 Task: Look for space in Ciudad Real, Spain from 10th July, 2023 to 15th July, 2023 for 7 adults in price range Rs.10000 to Rs.15000. Place can be entire place or shared room with 4 bedrooms having 7 beds and 4 bathrooms. Property type can be house, flat, guest house. Amenities needed are: wifi, TV, free parkinig on premises, gym, breakfast. Booking option can be shelf check-in. Required host language is English.
Action: Mouse moved to (482, 109)
Screenshot: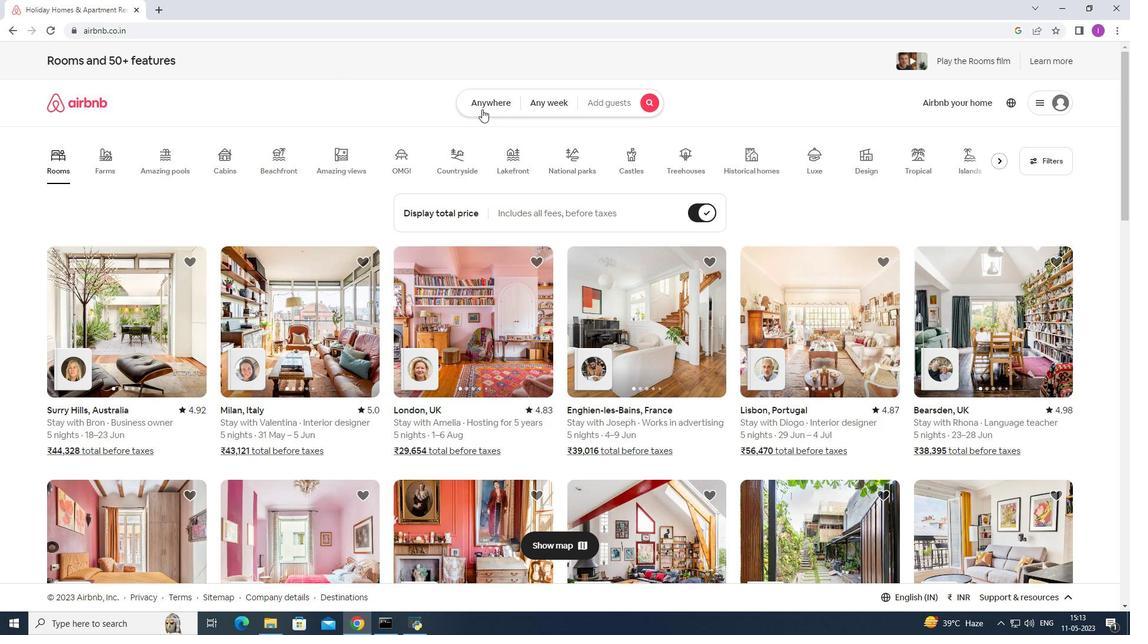 
Action: Mouse pressed left at (482, 109)
Screenshot: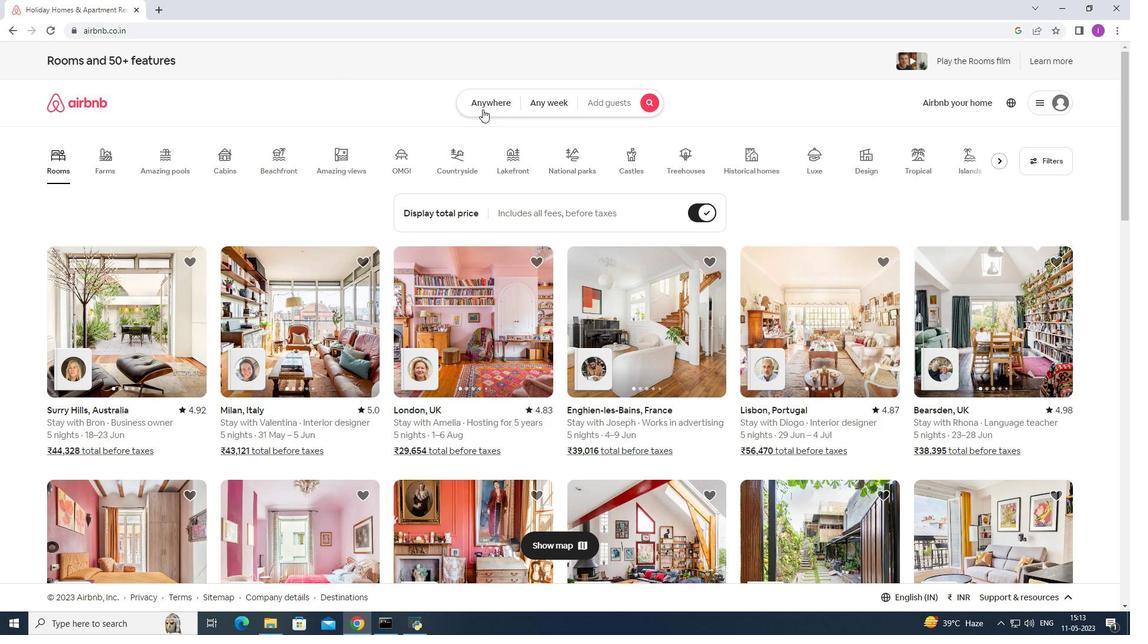 
Action: Mouse moved to (352, 154)
Screenshot: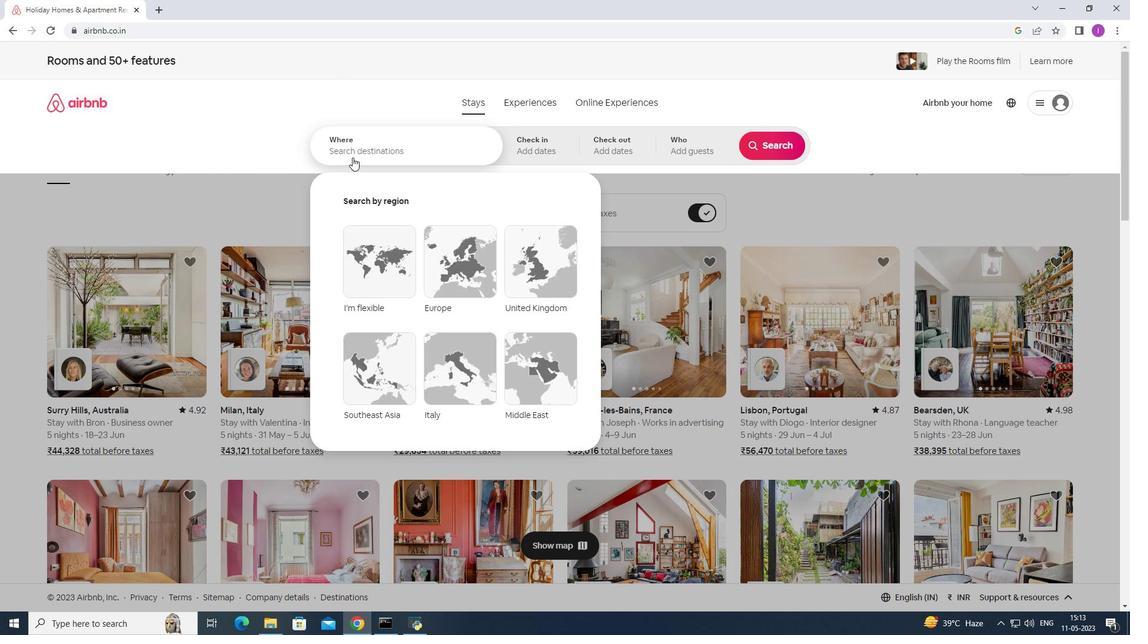 
Action: Mouse pressed left at (352, 154)
Screenshot: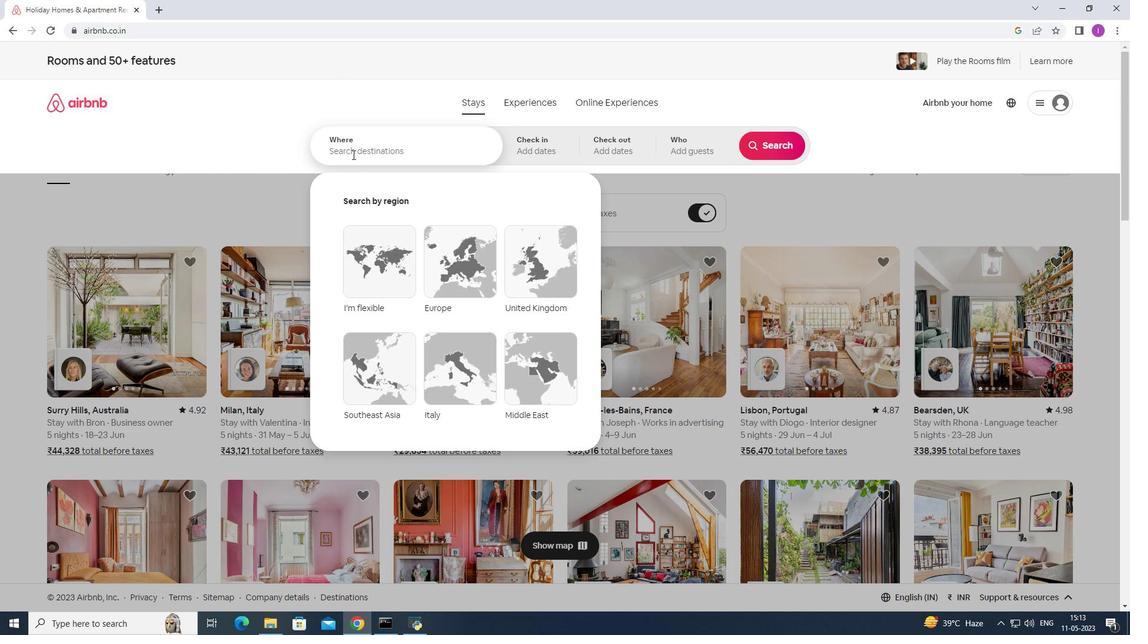
Action: Mouse moved to (356, 147)
Screenshot: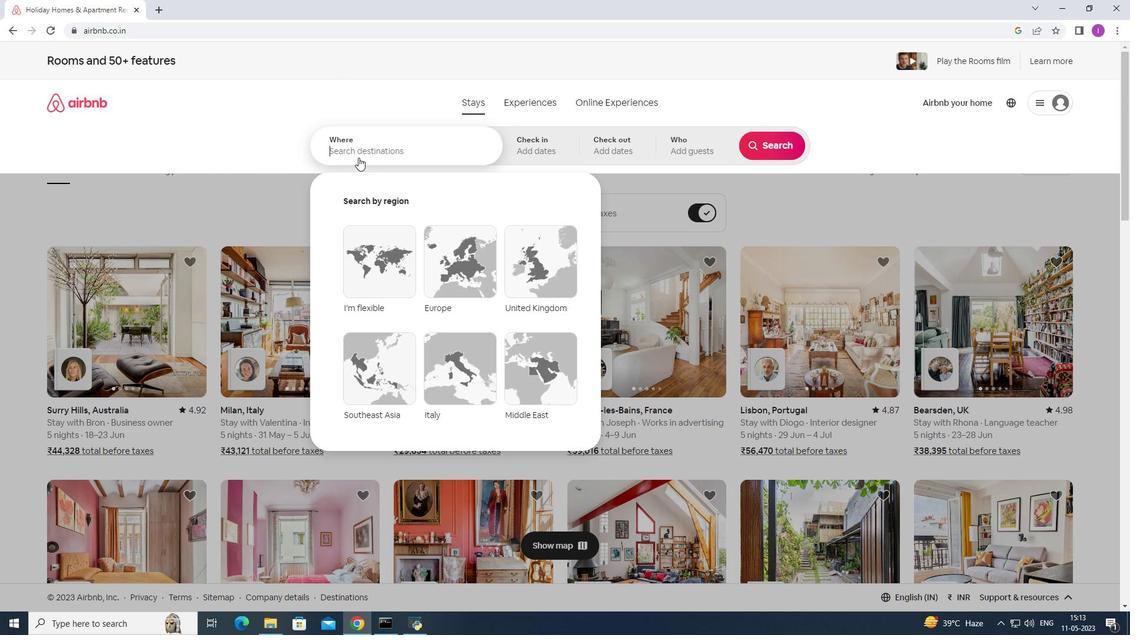 
Action: Key pressed <Key.shift><Key.shift><Key.shift><Key.shift><Key.shift><Key.shift>Ciudad<Key.space><Key.shift>Real,<Key.shift><Key.shift><Key.shift><Key.shift>Spain
Screenshot: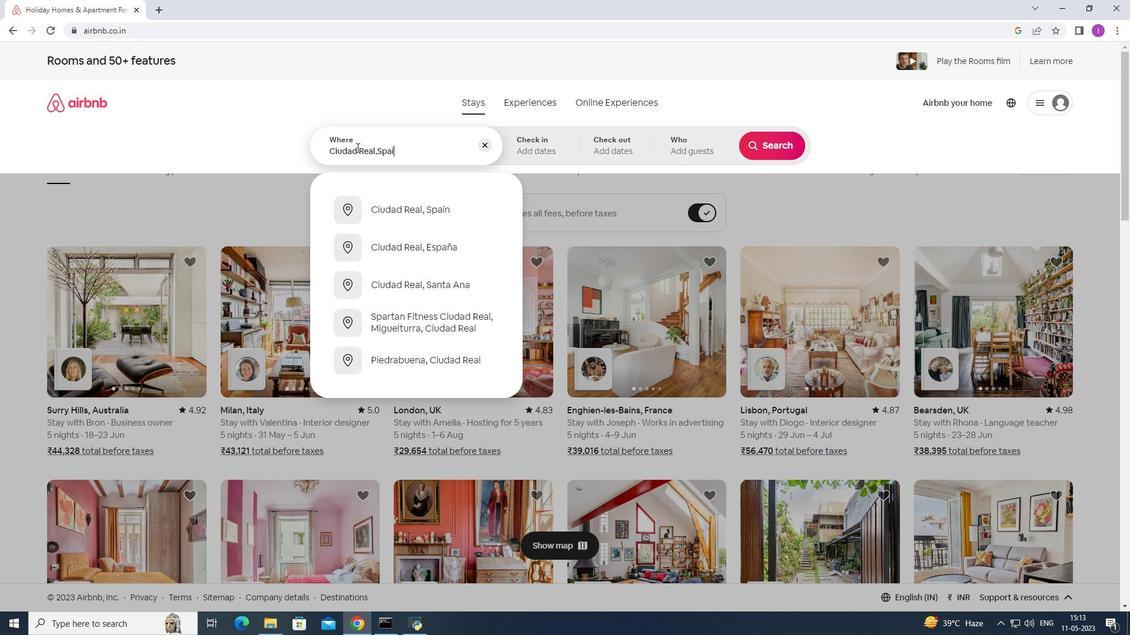 
Action: Mouse moved to (396, 209)
Screenshot: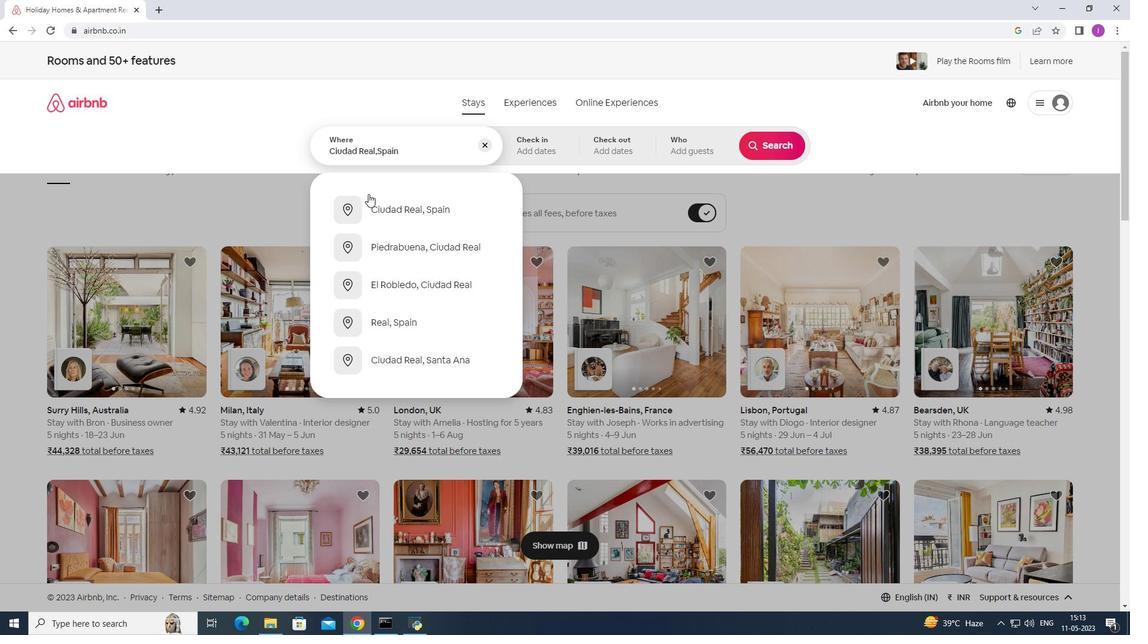 
Action: Mouse pressed left at (396, 209)
Screenshot: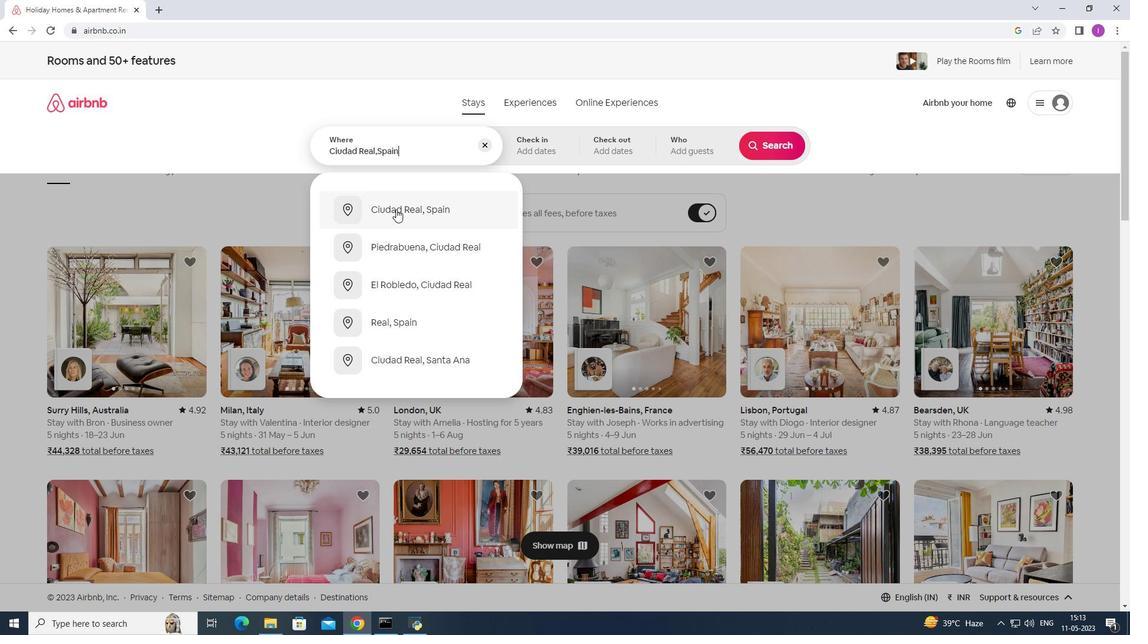 
Action: Mouse moved to (772, 240)
Screenshot: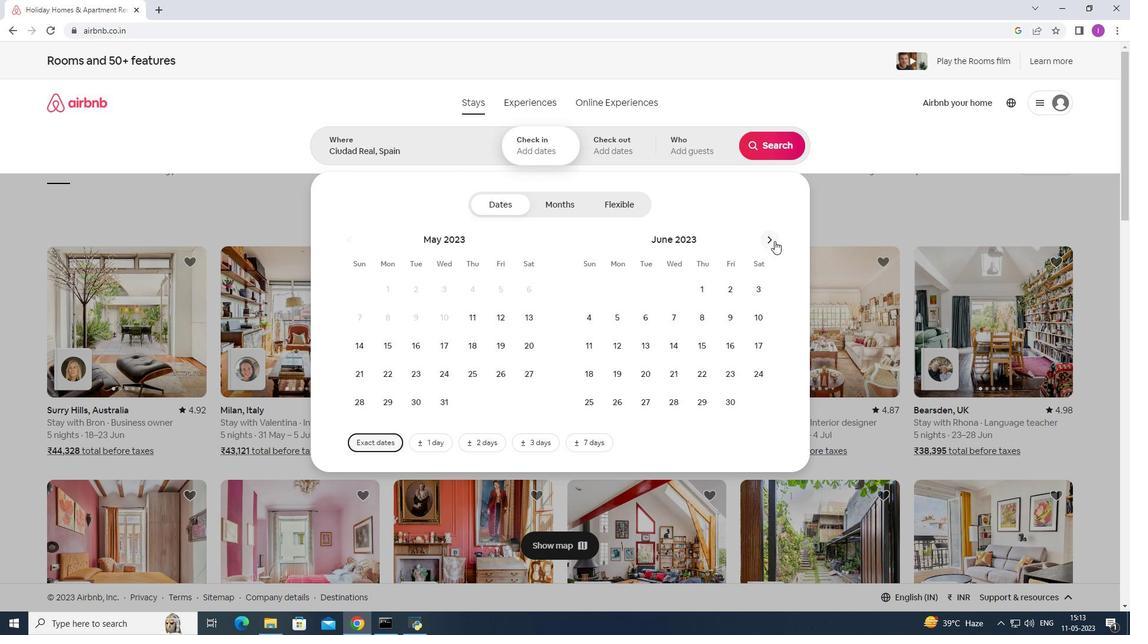 
Action: Mouse pressed left at (772, 240)
Screenshot: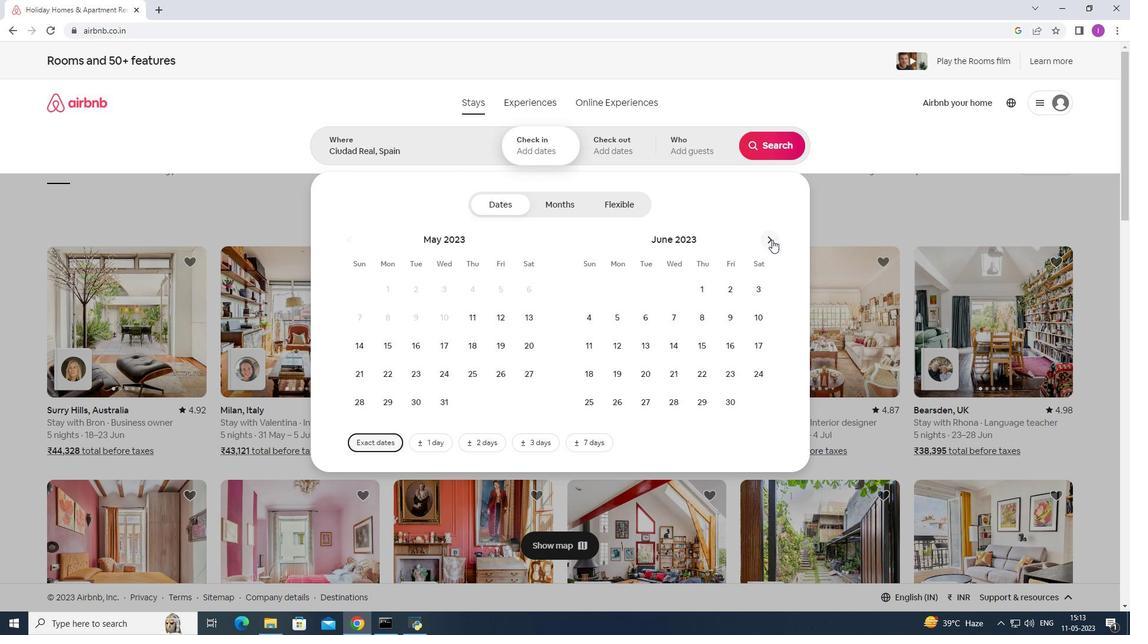 
Action: Mouse pressed left at (772, 240)
Screenshot: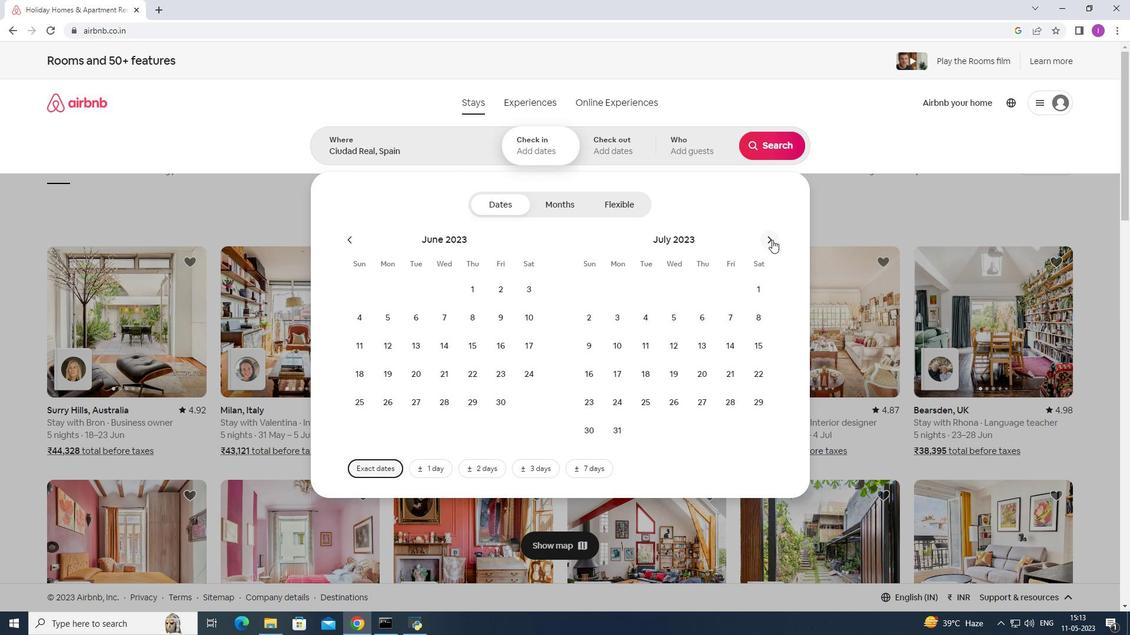 
Action: Mouse moved to (388, 339)
Screenshot: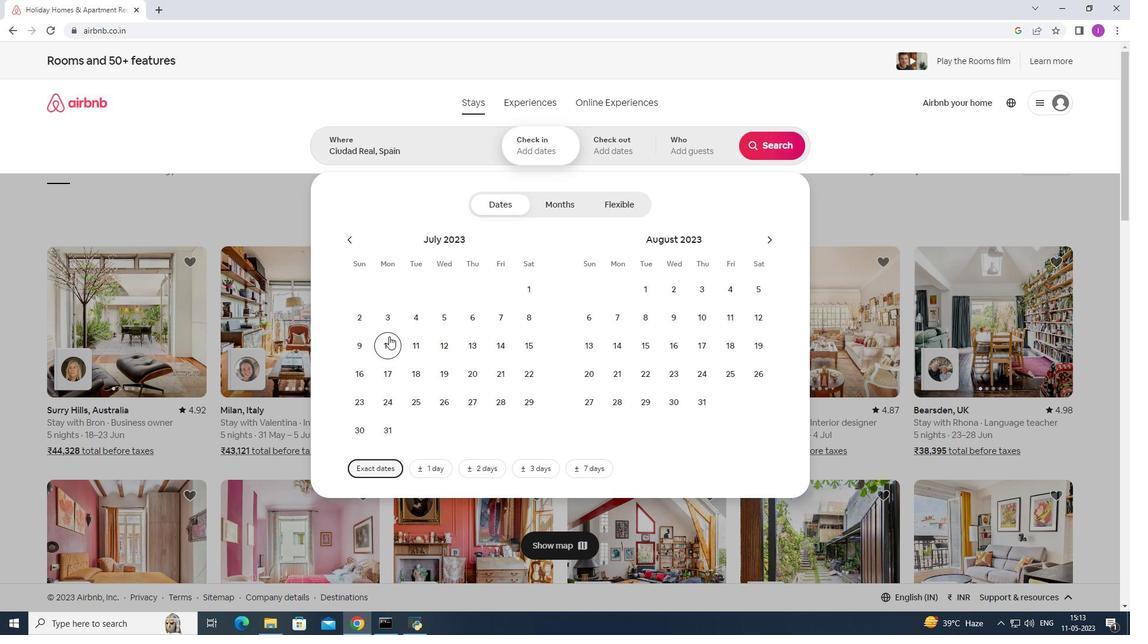 
Action: Mouse pressed left at (388, 339)
Screenshot: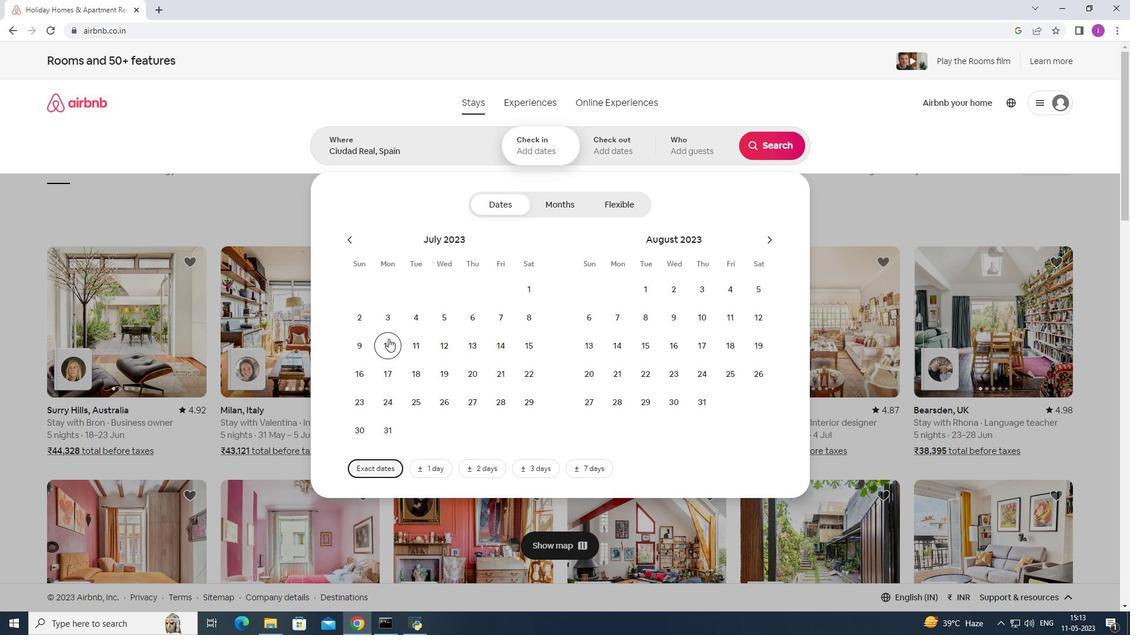 
Action: Mouse moved to (535, 347)
Screenshot: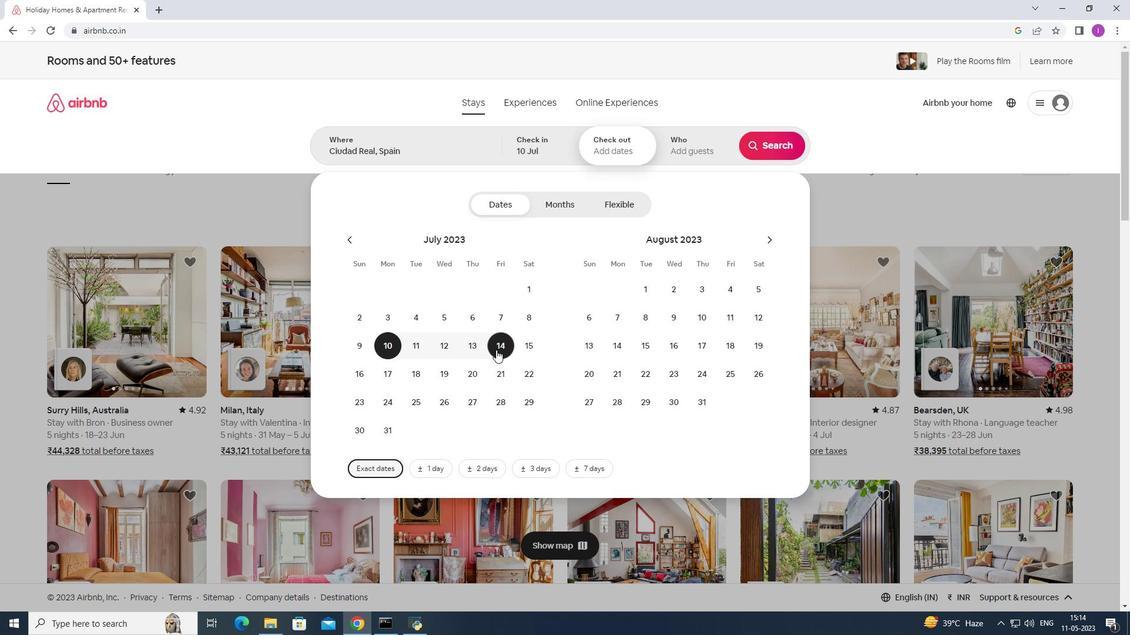 
Action: Mouse pressed left at (535, 347)
Screenshot: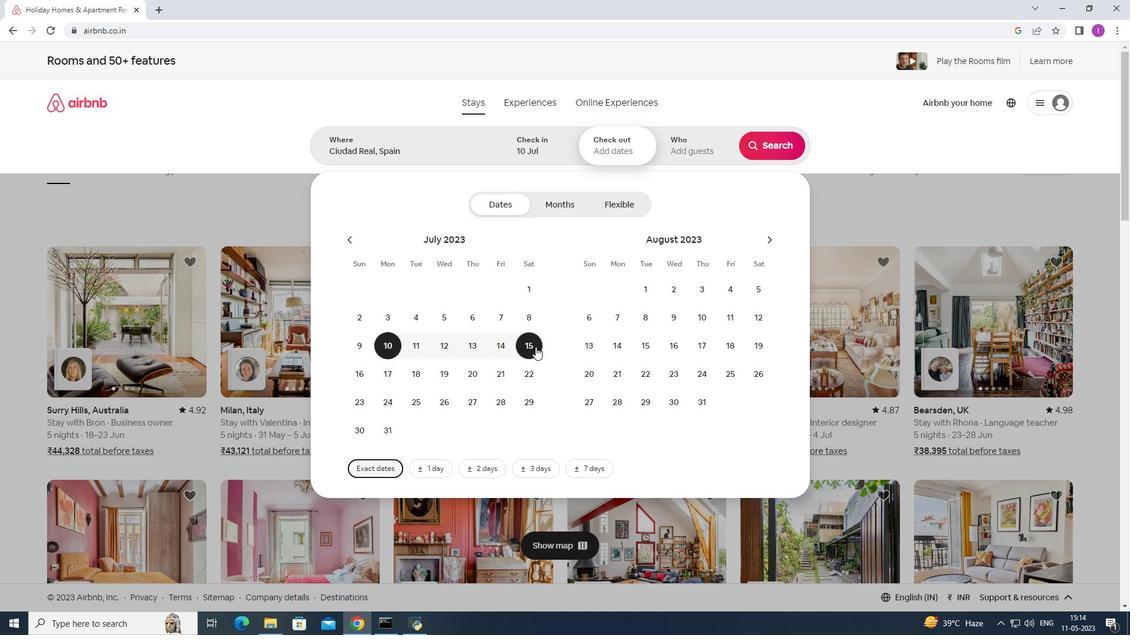
Action: Mouse moved to (716, 148)
Screenshot: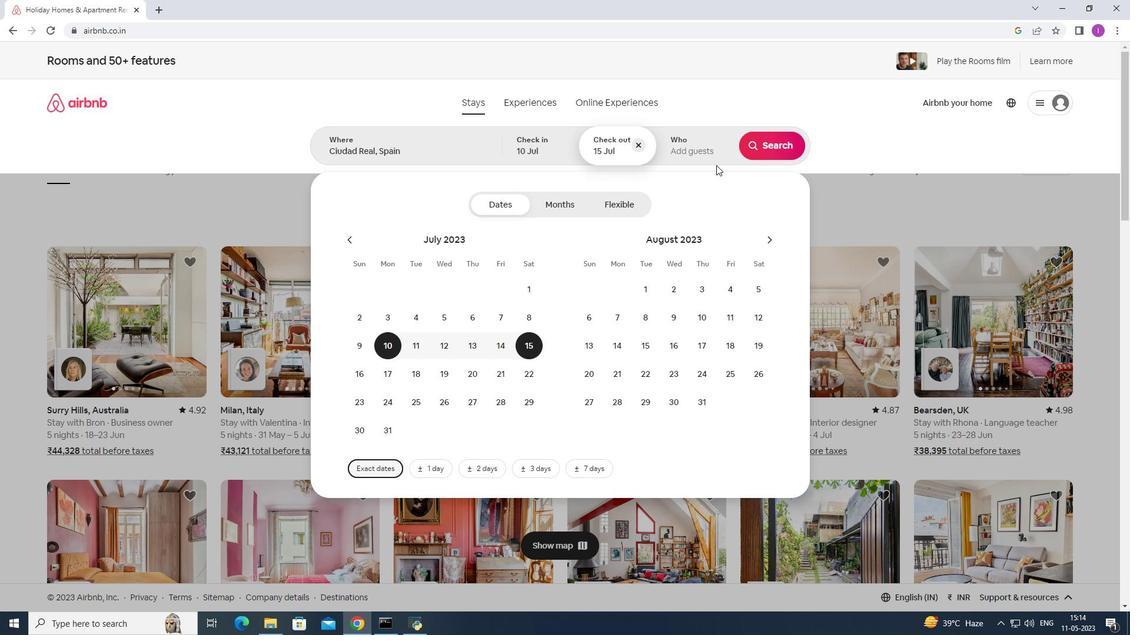 
Action: Mouse pressed left at (716, 148)
Screenshot: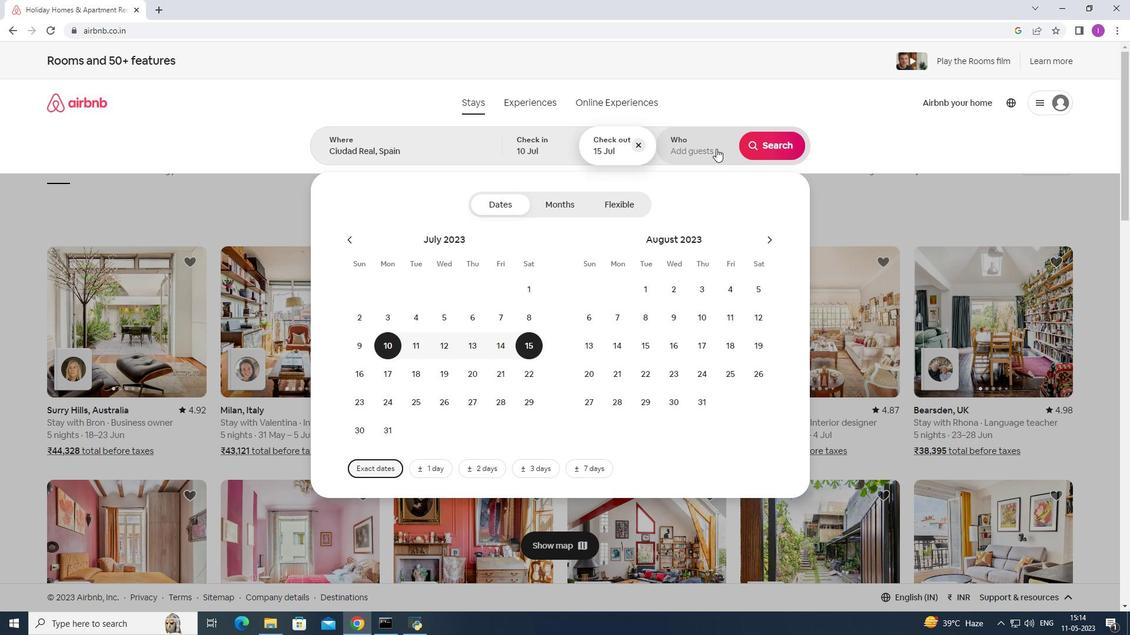 
Action: Mouse moved to (774, 207)
Screenshot: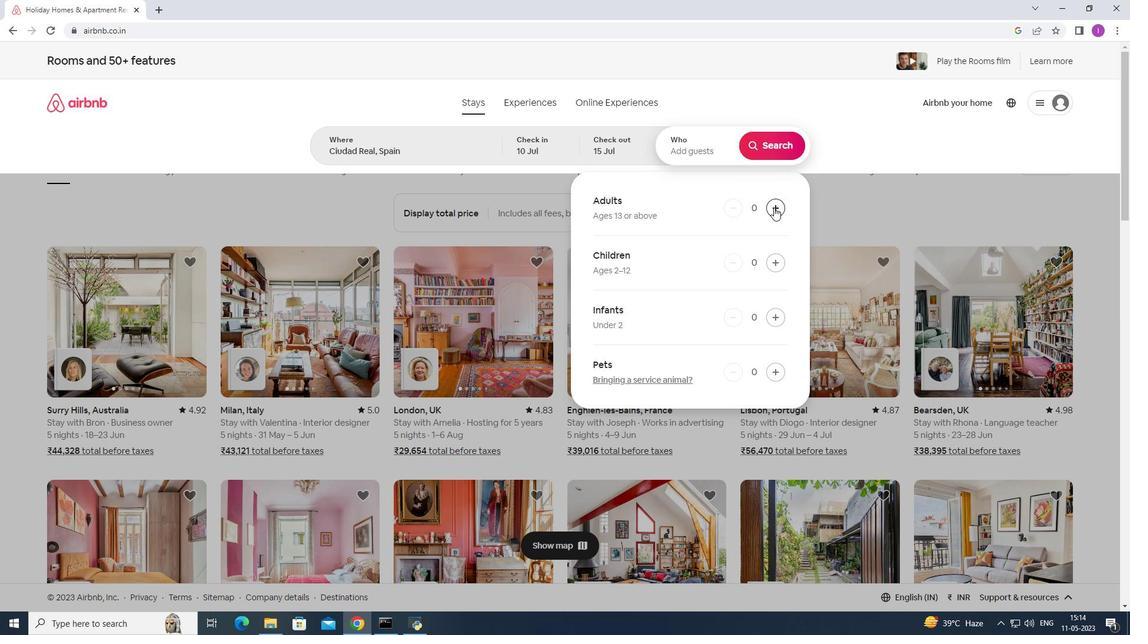 
Action: Mouse pressed left at (774, 207)
Screenshot: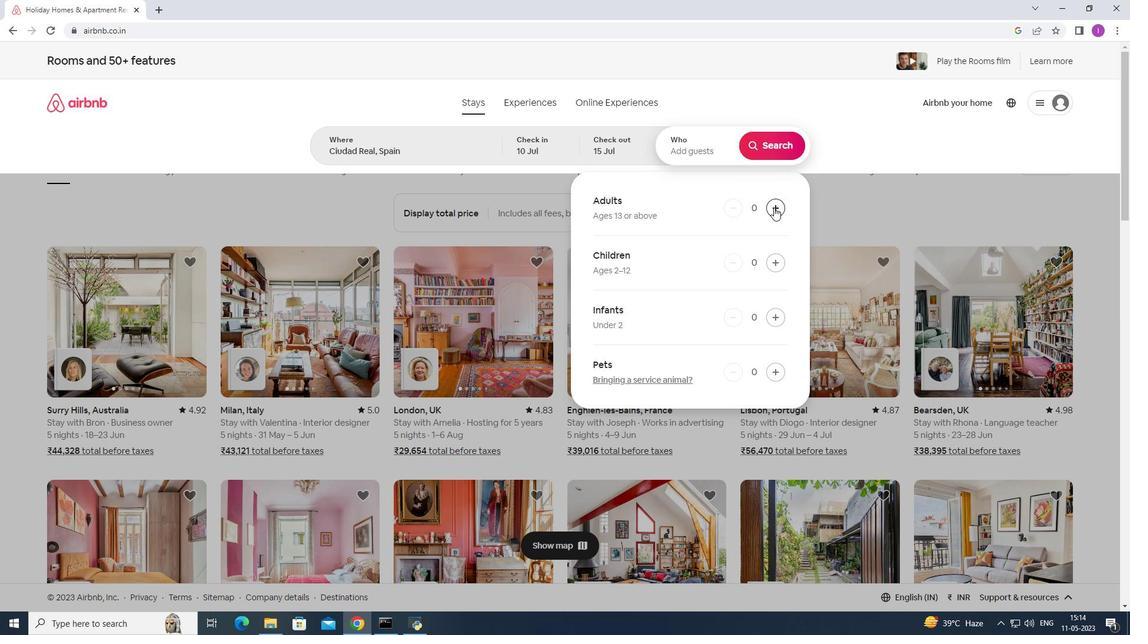 
Action: Mouse pressed left at (774, 207)
Screenshot: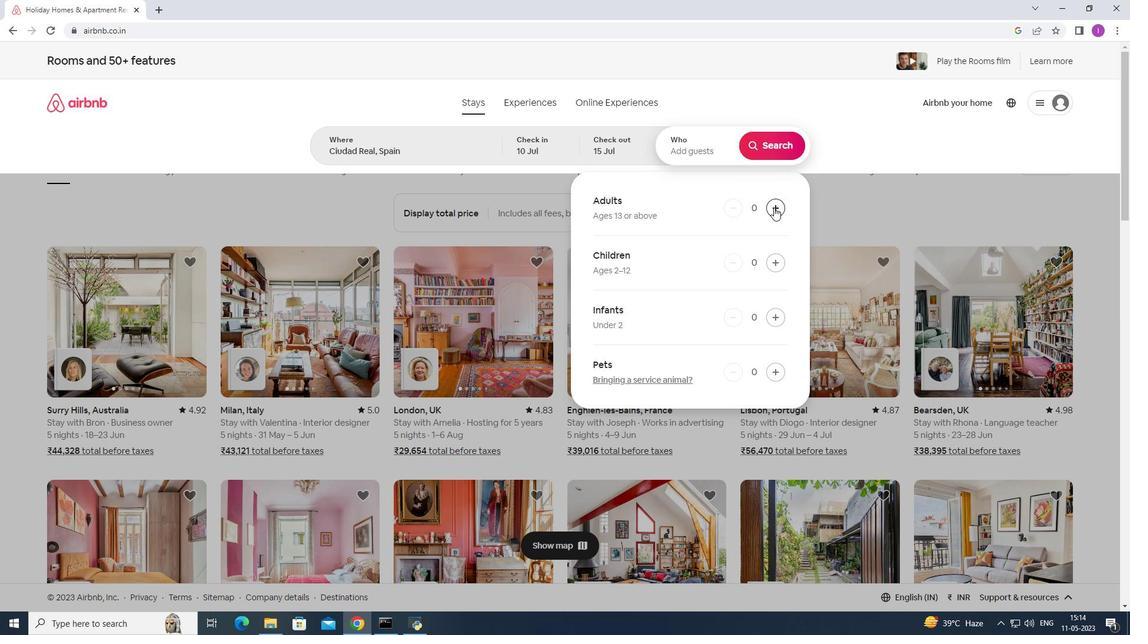 
Action: Mouse pressed left at (774, 207)
Screenshot: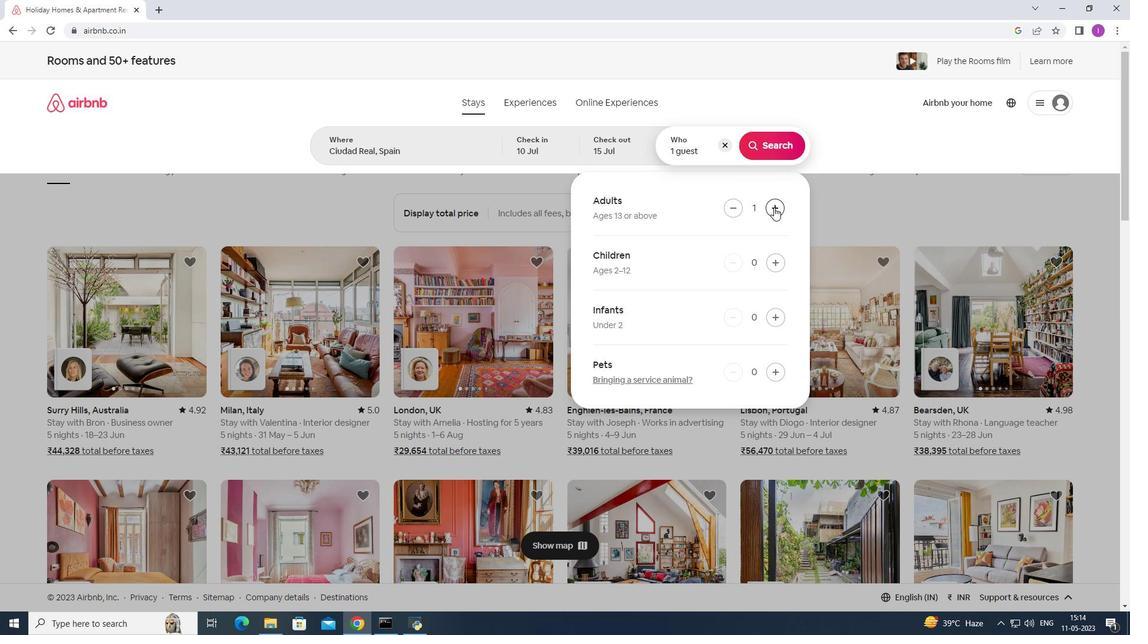 
Action: Mouse pressed left at (774, 207)
Screenshot: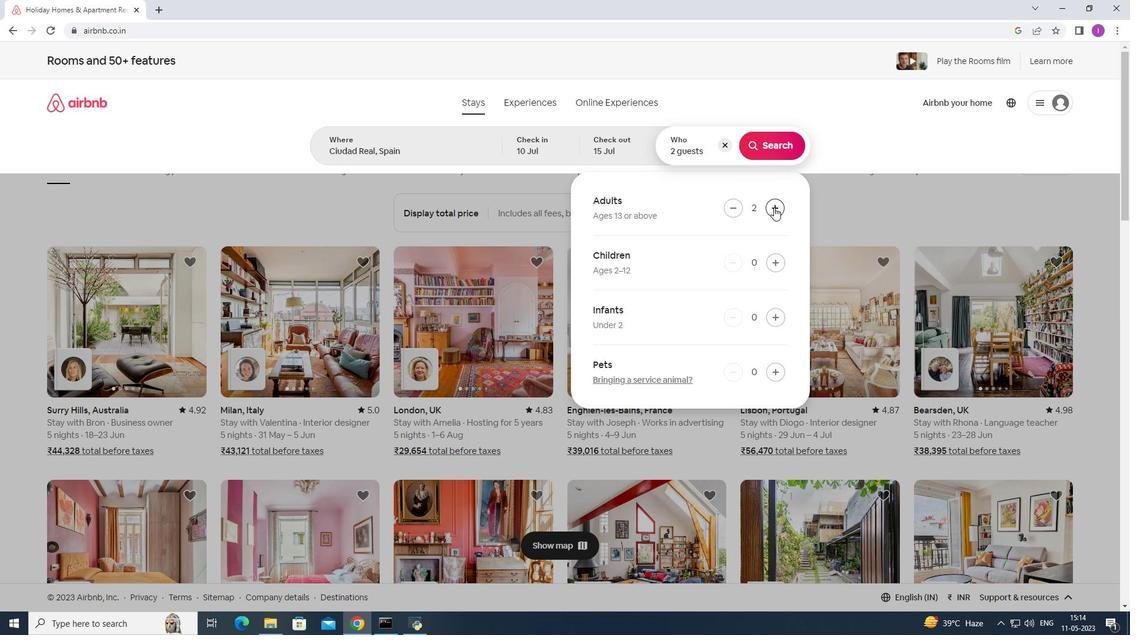 
Action: Mouse pressed left at (774, 207)
Screenshot: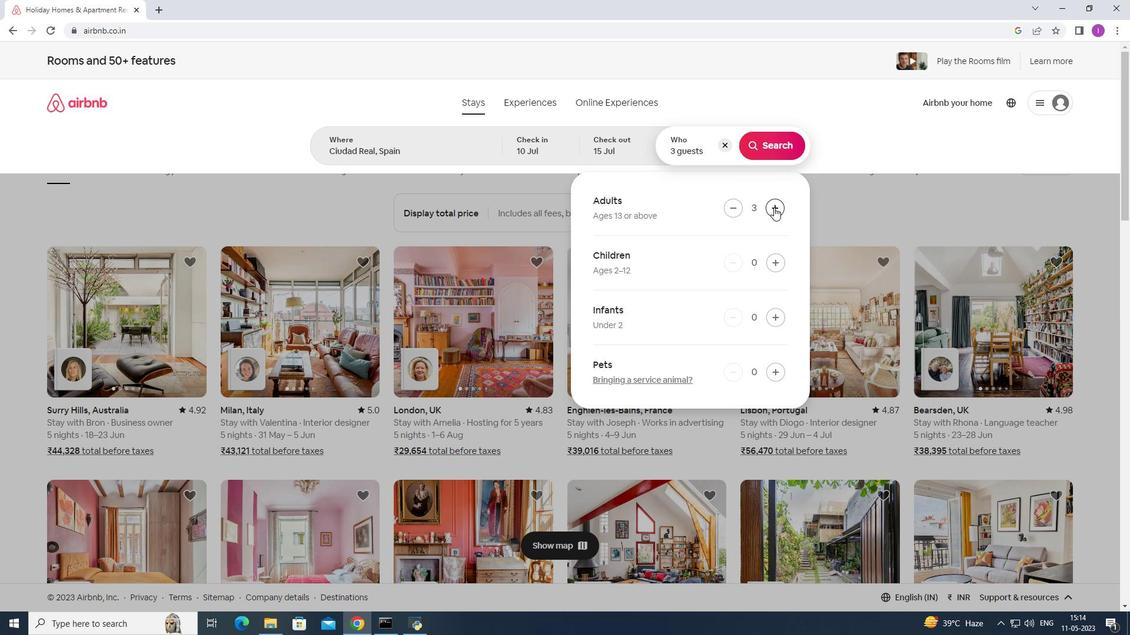 
Action: Mouse pressed left at (774, 207)
Screenshot: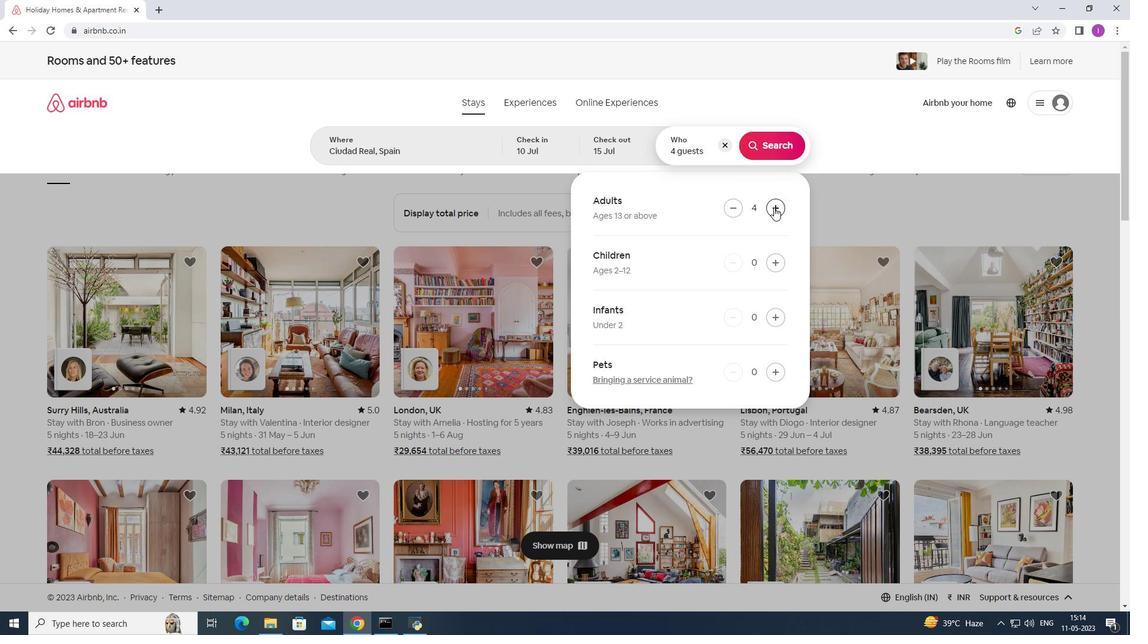 
Action: Mouse pressed left at (774, 207)
Screenshot: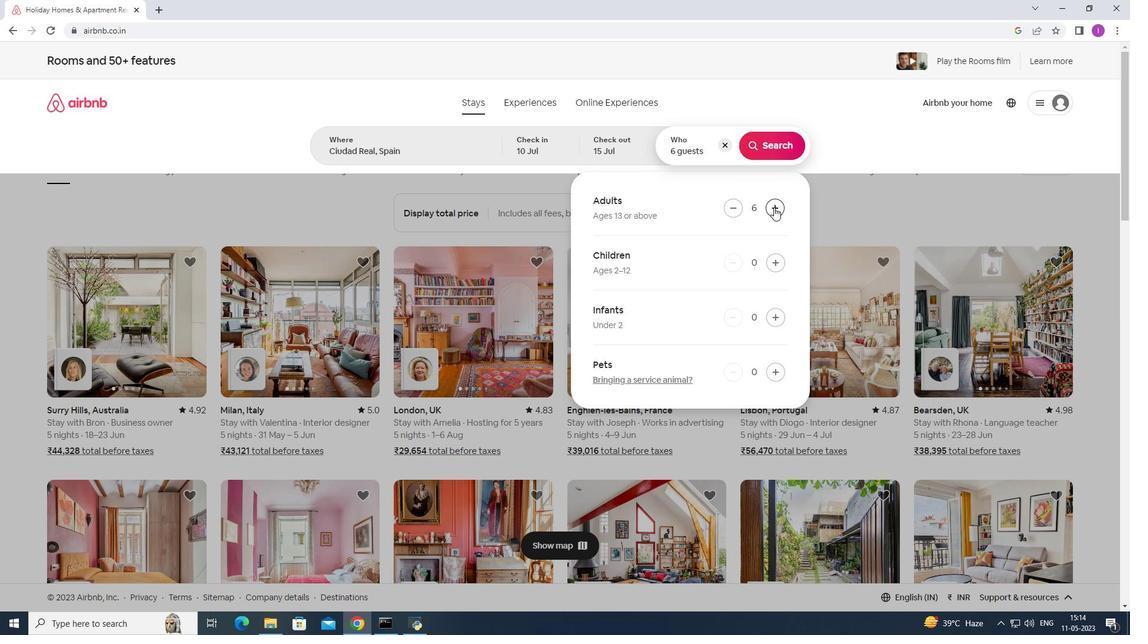 
Action: Mouse moved to (786, 145)
Screenshot: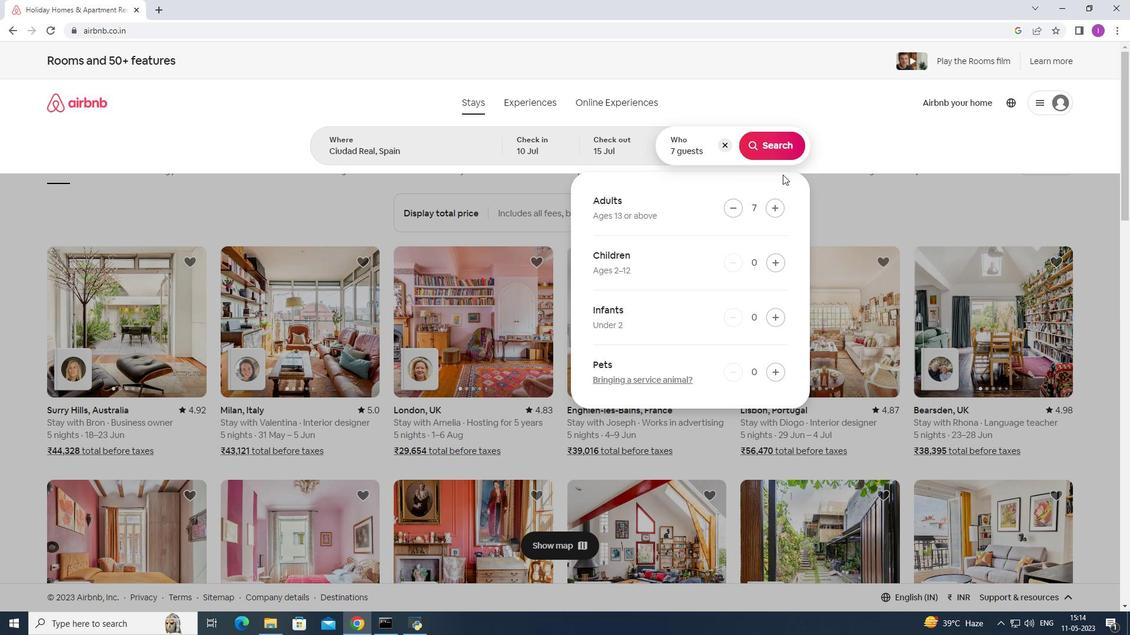 
Action: Mouse pressed left at (786, 145)
Screenshot: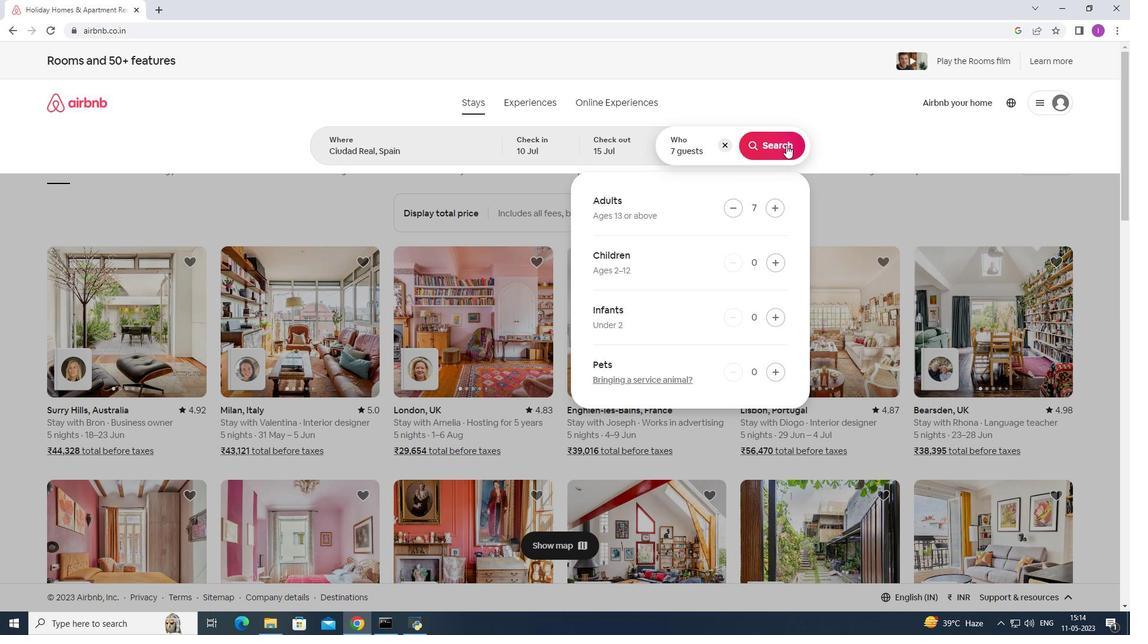 
Action: Mouse moved to (1084, 109)
Screenshot: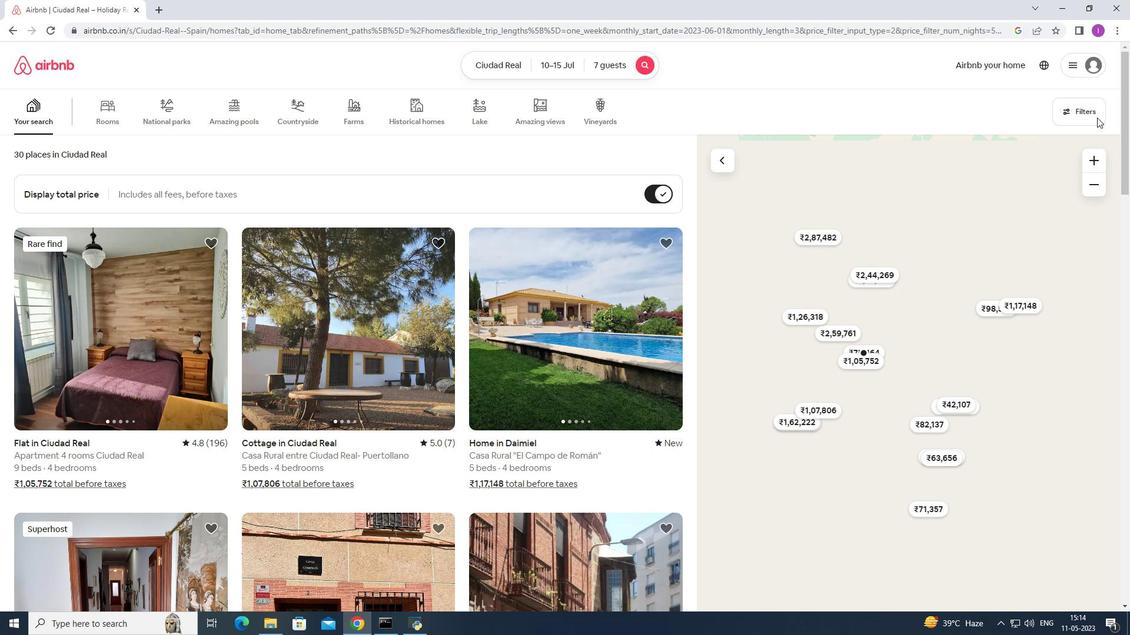 
Action: Mouse pressed left at (1084, 109)
Screenshot: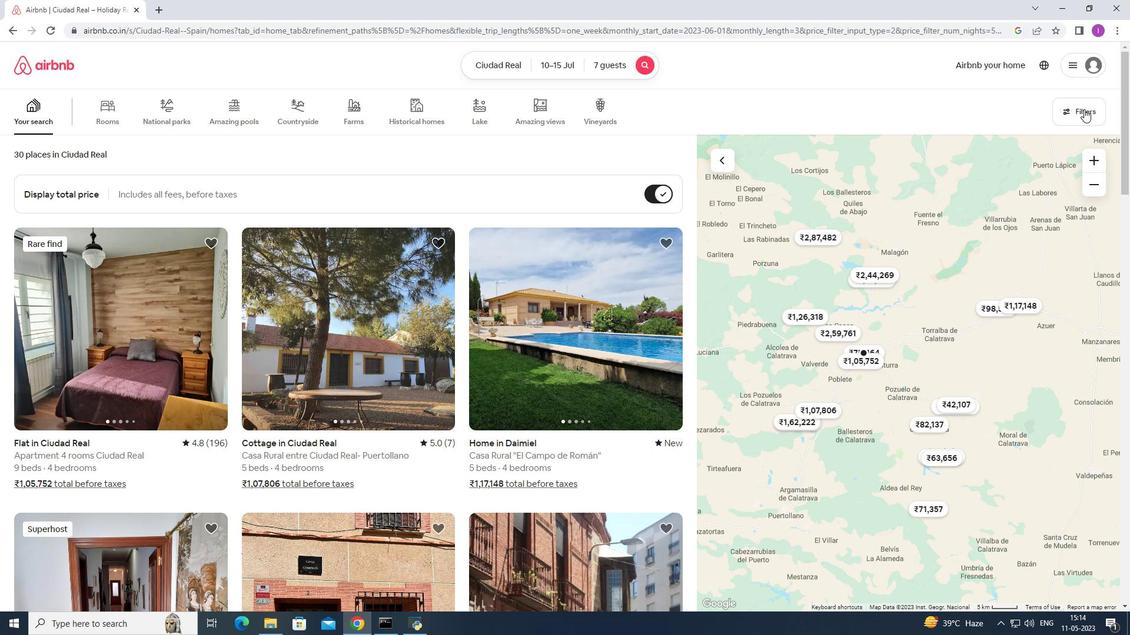 
Action: Mouse moved to (644, 396)
Screenshot: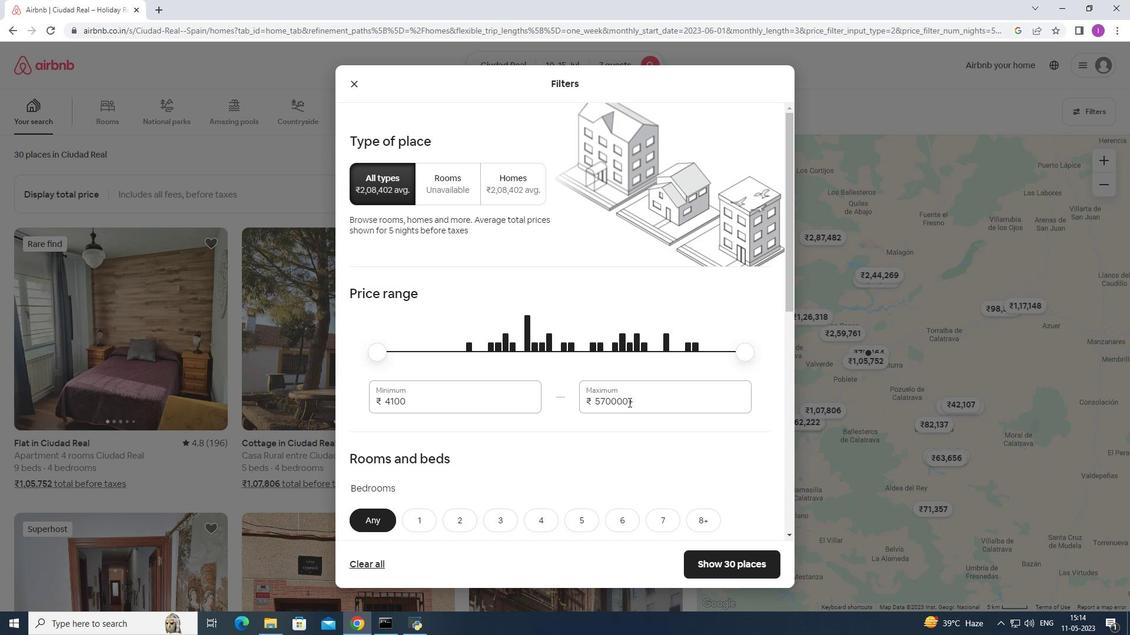 
Action: Mouse pressed left at (644, 396)
Screenshot: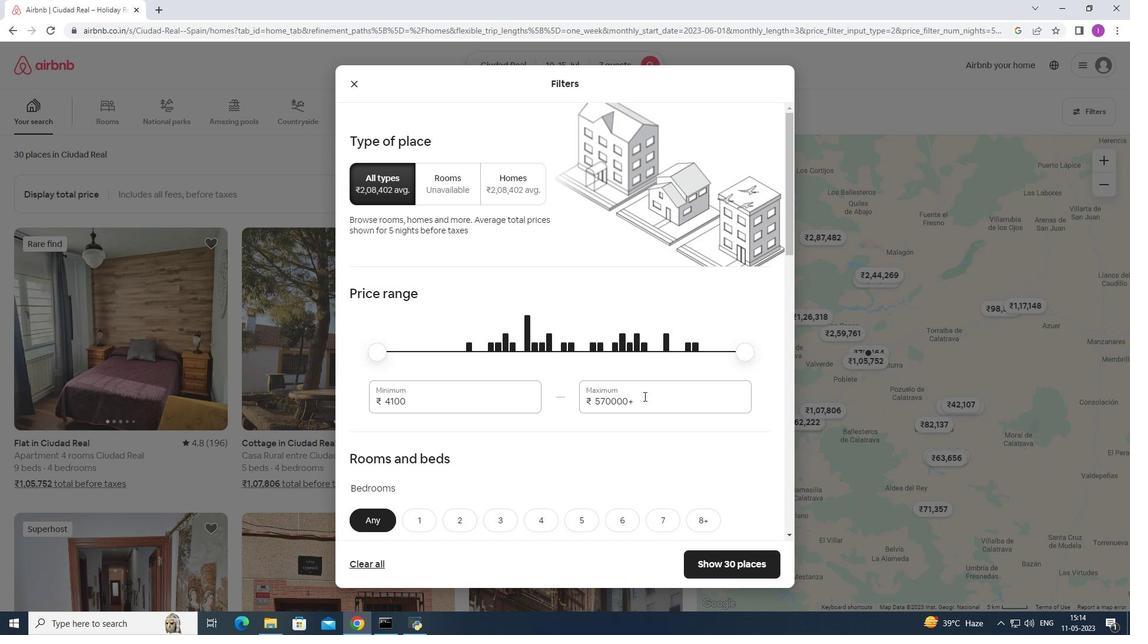 
Action: Mouse moved to (579, 405)
Screenshot: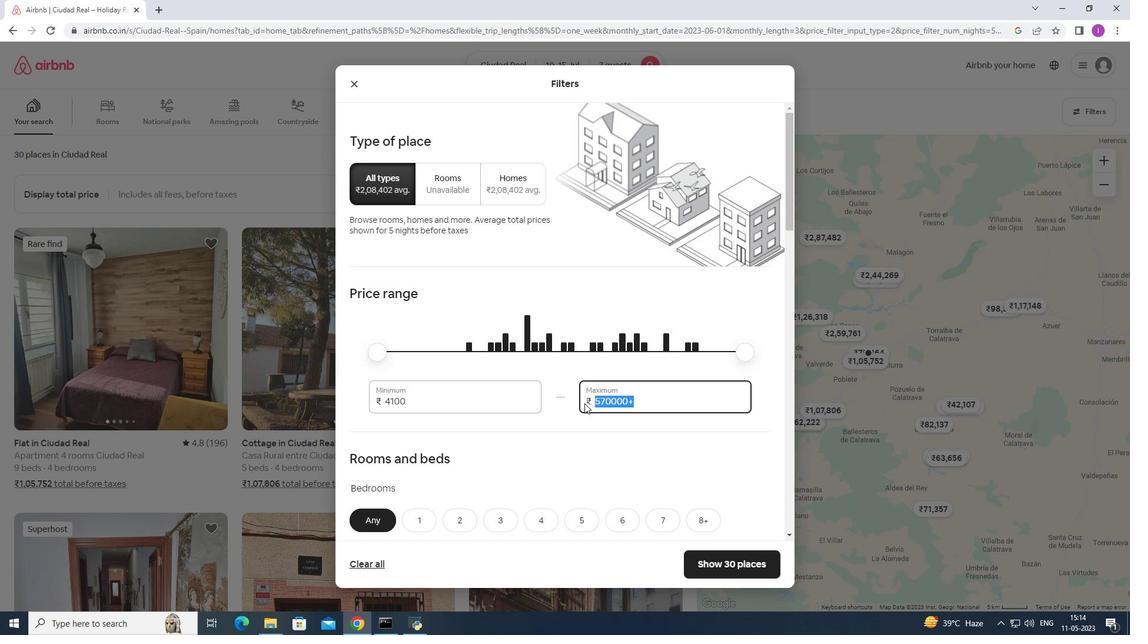 
Action: Key pressed 15000
Screenshot: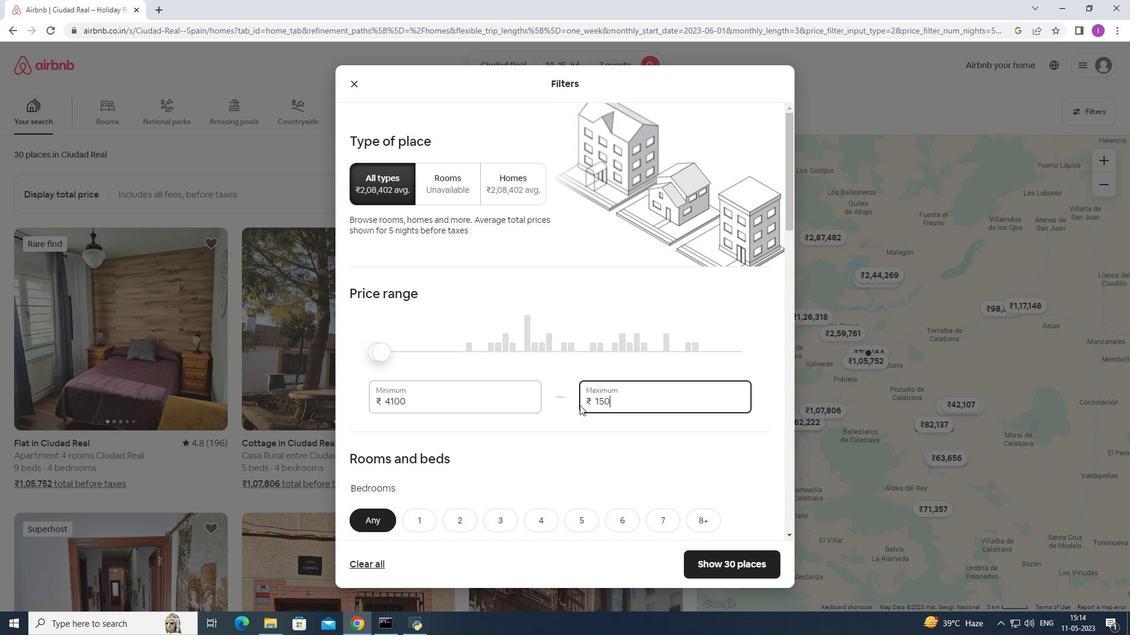 
Action: Mouse moved to (419, 402)
Screenshot: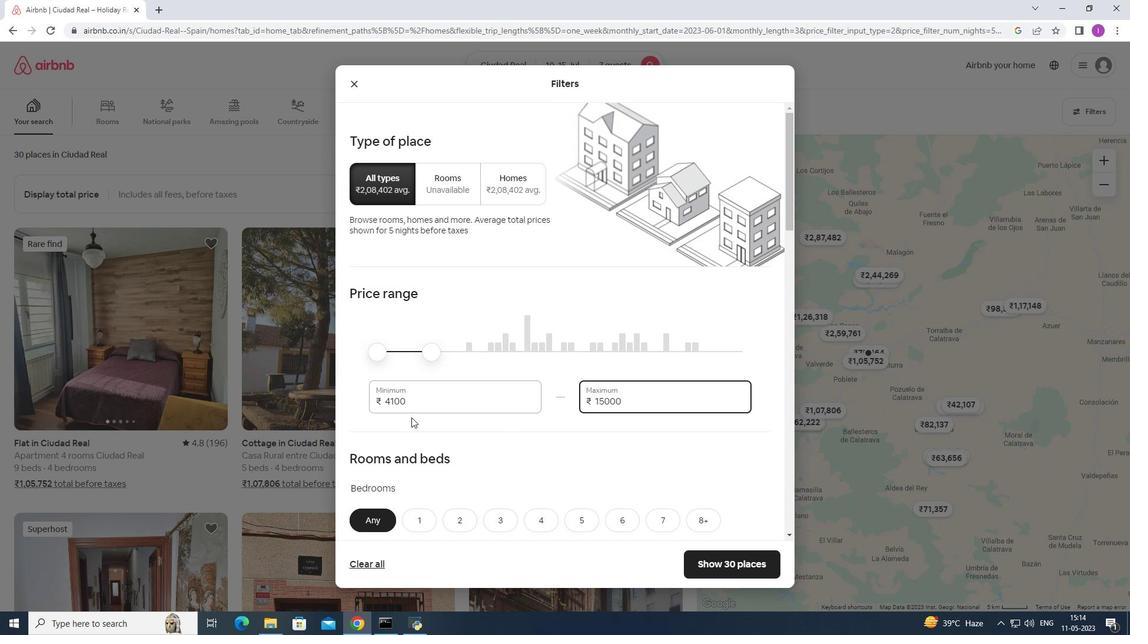 
Action: Mouse pressed left at (419, 402)
Screenshot: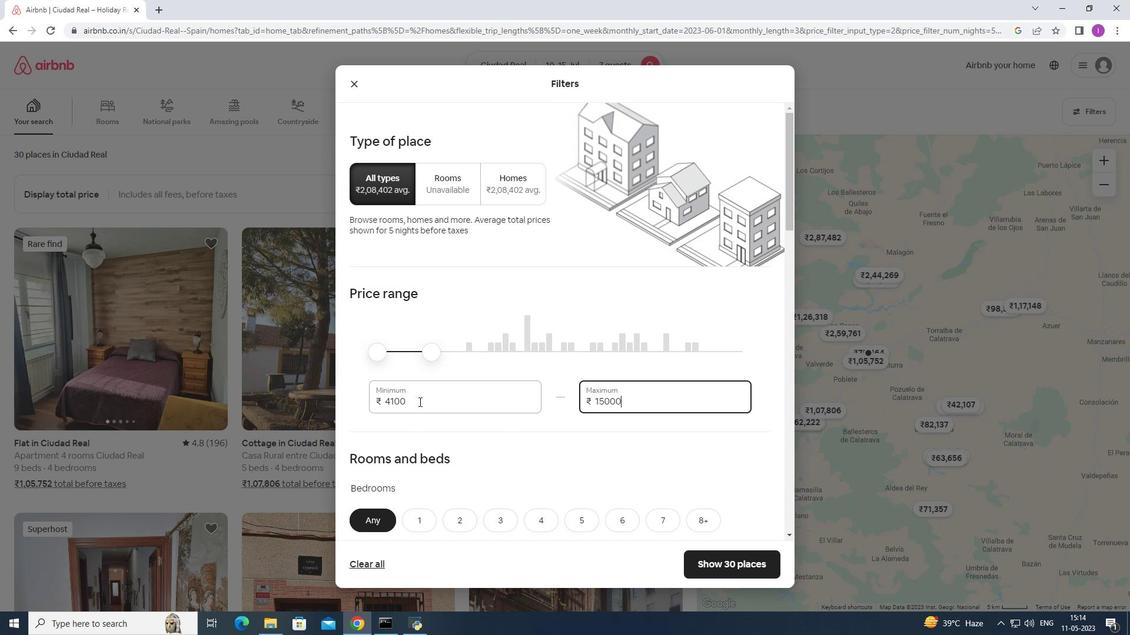 
Action: Mouse moved to (390, 401)
Screenshot: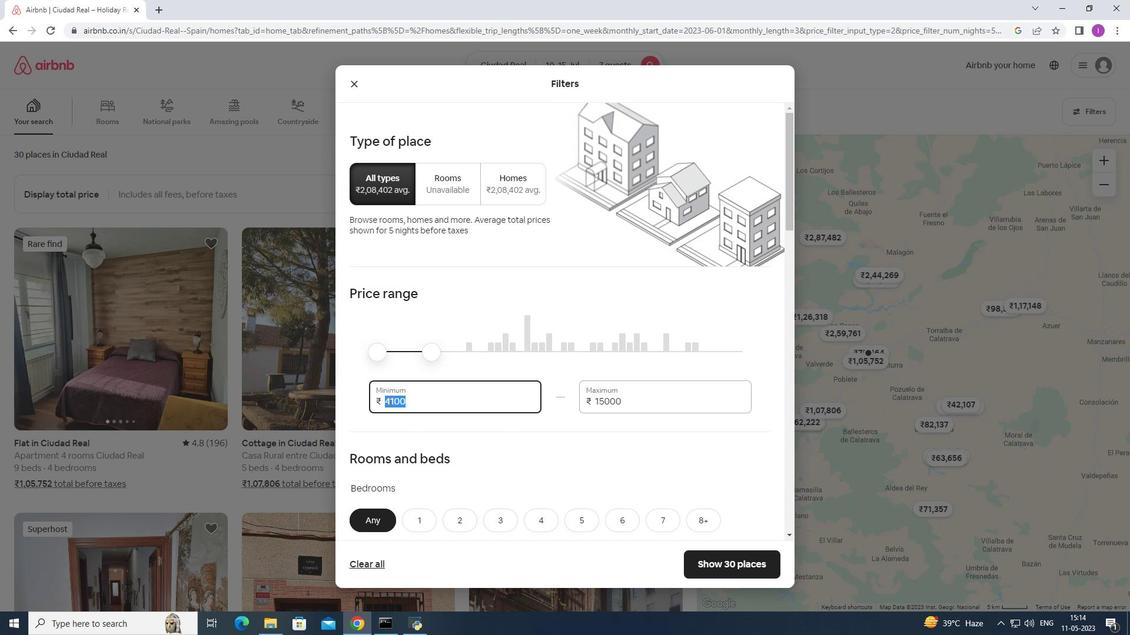 
Action: Key pressed 1
Screenshot: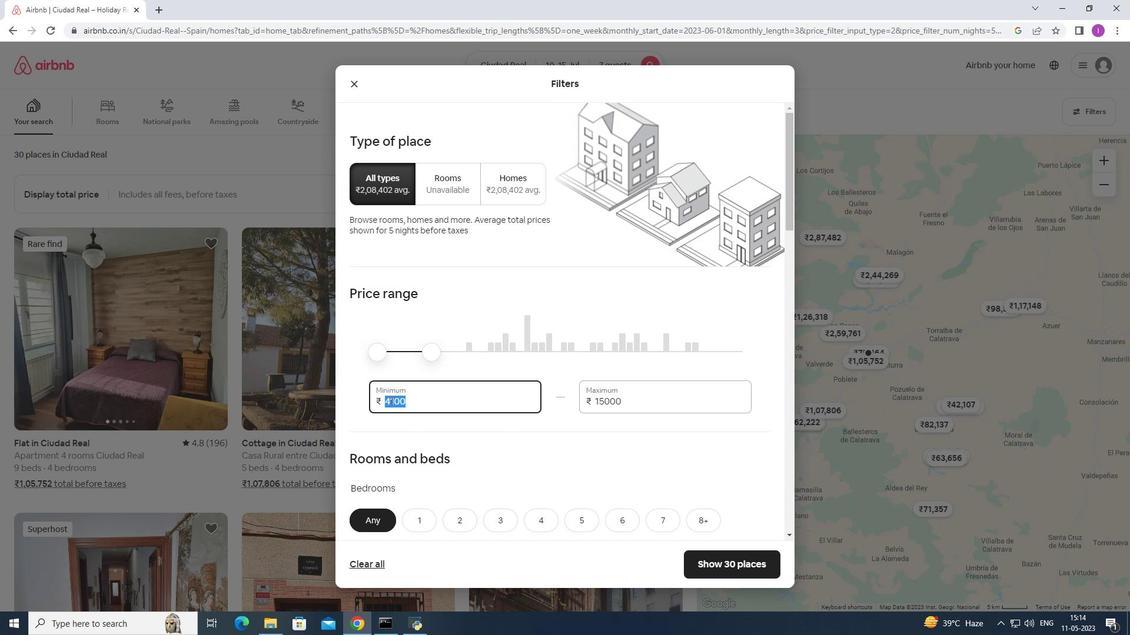 
Action: Mouse moved to (372, 364)
Screenshot: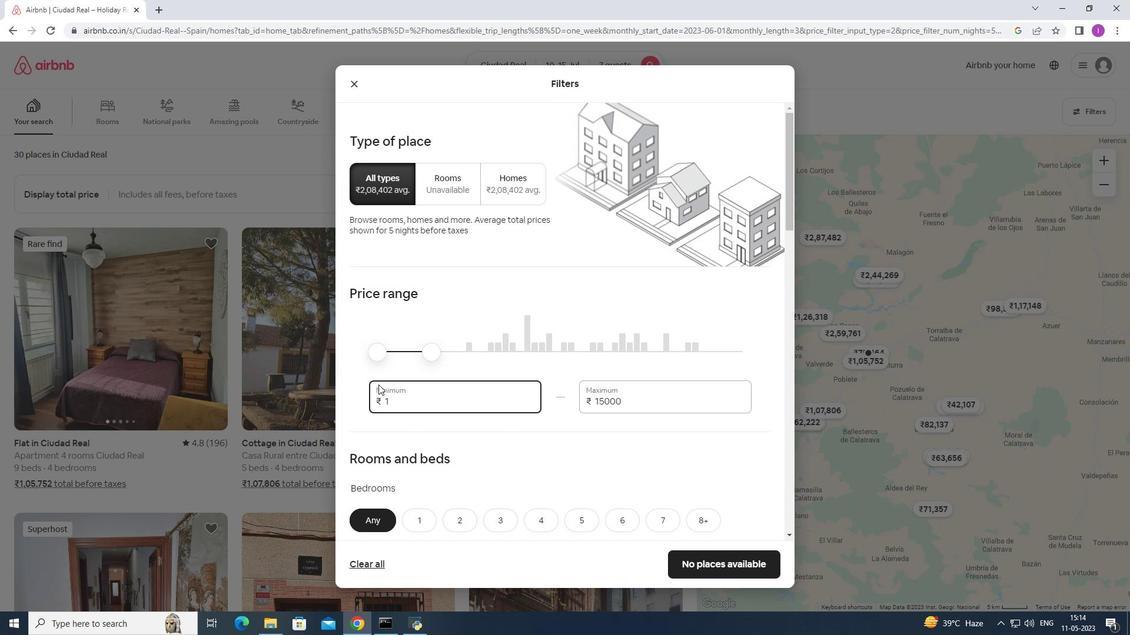 
Action: Key pressed 0000
Screenshot: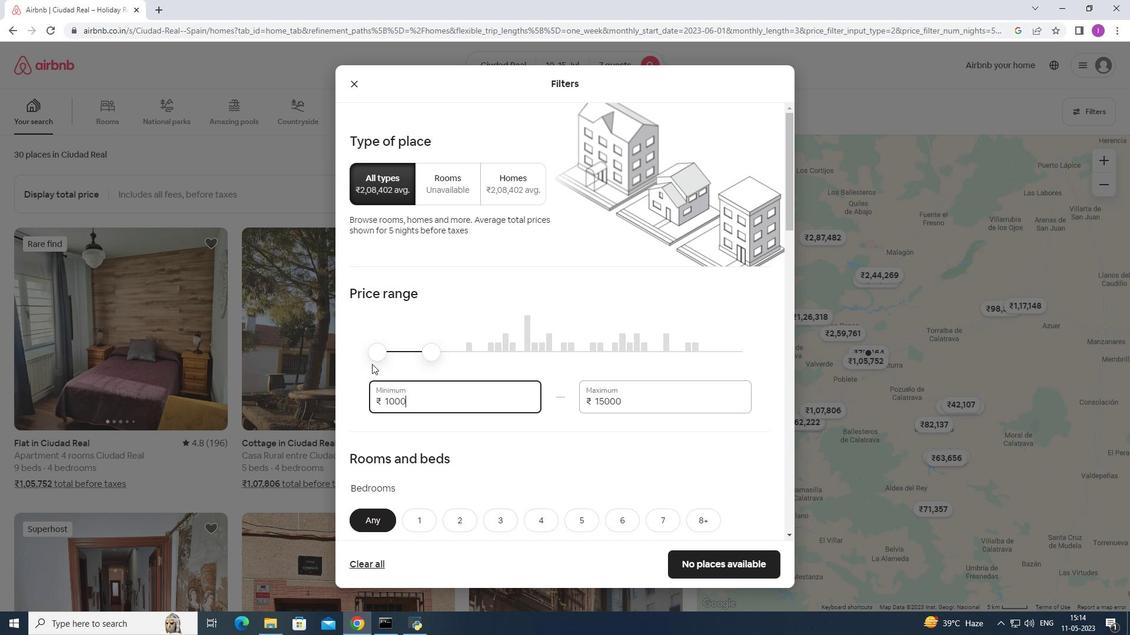 
Action: Mouse moved to (380, 371)
Screenshot: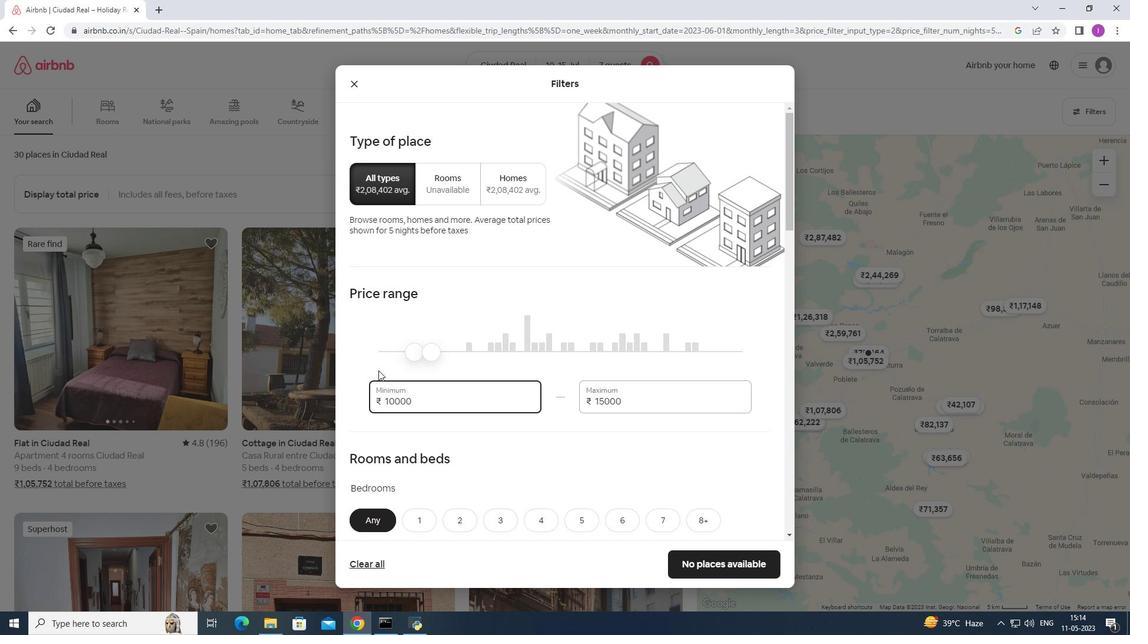 
Action: Mouse scrolled (380, 370) with delta (0, 0)
Screenshot: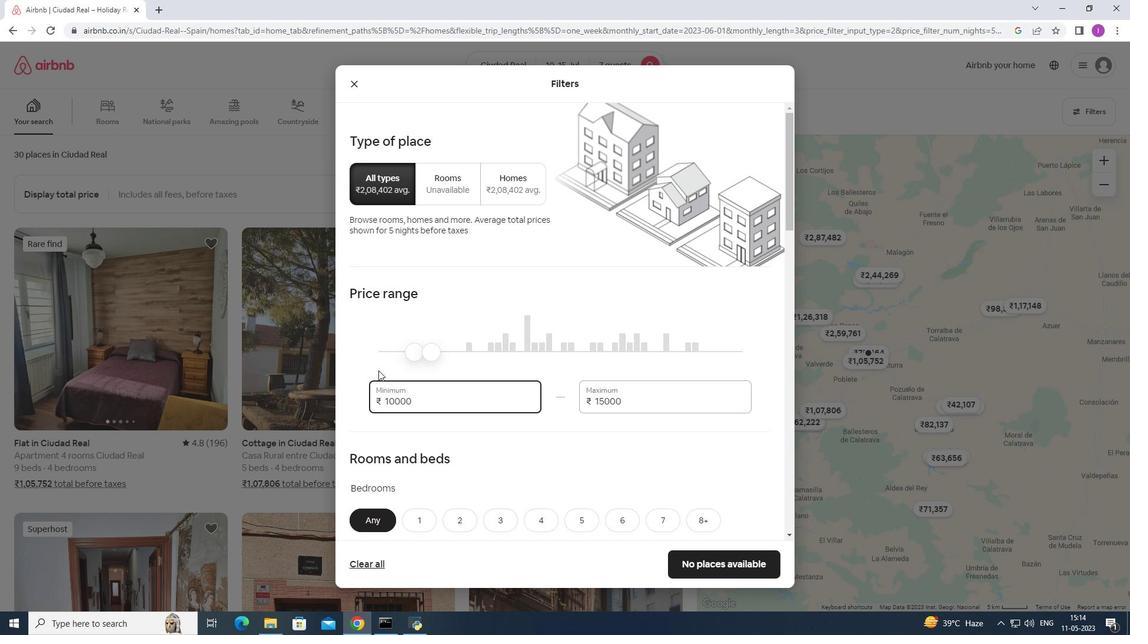 
Action: Mouse moved to (381, 371)
Screenshot: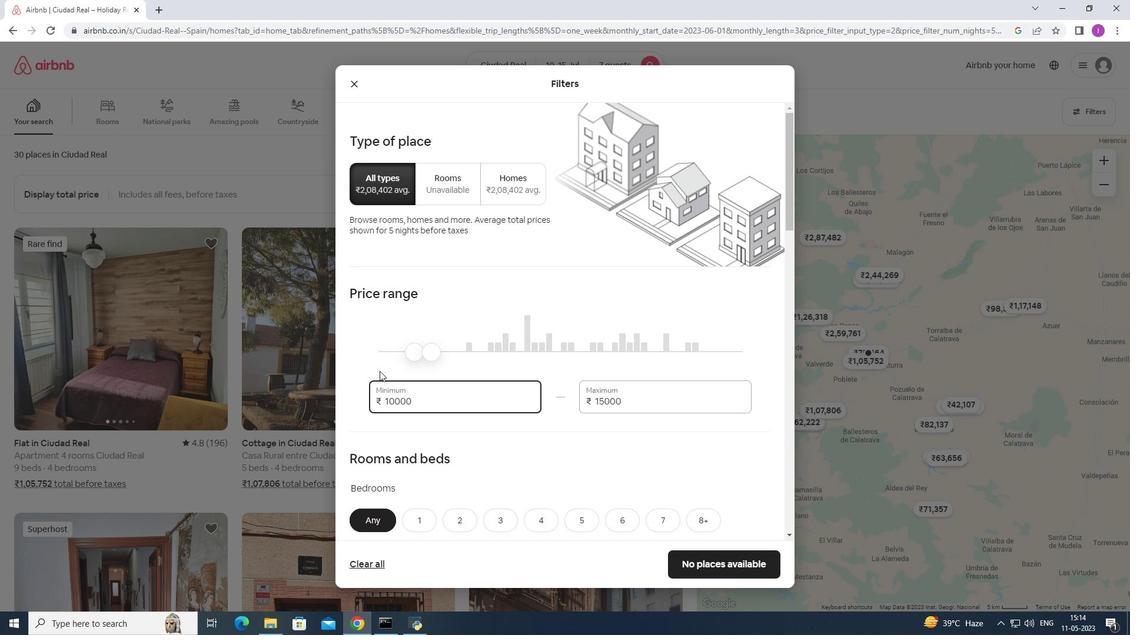 
Action: Mouse scrolled (381, 370) with delta (0, 0)
Screenshot: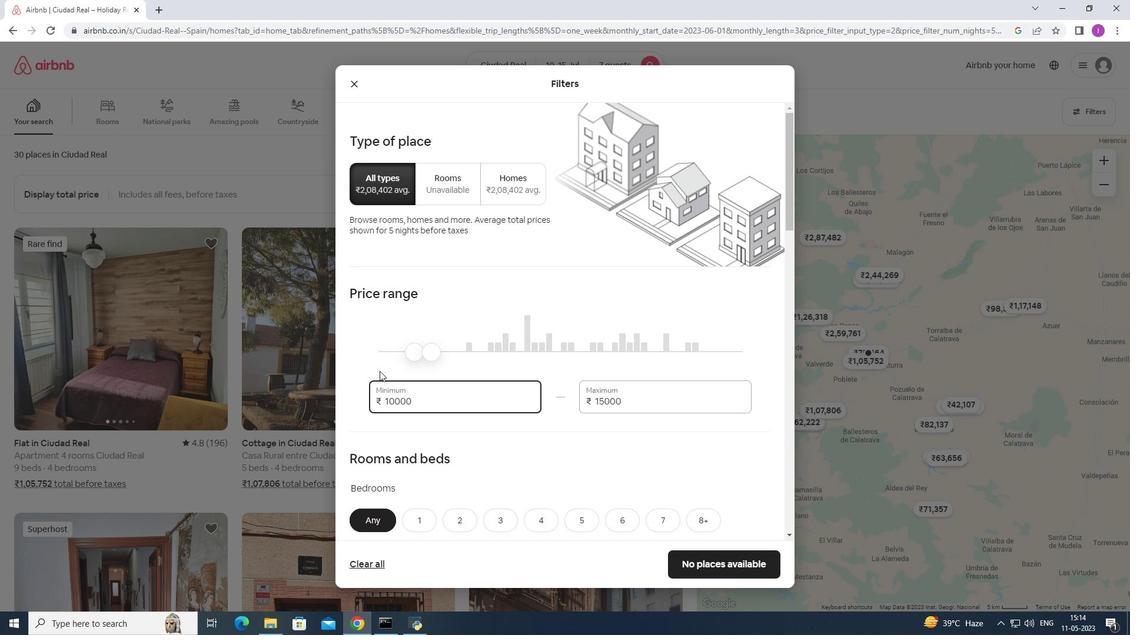 
Action: Mouse moved to (392, 373)
Screenshot: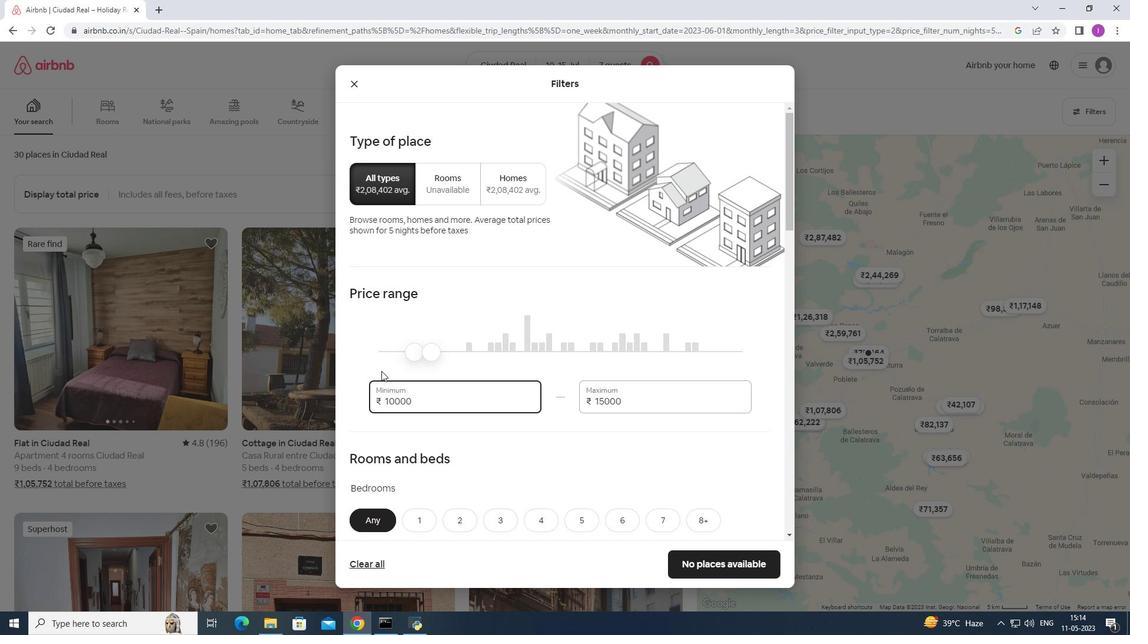
Action: Mouse scrolled (389, 371) with delta (0, 0)
Screenshot: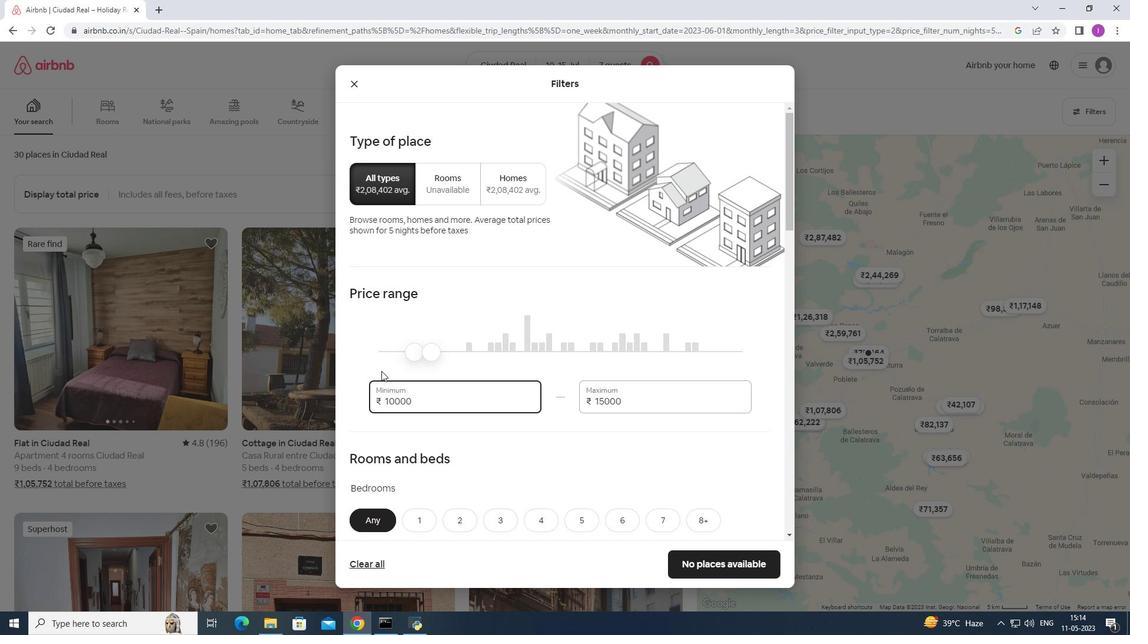 
Action: Mouse moved to (471, 356)
Screenshot: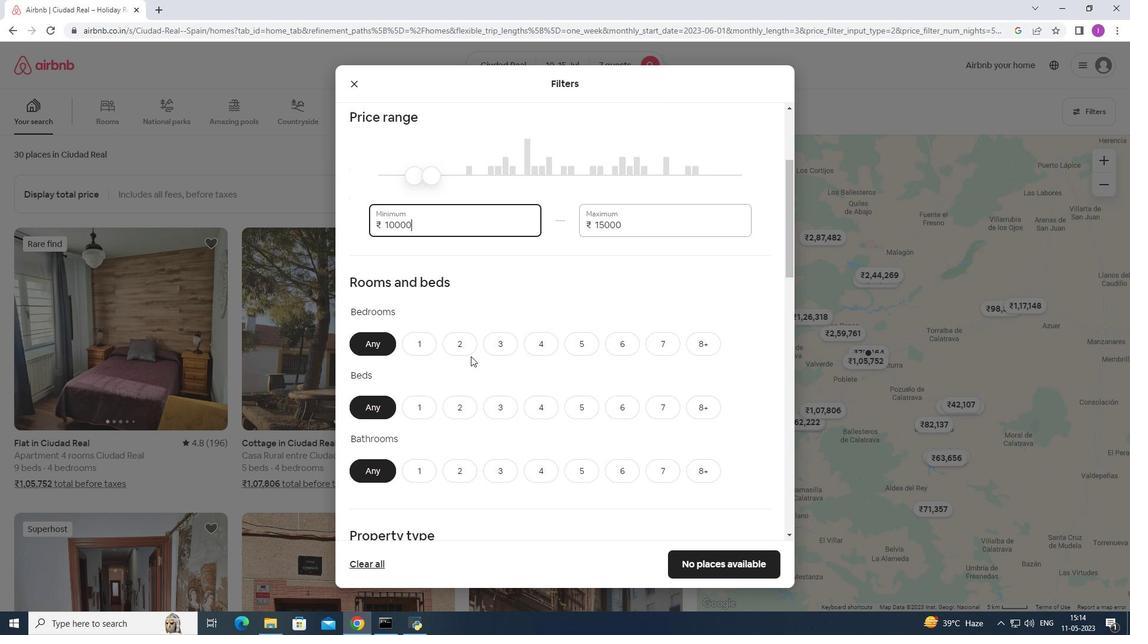 
Action: Mouse scrolled (471, 355) with delta (0, 0)
Screenshot: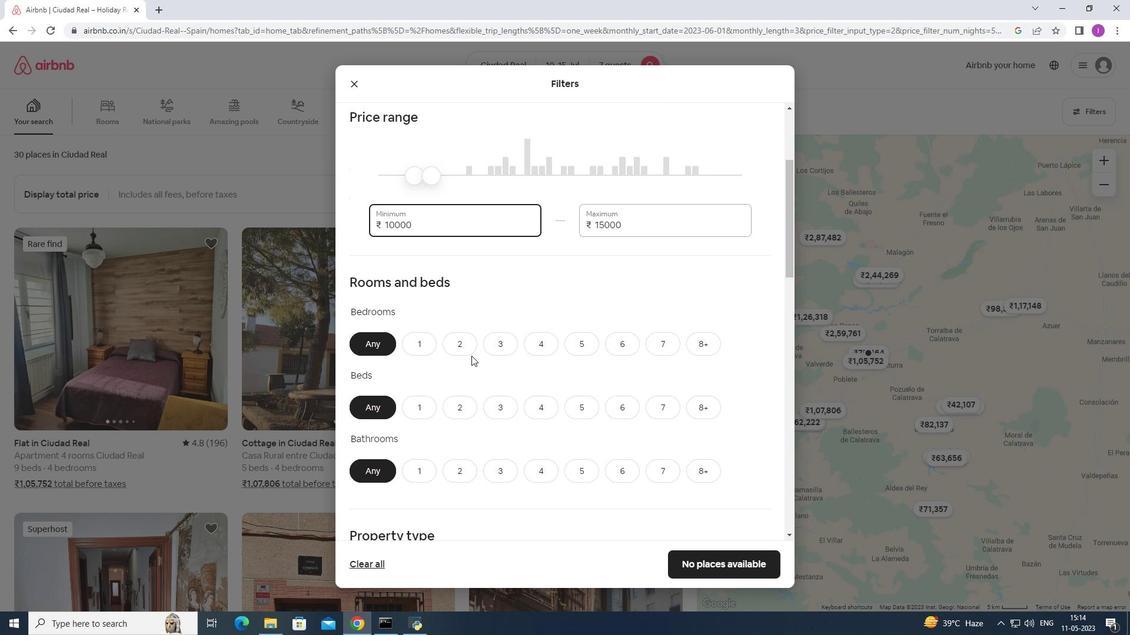 
Action: Mouse moved to (547, 284)
Screenshot: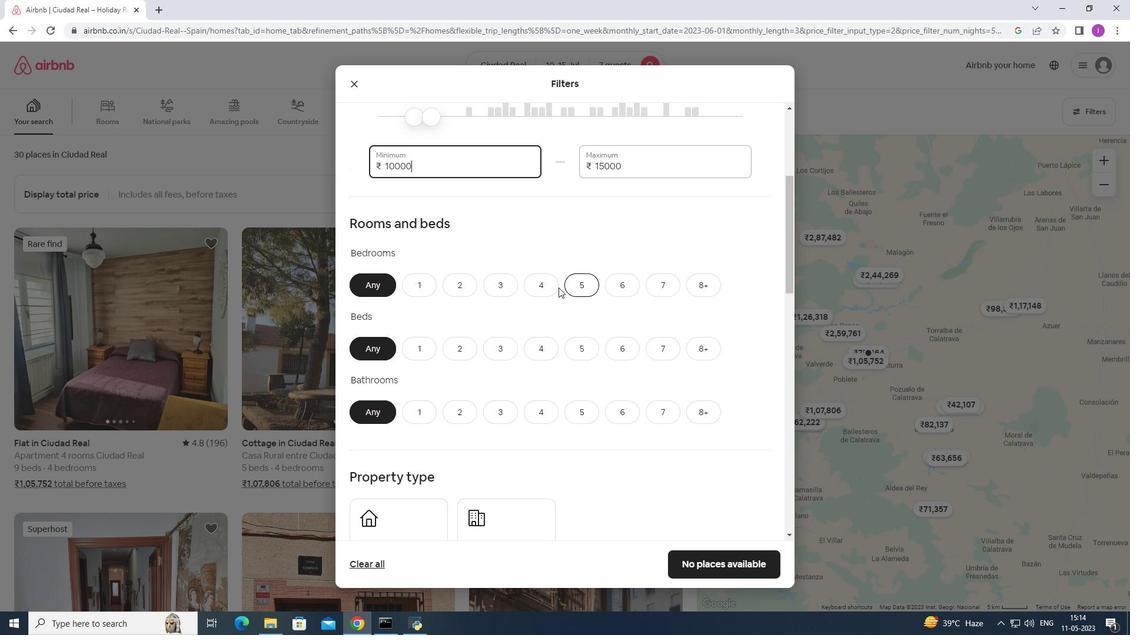 
Action: Mouse pressed left at (547, 284)
Screenshot: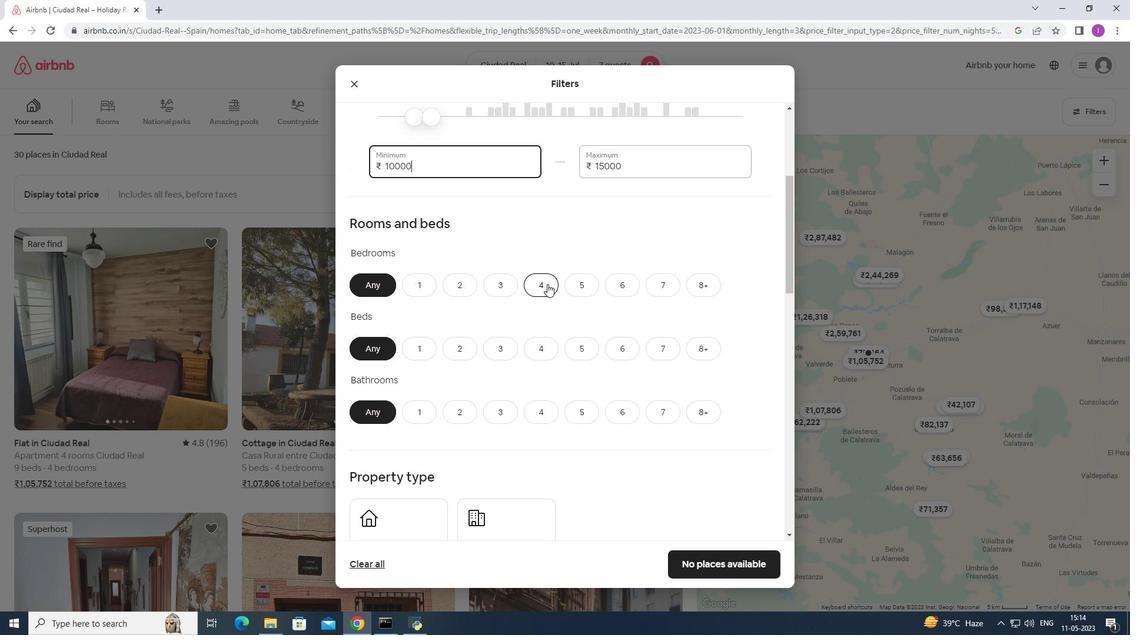 
Action: Mouse moved to (656, 346)
Screenshot: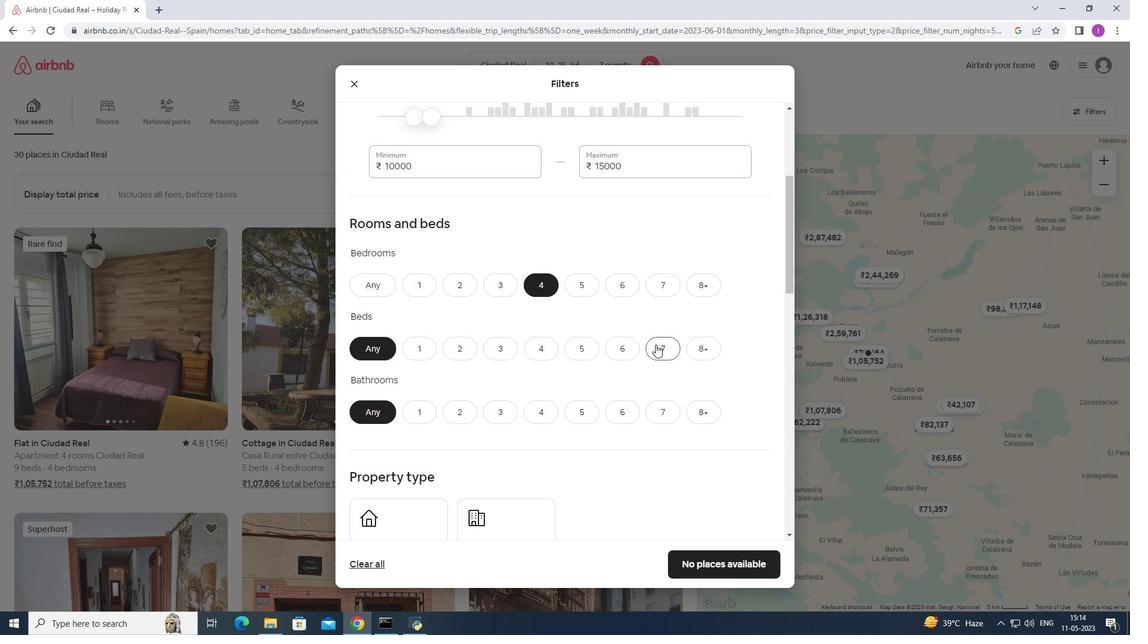 
Action: Mouse pressed left at (656, 346)
Screenshot: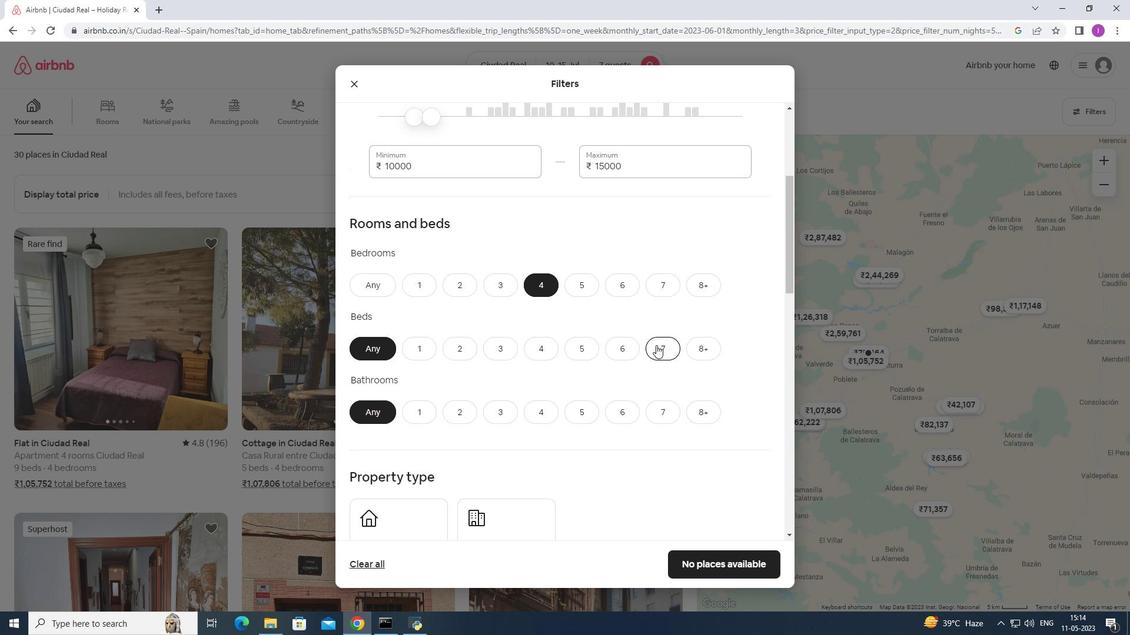 
Action: Mouse moved to (537, 413)
Screenshot: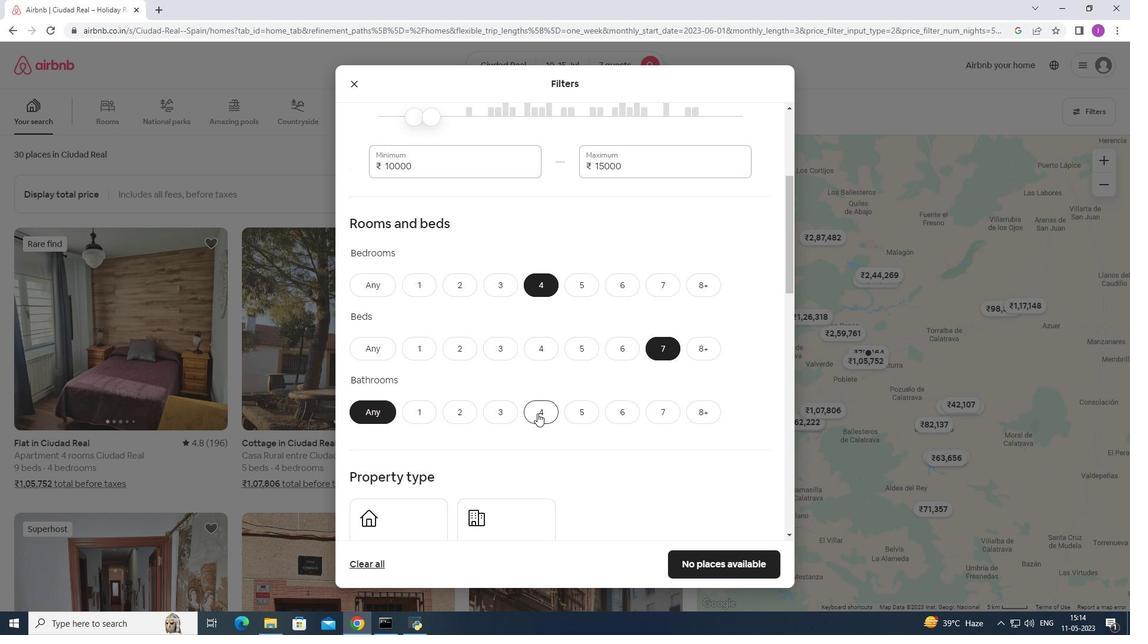 
Action: Mouse pressed left at (537, 413)
Screenshot: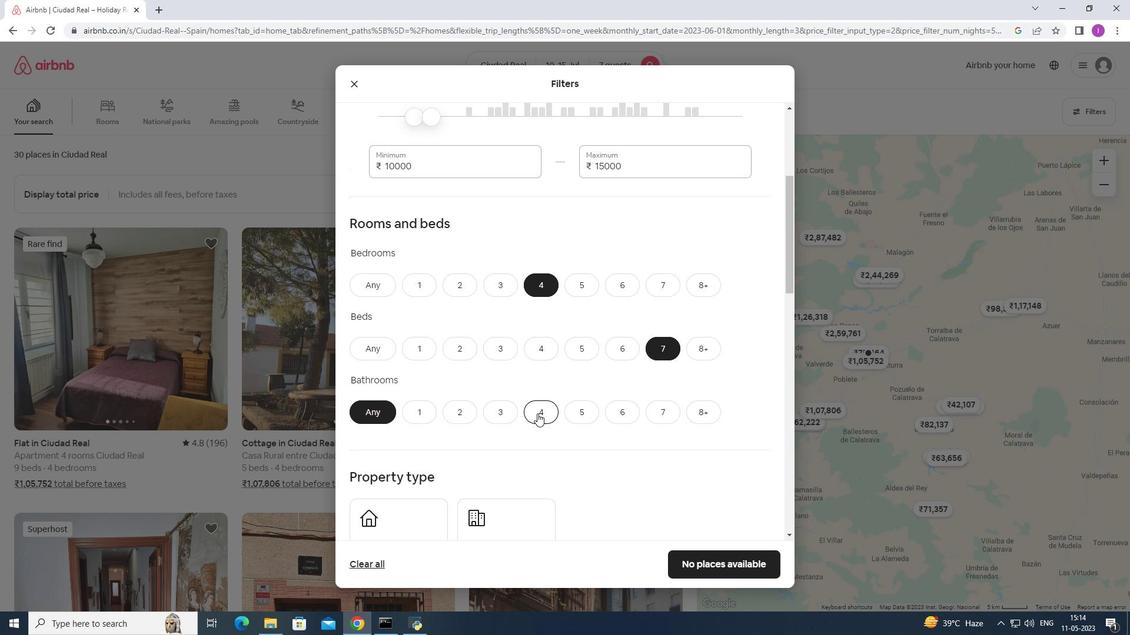 
Action: Mouse moved to (523, 391)
Screenshot: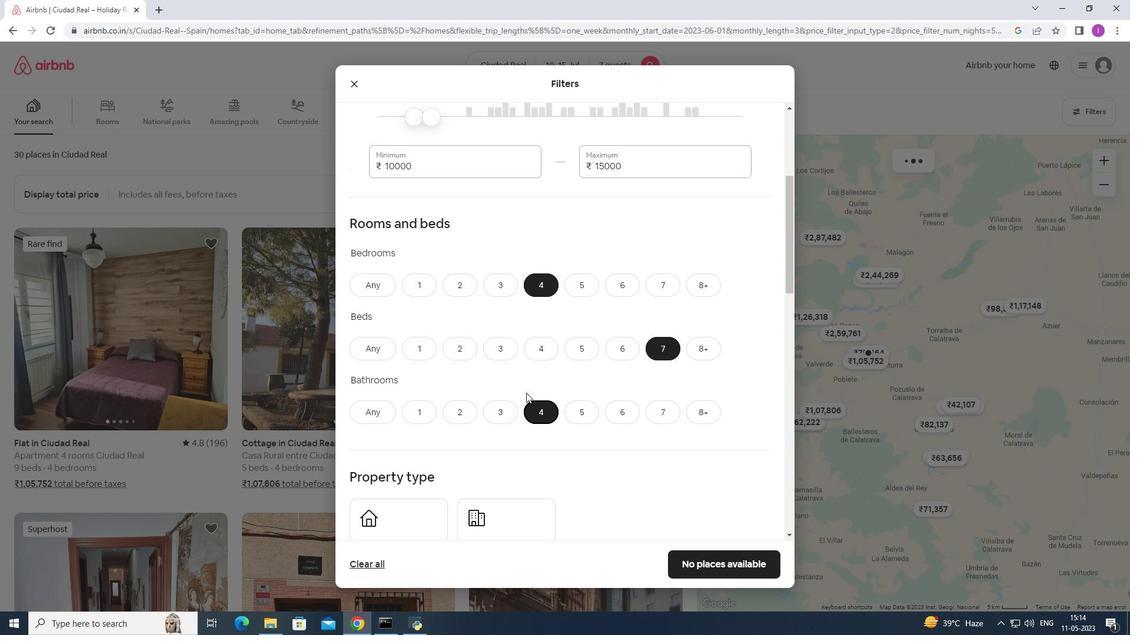 
Action: Mouse scrolled (523, 390) with delta (0, 0)
Screenshot: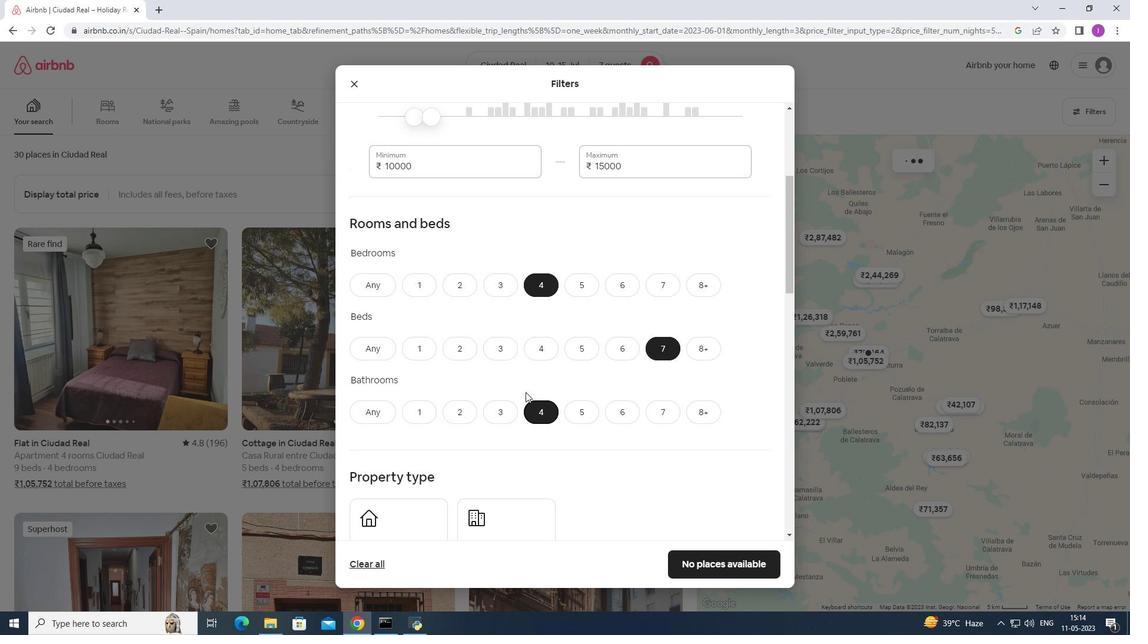 
Action: Mouse scrolled (523, 390) with delta (0, 0)
Screenshot: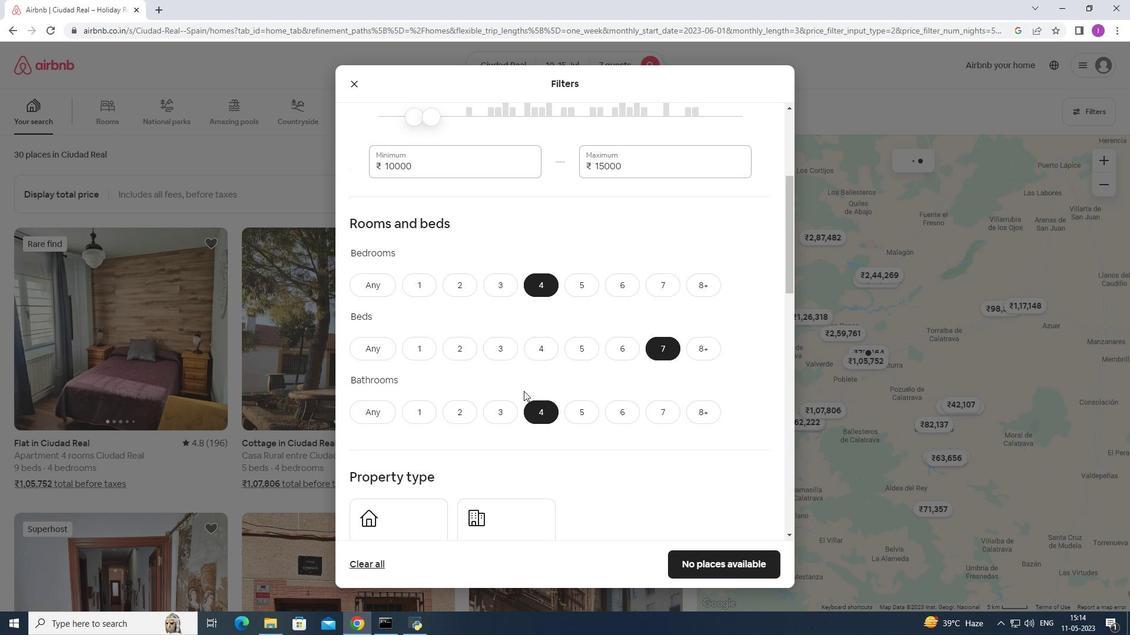 
Action: Mouse scrolled (523, 390) with delta (0, 0)
Screenshot: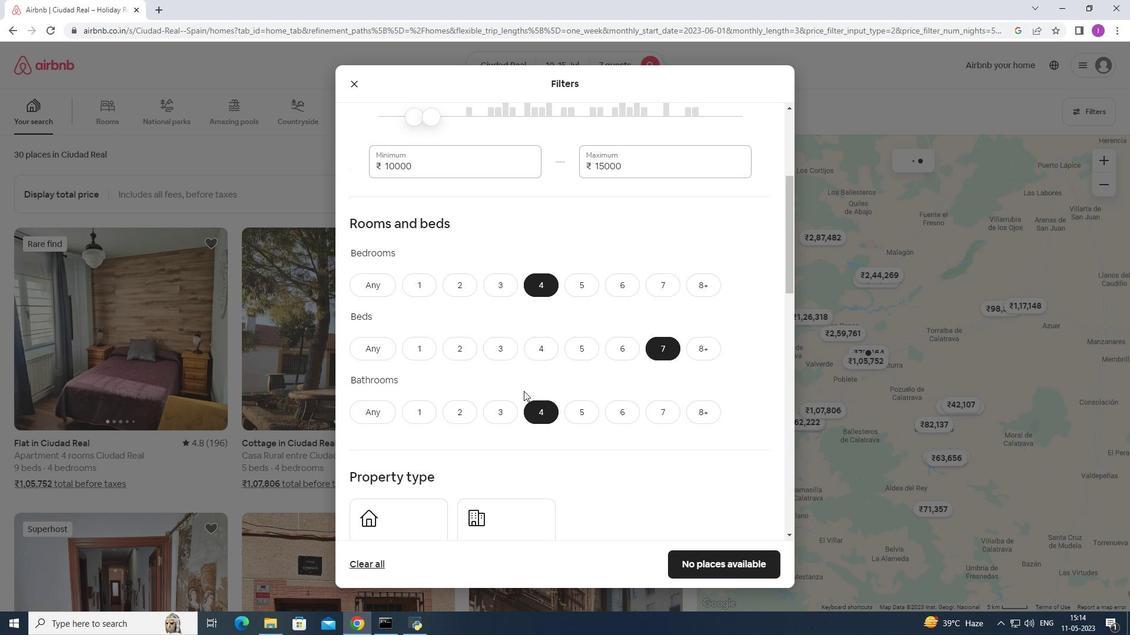 
Action: Mouse moved to (388, 369)
Screenshot: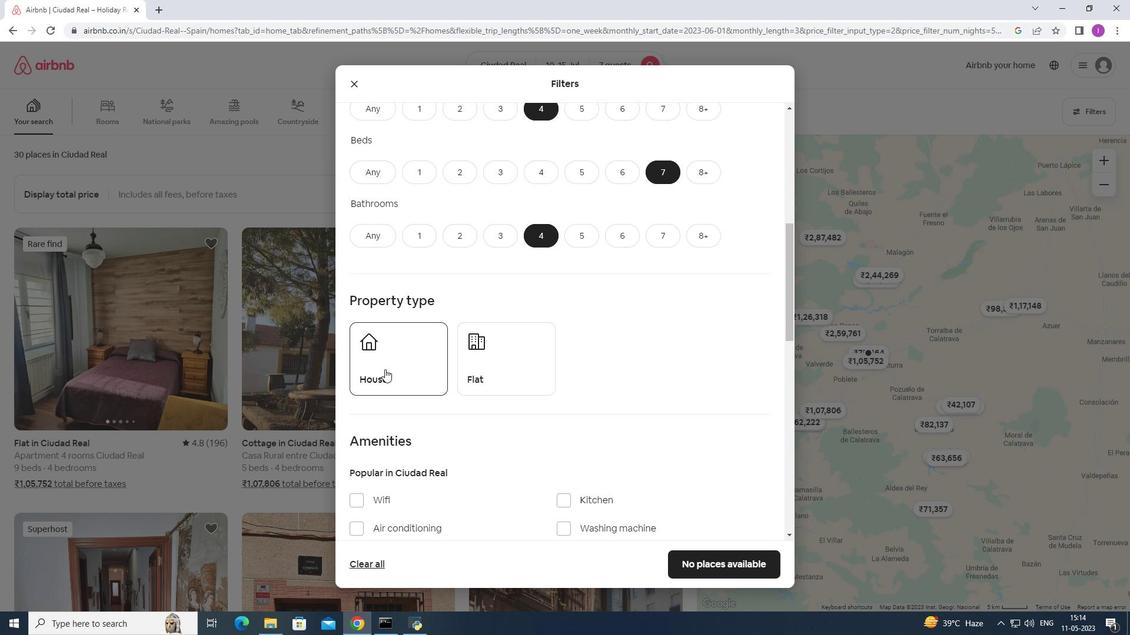 
Action: Mouse pressed left at (388, 369)
Screenshot: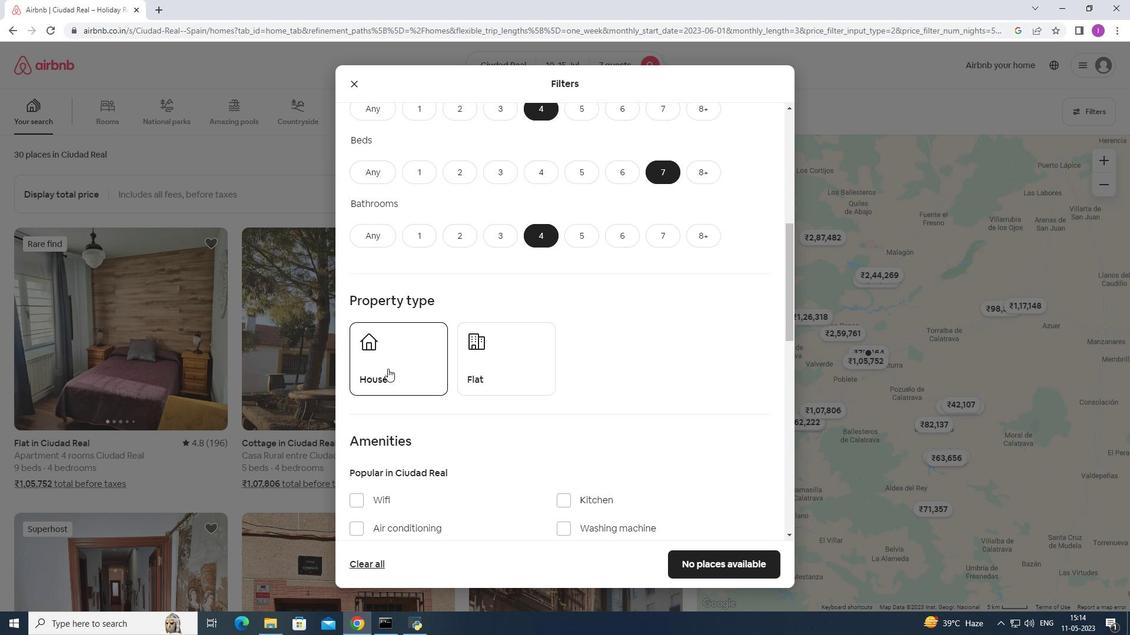 
Action: Mouse moved to (479, 376)
Screenshot: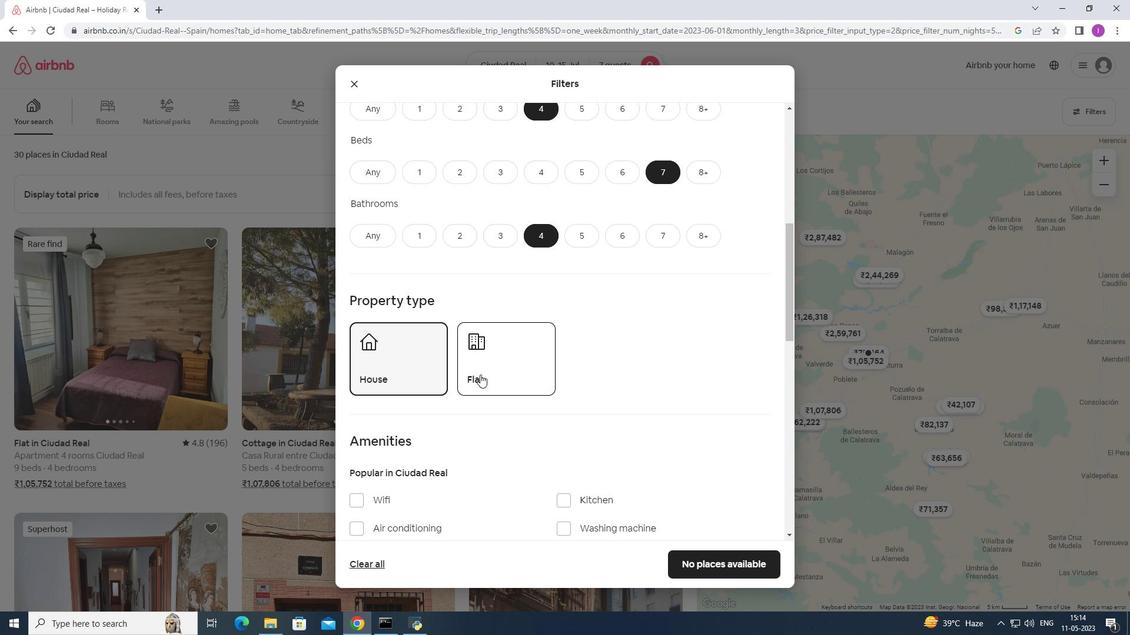 
Action: Mouse pressed left at (479, 376)
Screenshot: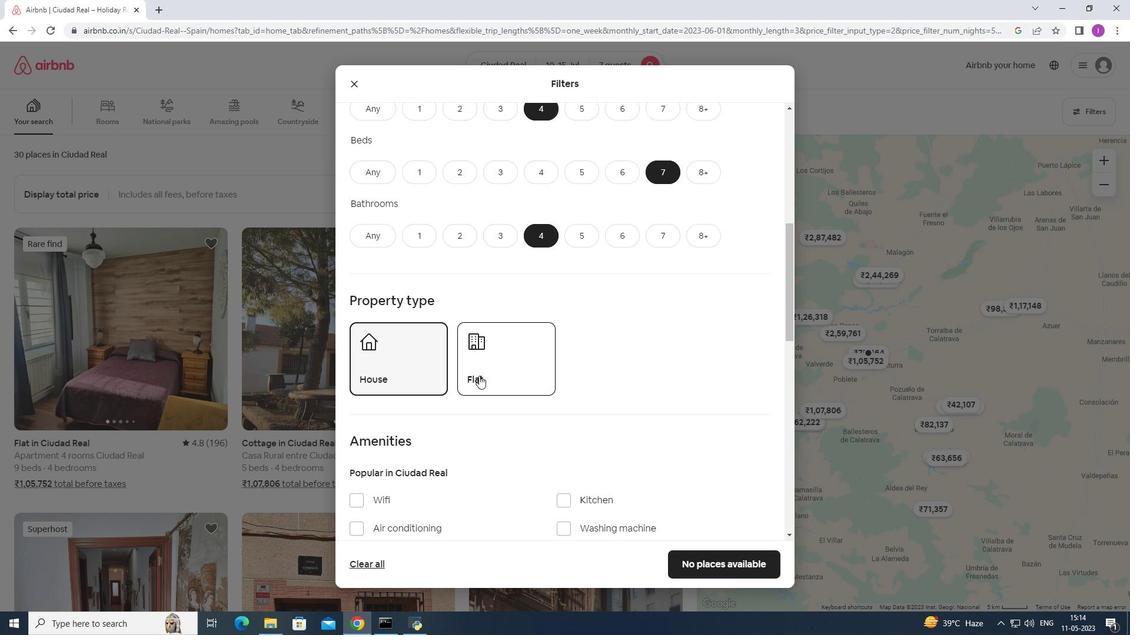 
Action: Mouse moved to (581, 392)
Screenshot: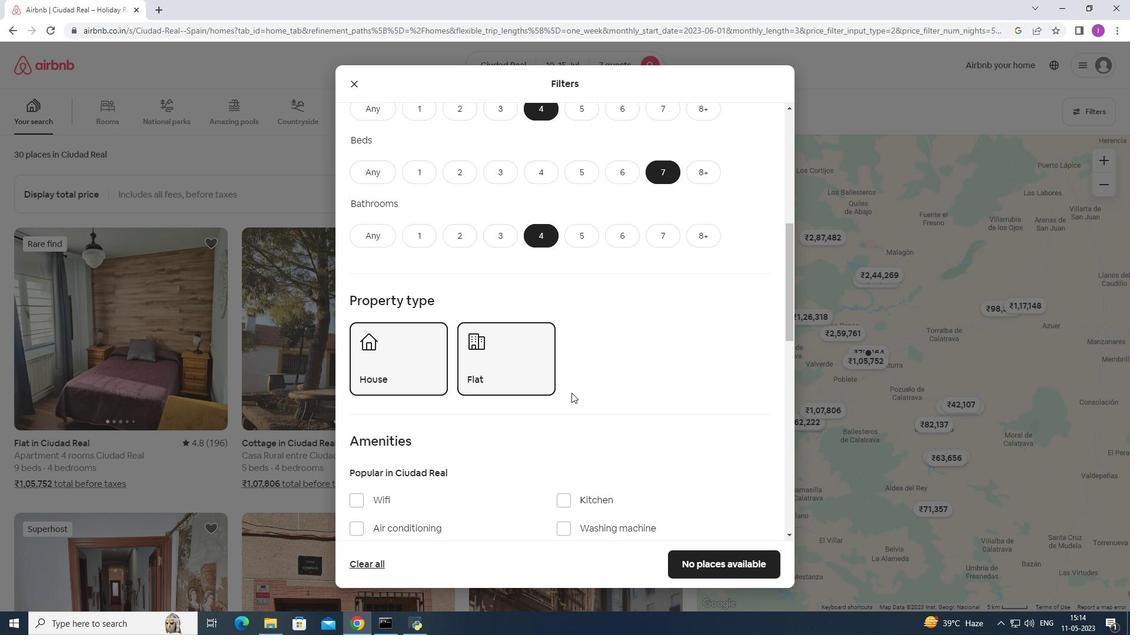
Action: Mouse scrolled (581, 391) with delta (0, 0)
Screenshot: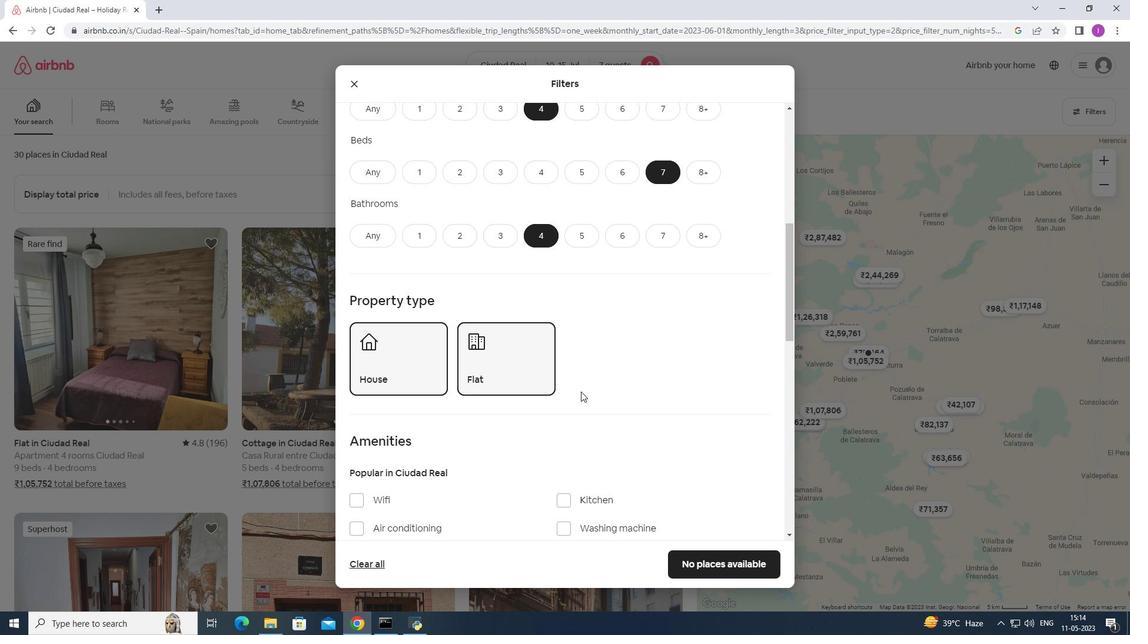 
Action: Mouse scrolled (581, 391) with delta (0, 0)
Screenshot: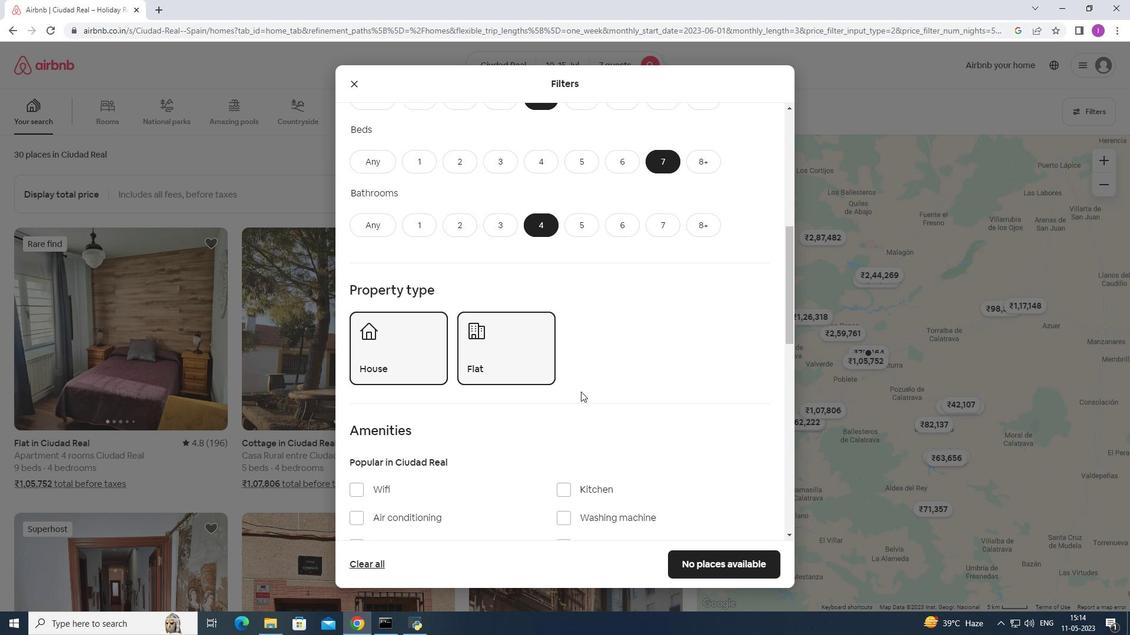 
Action: Mouse moved to (373, 385)
Screenshot: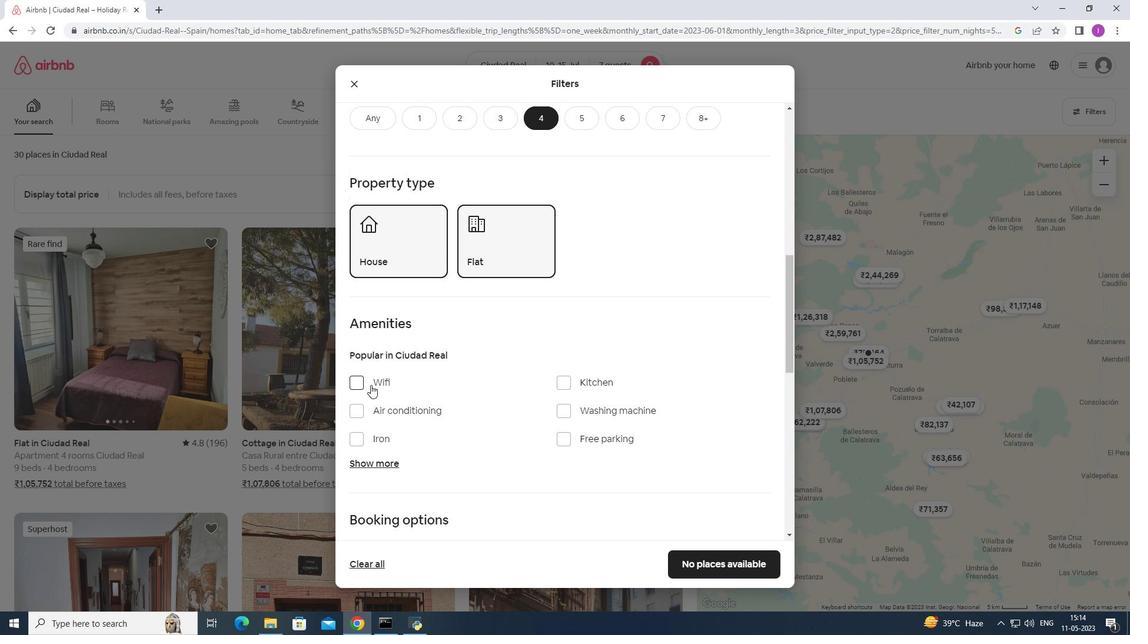
Action: Mouse scrolled (373, 384) with delta (0, 0)
Screenshot: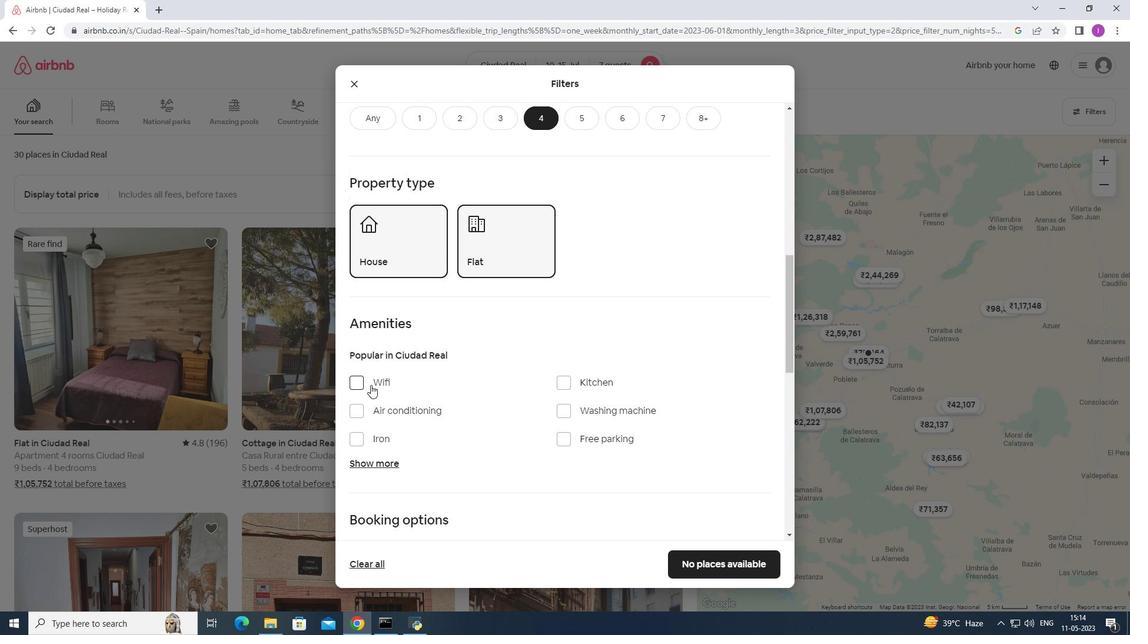 
Action: Mouse moved to (375, 382)
Screenshot: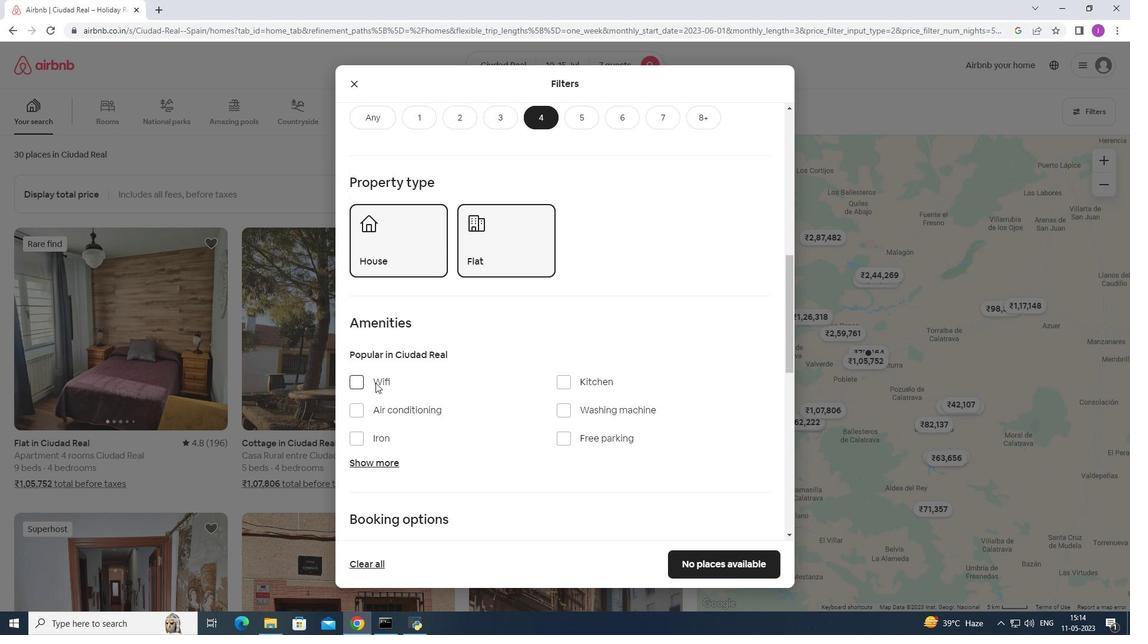 
Action: Mouse scrolled (375, 382) with delta (0, 0)
Screenshot: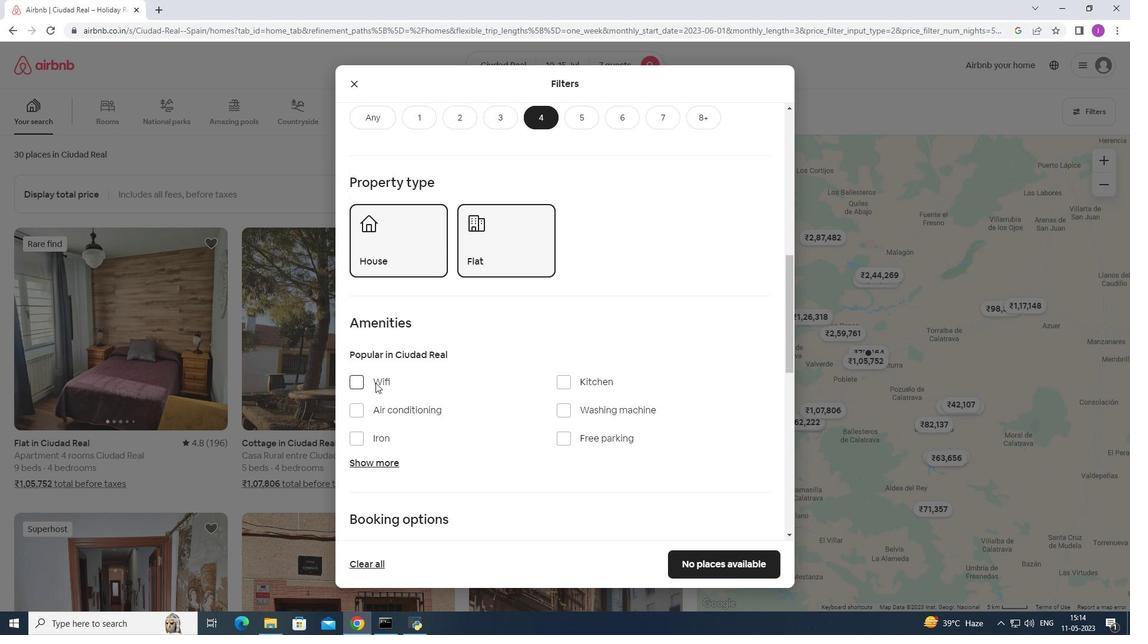 
Action: Mouse moved to (420, 345)
Screenshot: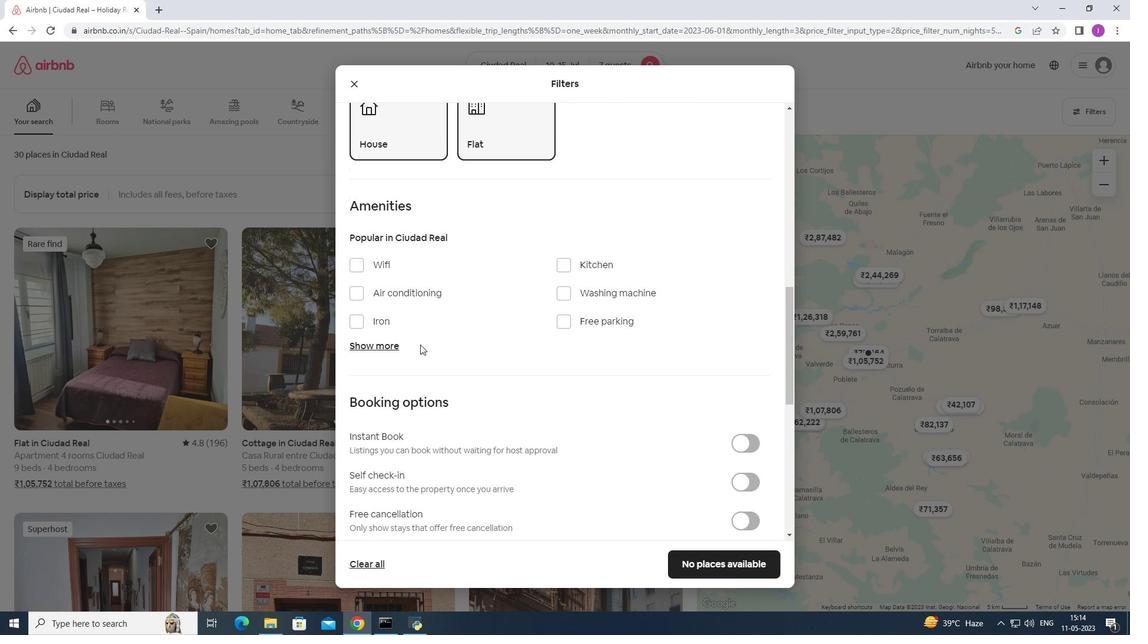 
Action: Mouse scrolled (420, 345) with delta (0, 0)
Screenshot: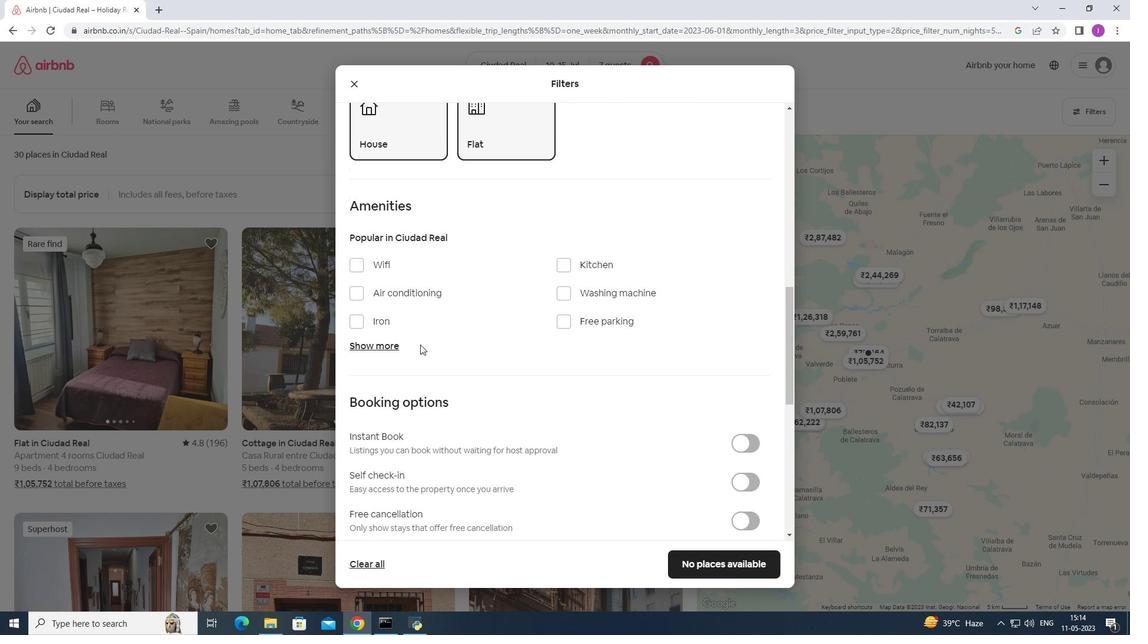 
Action: Mouse moved to (350, 324)
Screenshot: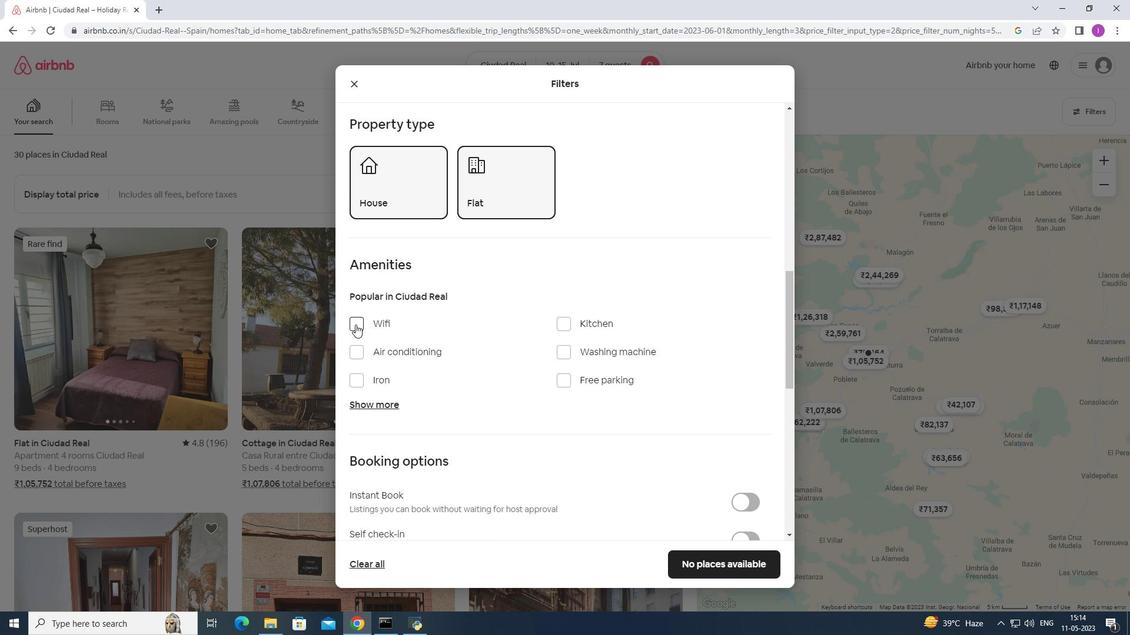 
Action: Mouse pressed left at (350, 324)
Screenshot: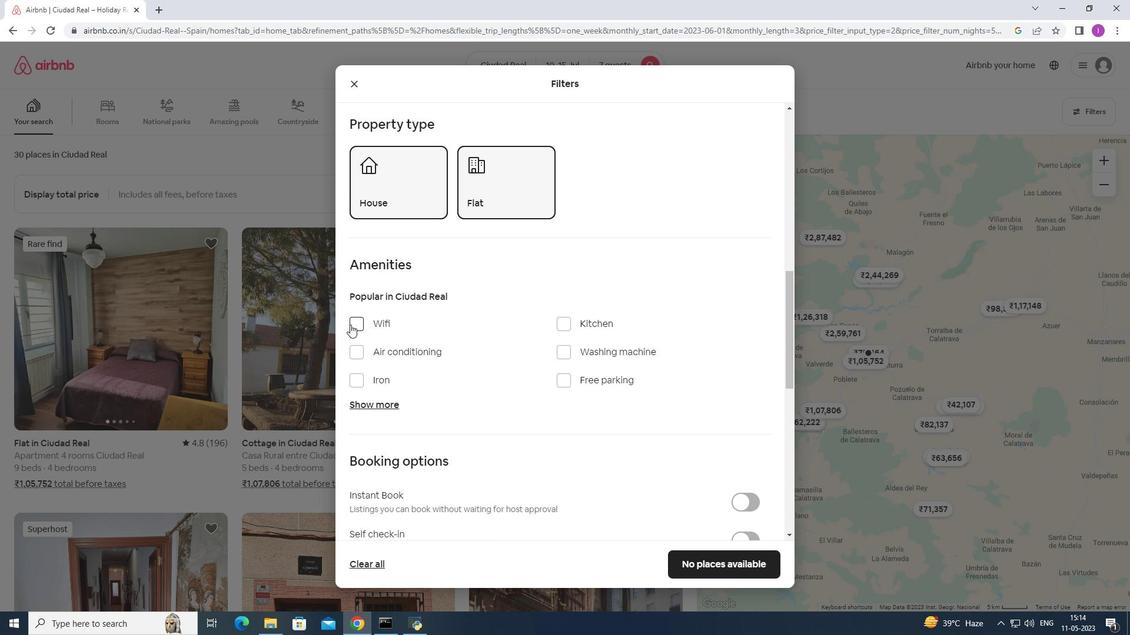 
Action: Mouse moved to (373, 402)
Screenshot: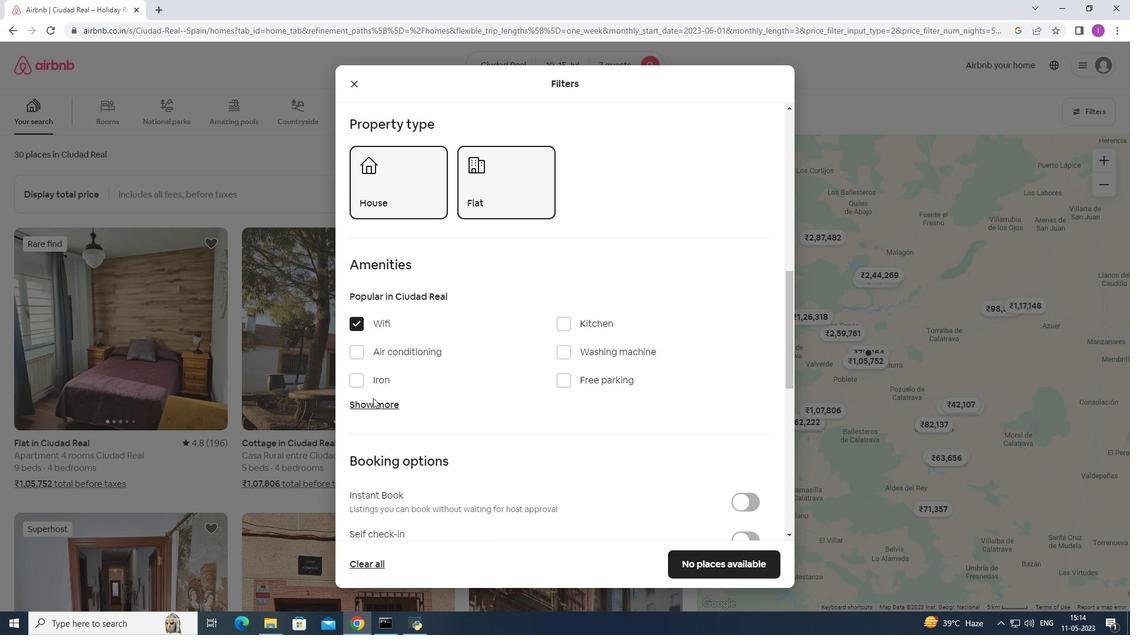 
Action: Mouse pressed left at (373, 402)
Screenshot: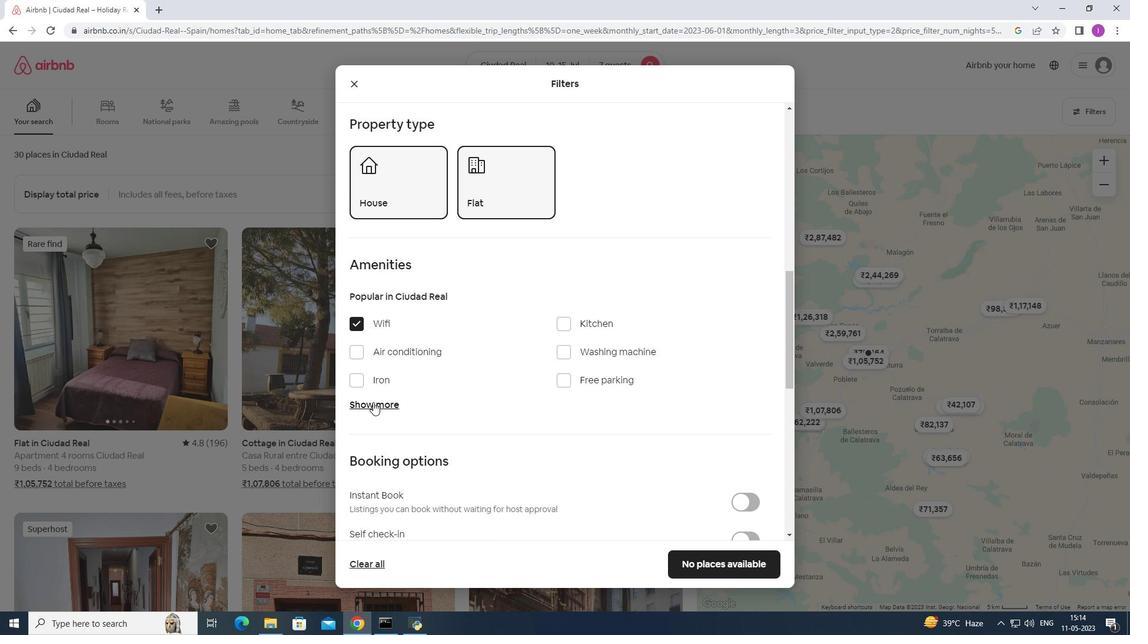 
Action: Mouse moved to (568, 385)
Screenshot: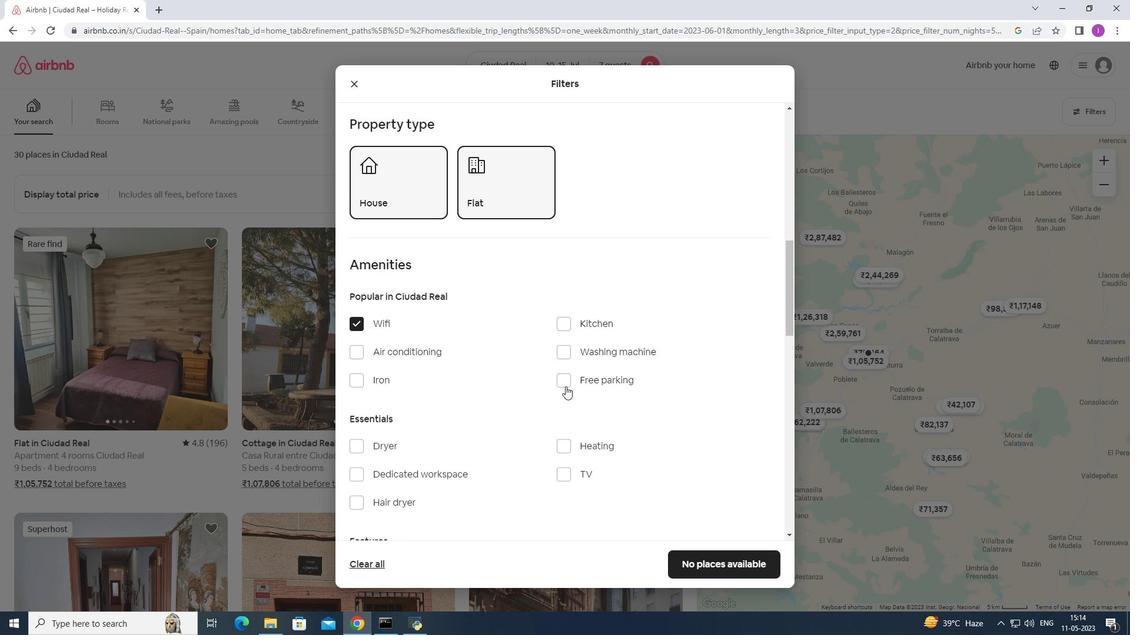 
Action: Mouse pressed left at (568, 385)
Screenshot: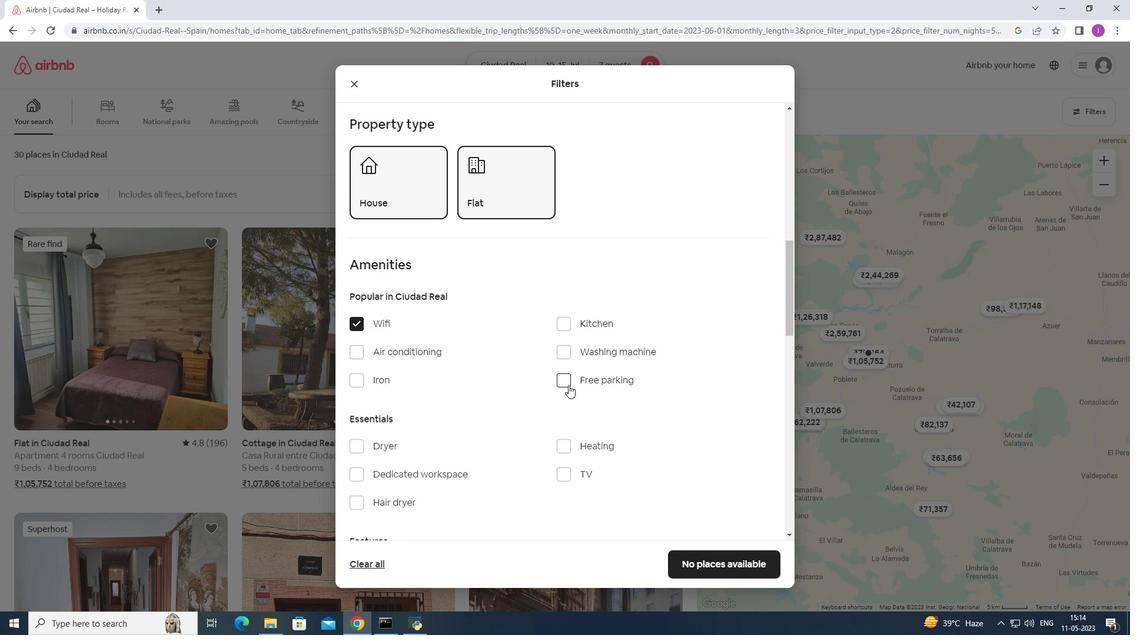 
Action: Mouse moved to (562, 473)
Screenshot: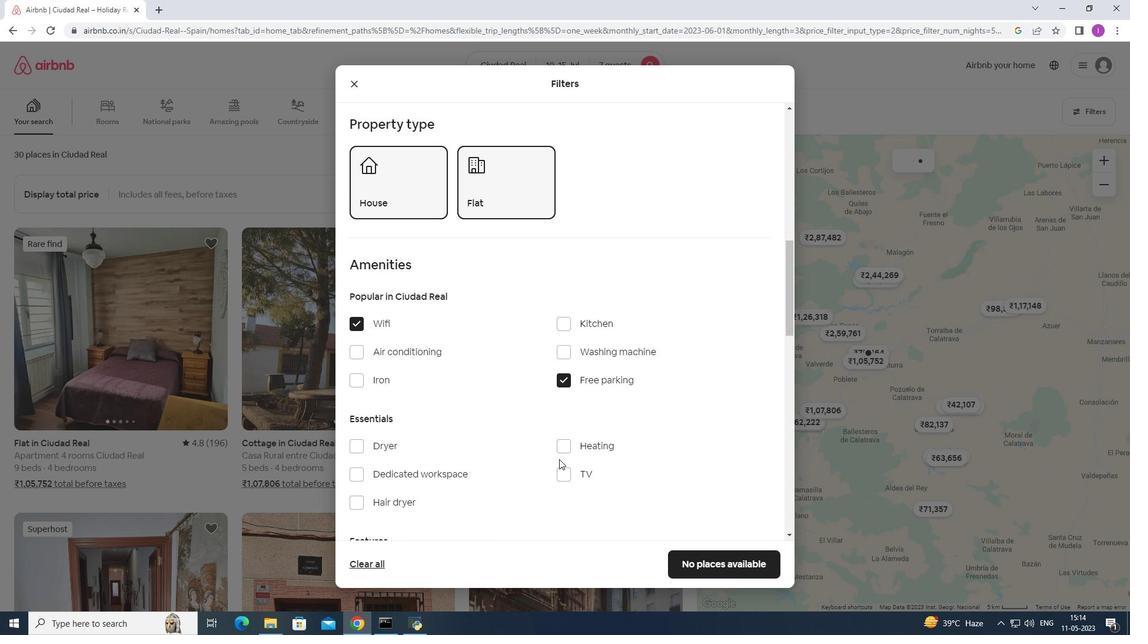 
Action: Mouse pressed left at (562, 473)
Screenshot: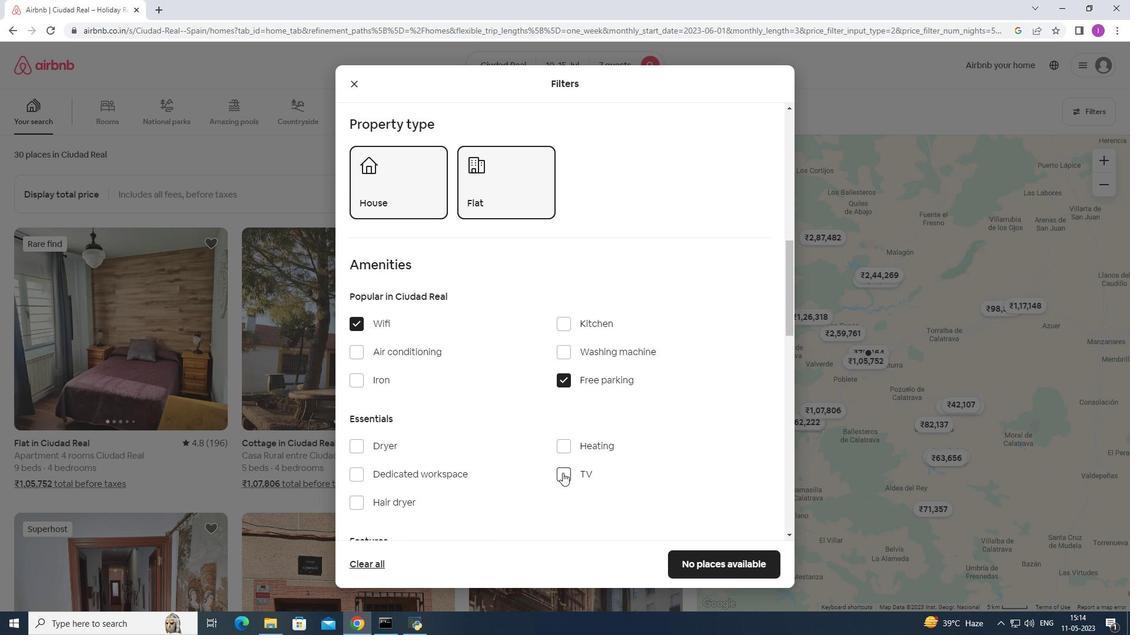 
Action: Mouse moved to (503, 456)
Screenshot: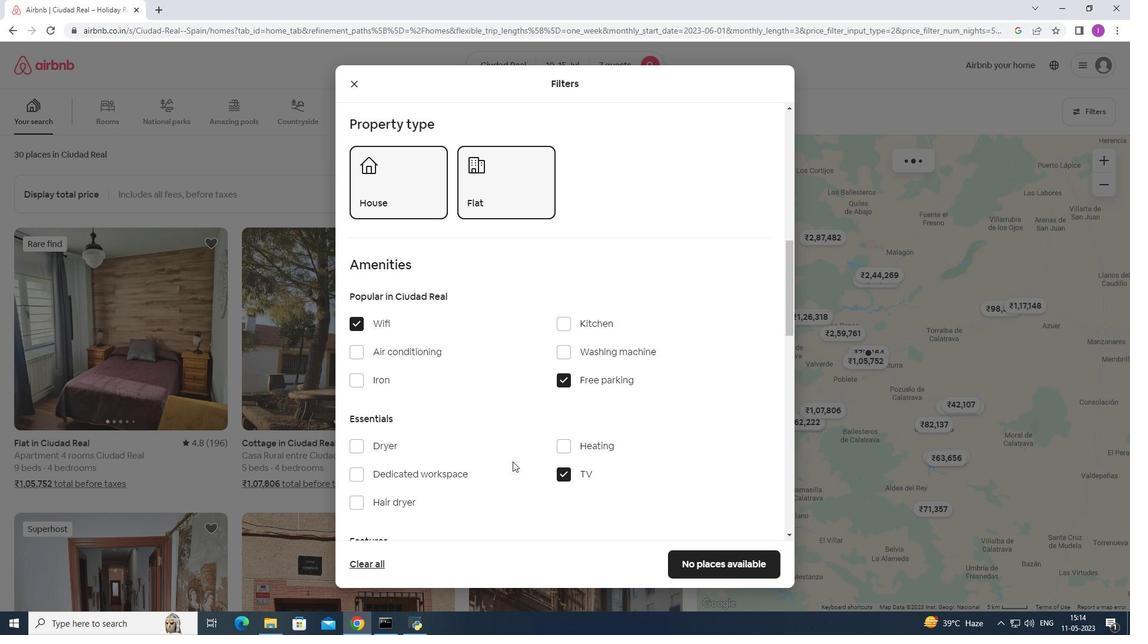 
Action: Mouse scrolled (503, 455) with delta (0, 0)
Screenshot: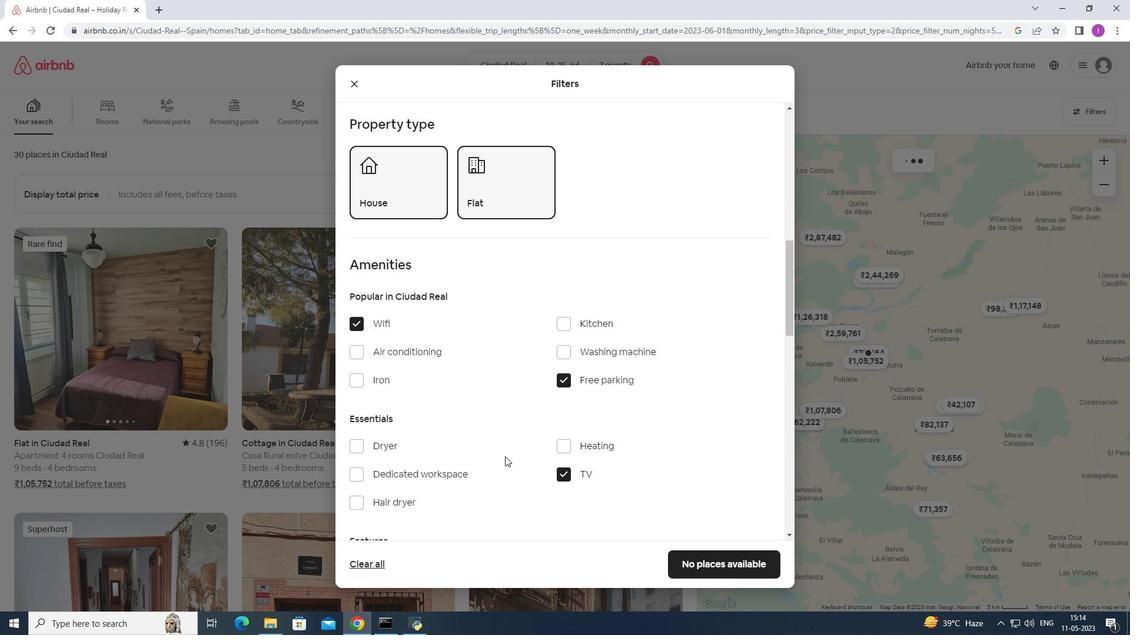 
Action: Mouse scrolled (503, 455) with delta (0, 0)
Screenshot: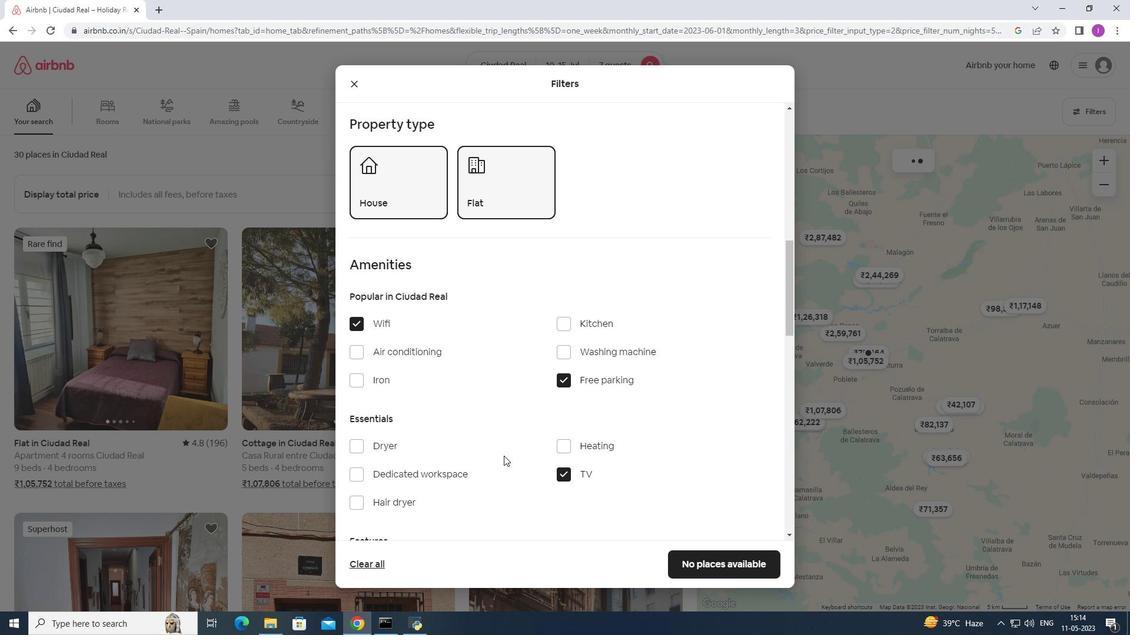
Action: Mouse moved to (412, 432)
Screenshot: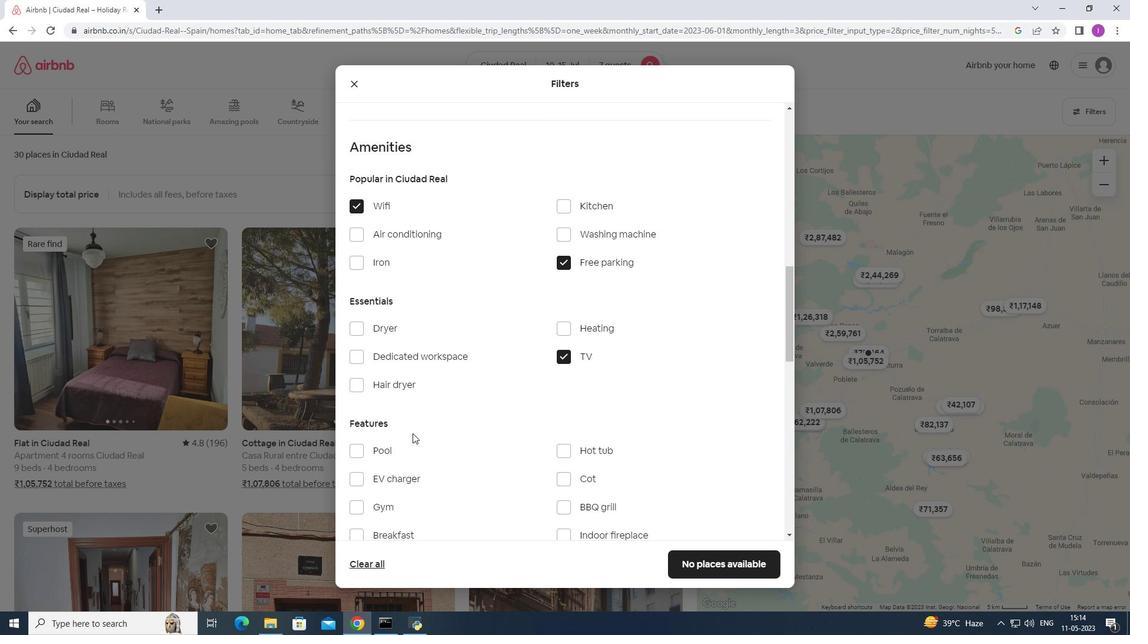 
Action: Mouse scrolled (412, 432) with delta (0, 0)
Screenshot: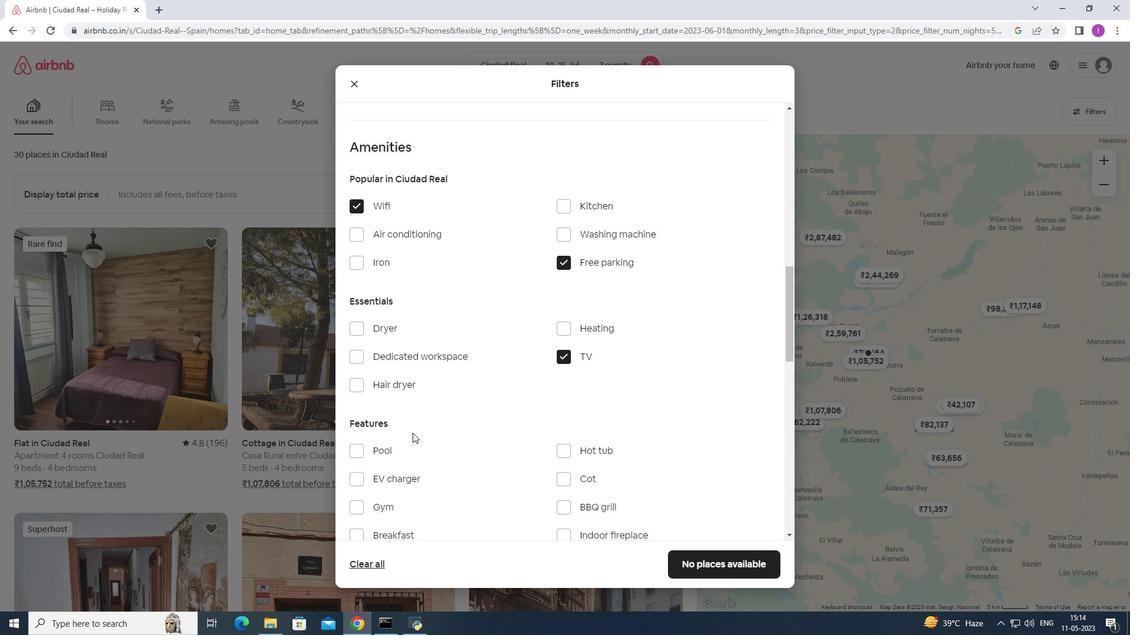 
Action: Mouse scrolled (412, 432) with delta (0, 0)
Screenshot: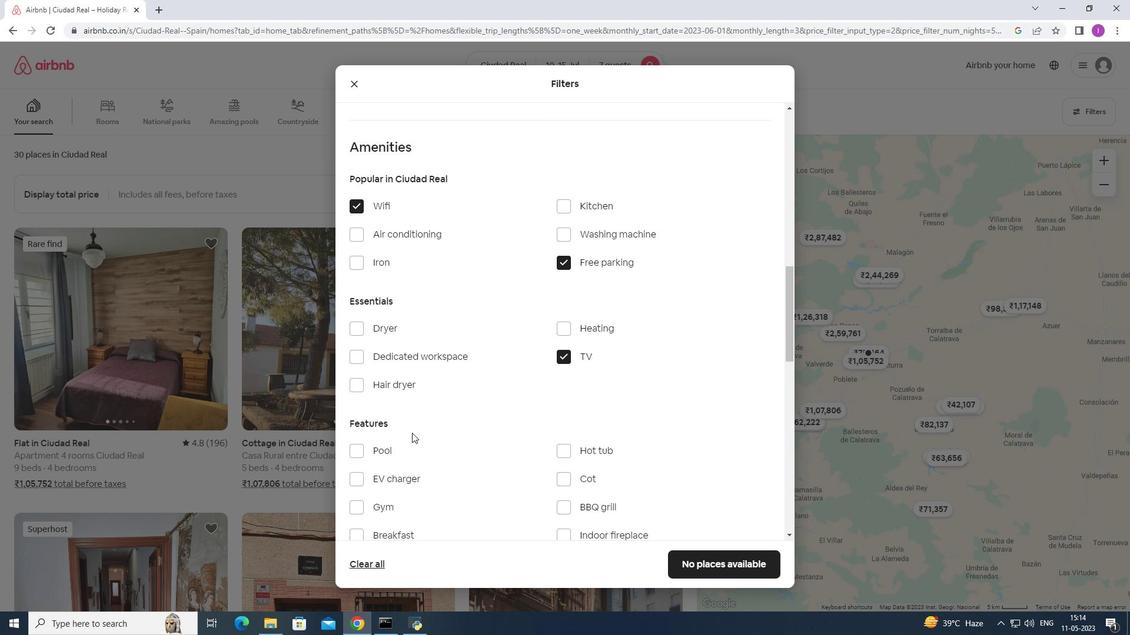
Action: Mouse scrolled (412, 432) with delta (0, 0)
Screenshot: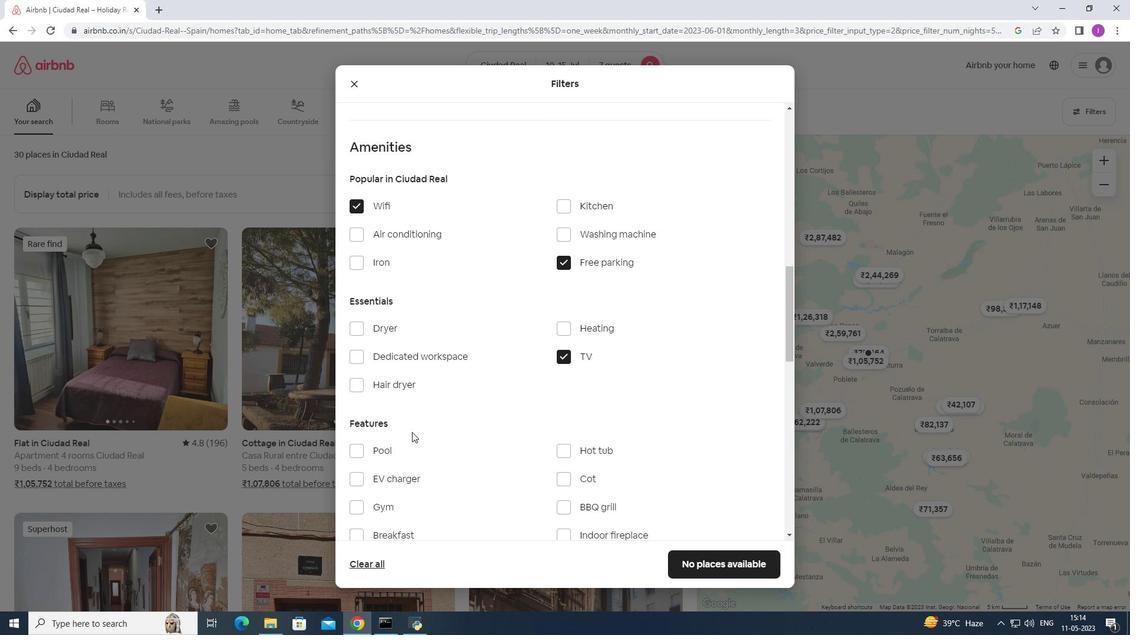 
Action: Mouse moved to (355, 332)
Screenshot: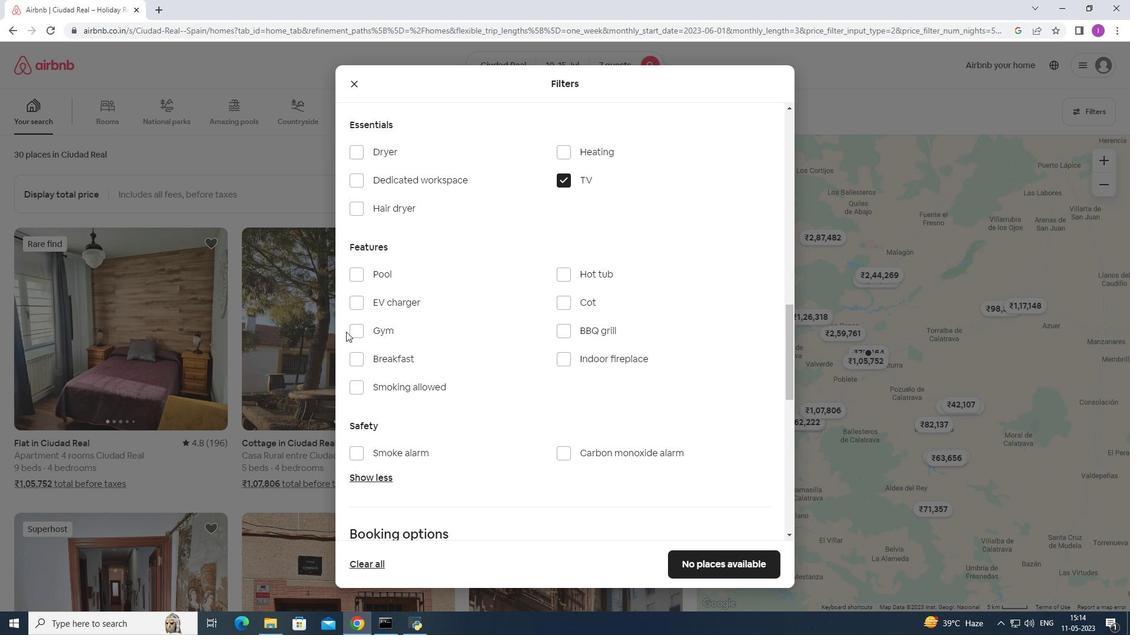 
Action: Mouse pressed left at (355, 332)
Screenshot: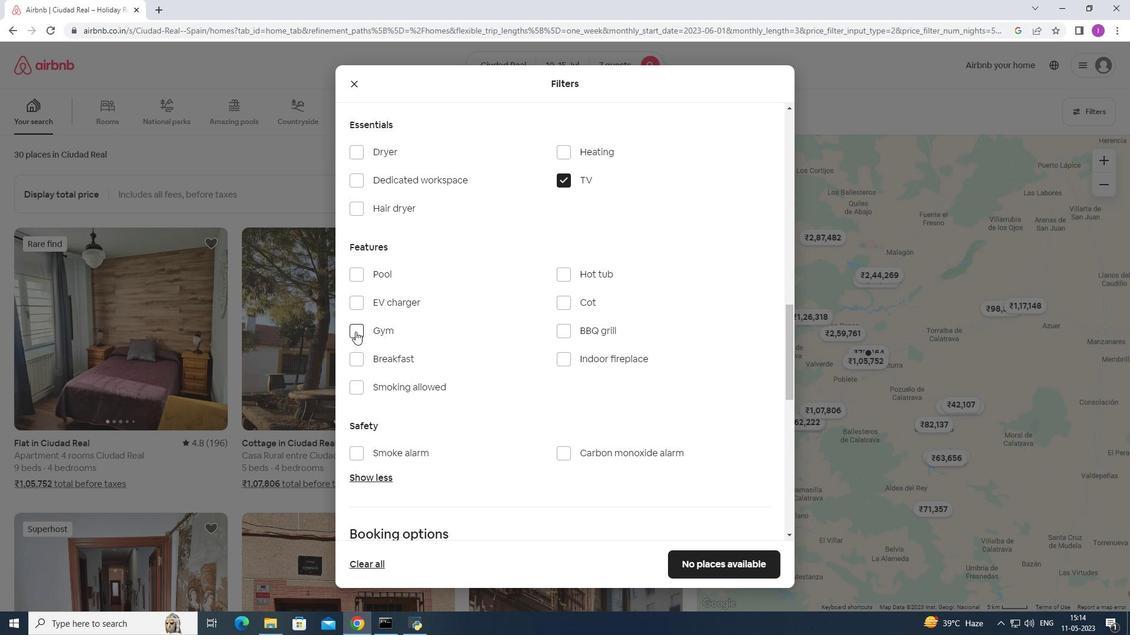 
Action: Mouse moved to (358, 365)
Screenshot: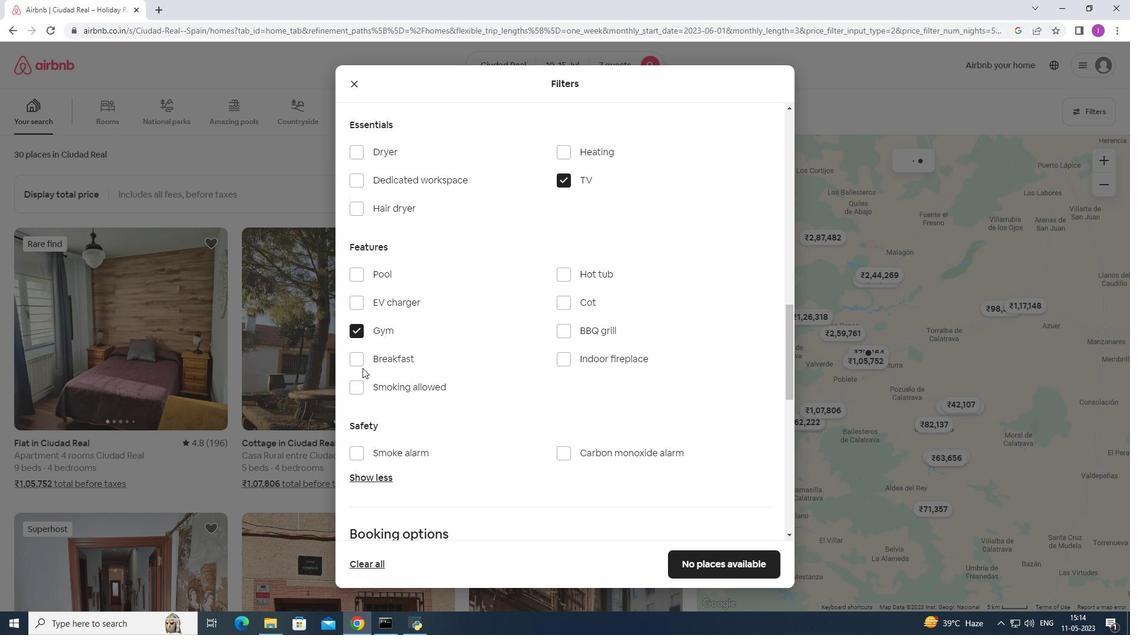 
Action: Mouse pressed left at (358, 365)
Screenshot: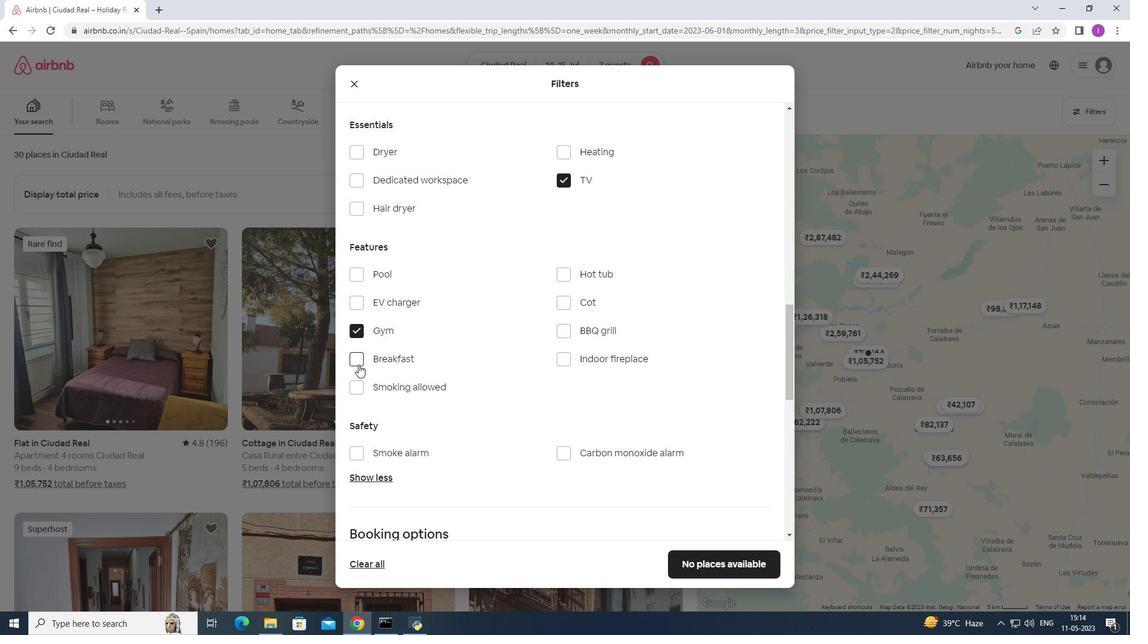 
Action: Mouse moved to (395, 392)
Screenshot: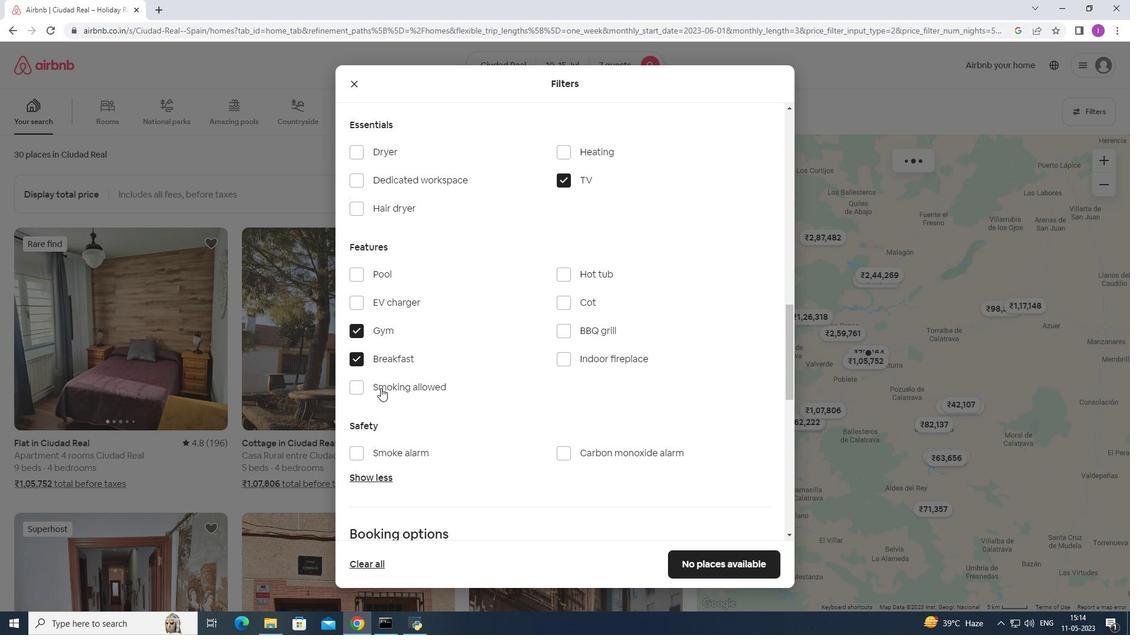 
Action: Mouse scrolled (395, 392) with delta (0, 0)
Screenshot: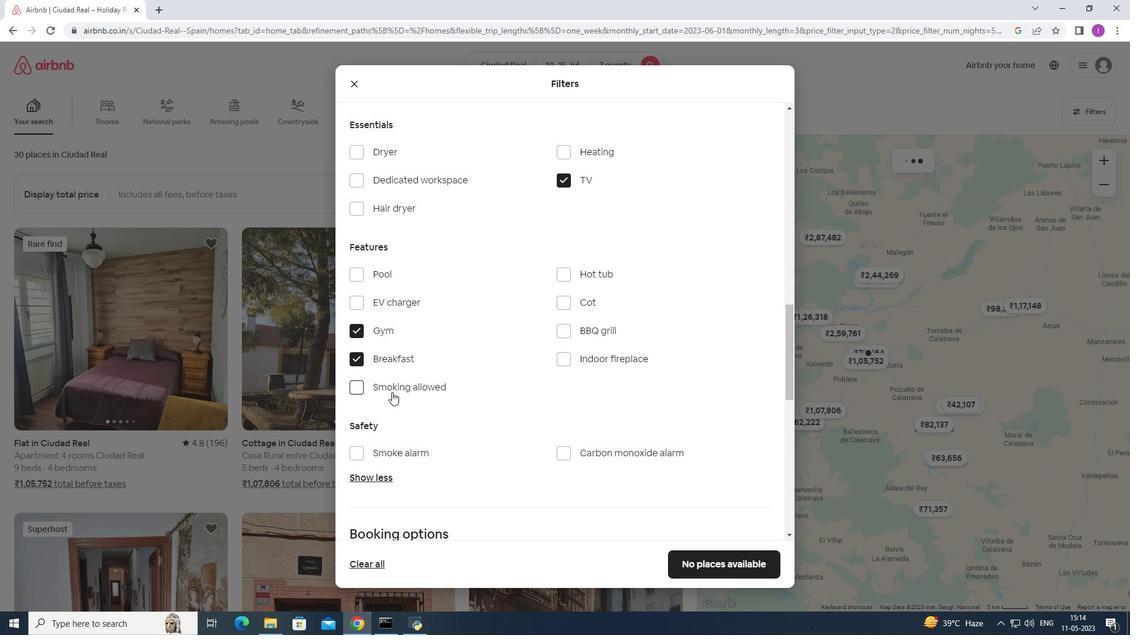 
Action: Mouse scrolled (395, 392) with delta (0, 0)
Screenshot: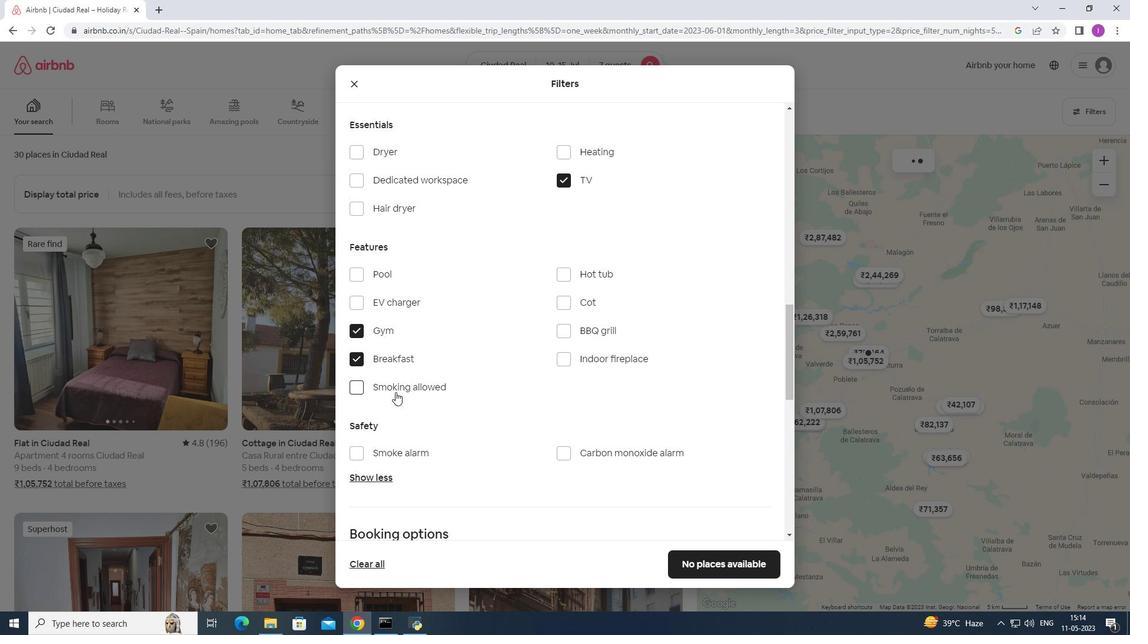 
Action: Mouse scrolled (395, 392) with delta (0, 0)
Screenshot: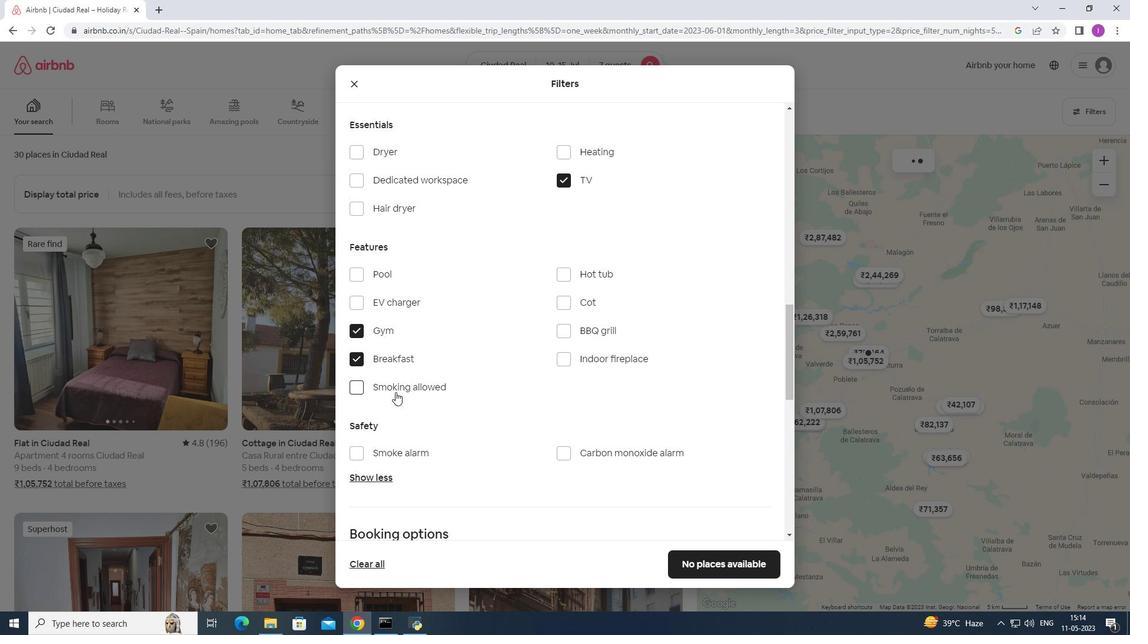 
Action: Mouse scrolled (395, 392) with delta (0, 0)
Screenshot: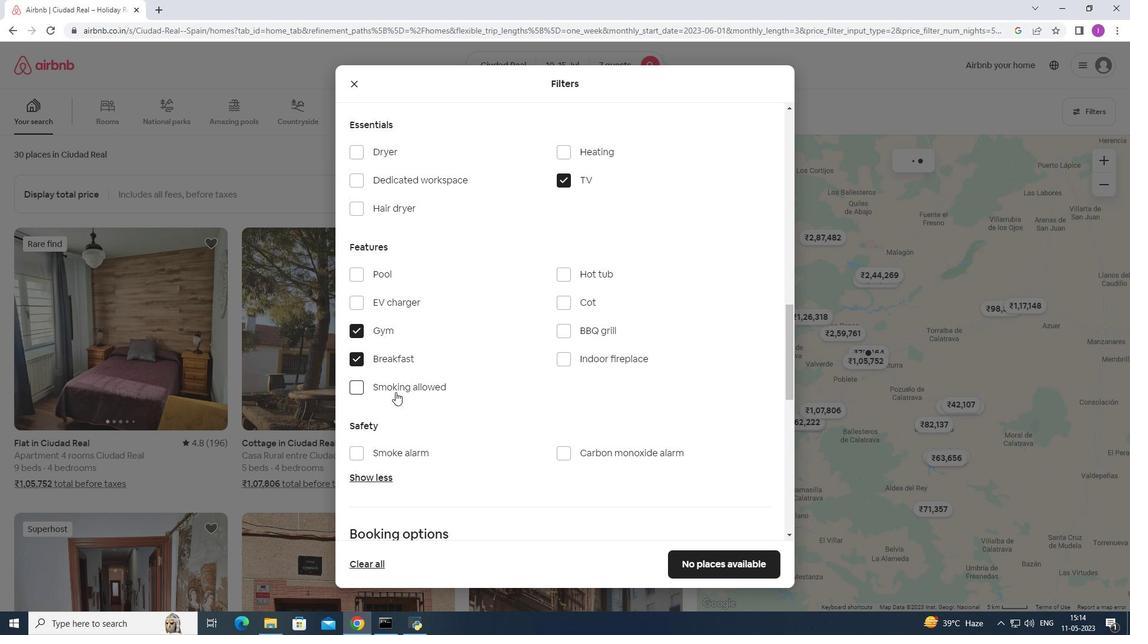 
Action: Mouse moved to (749, 382)
Screenshot: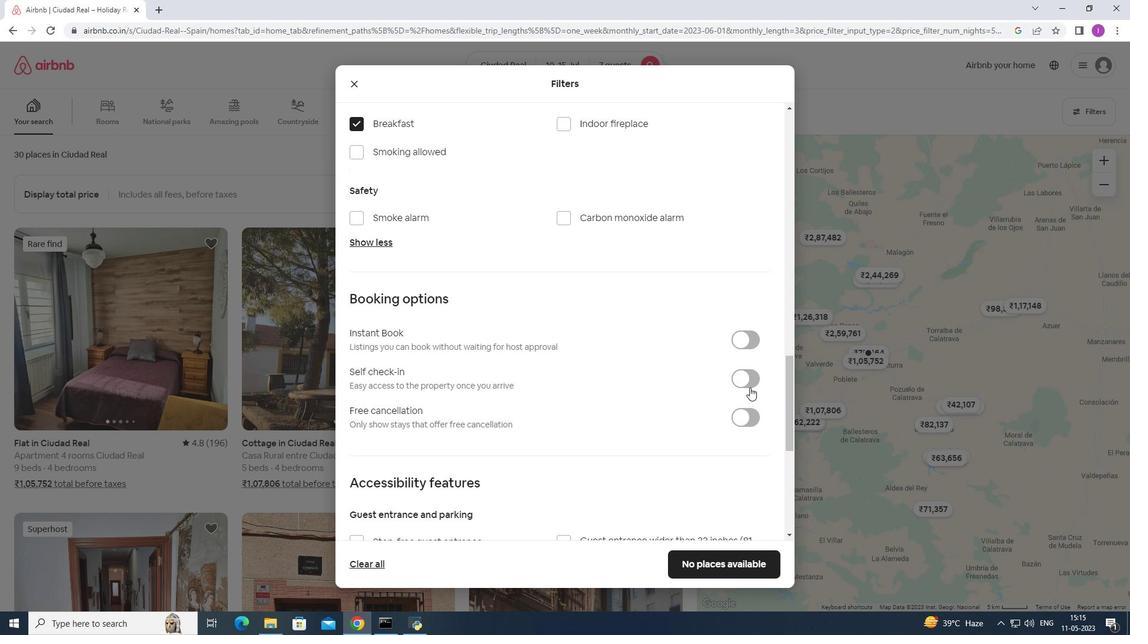 
Action: Mouse pressed left at (749, 382)
Screenshot: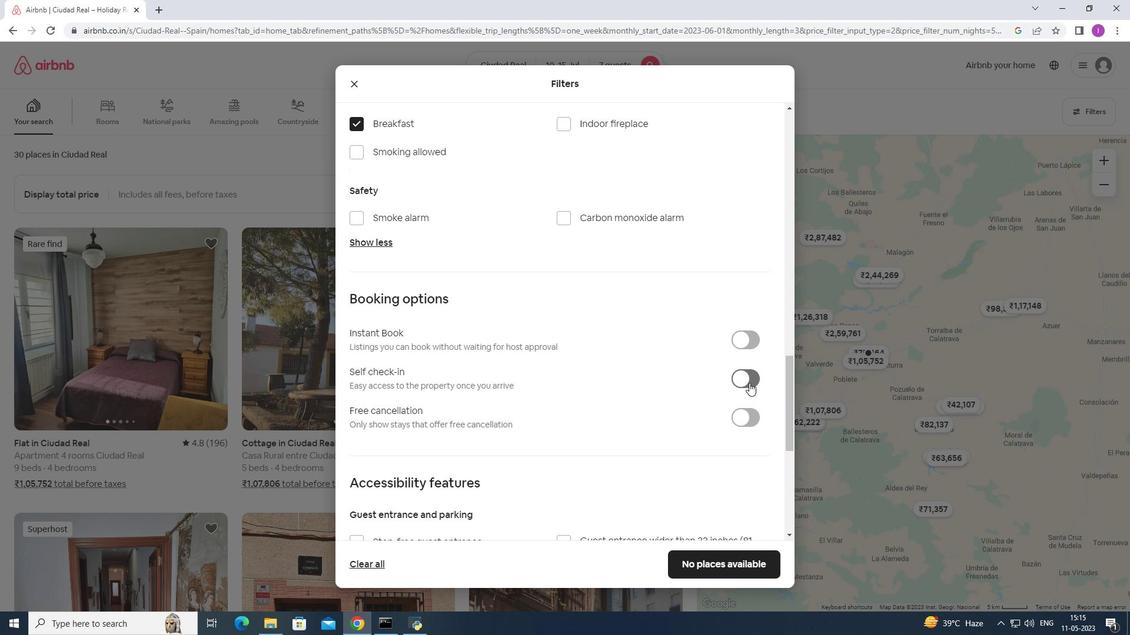 
Action: Mouse moved to (496, 418)
Screenshot: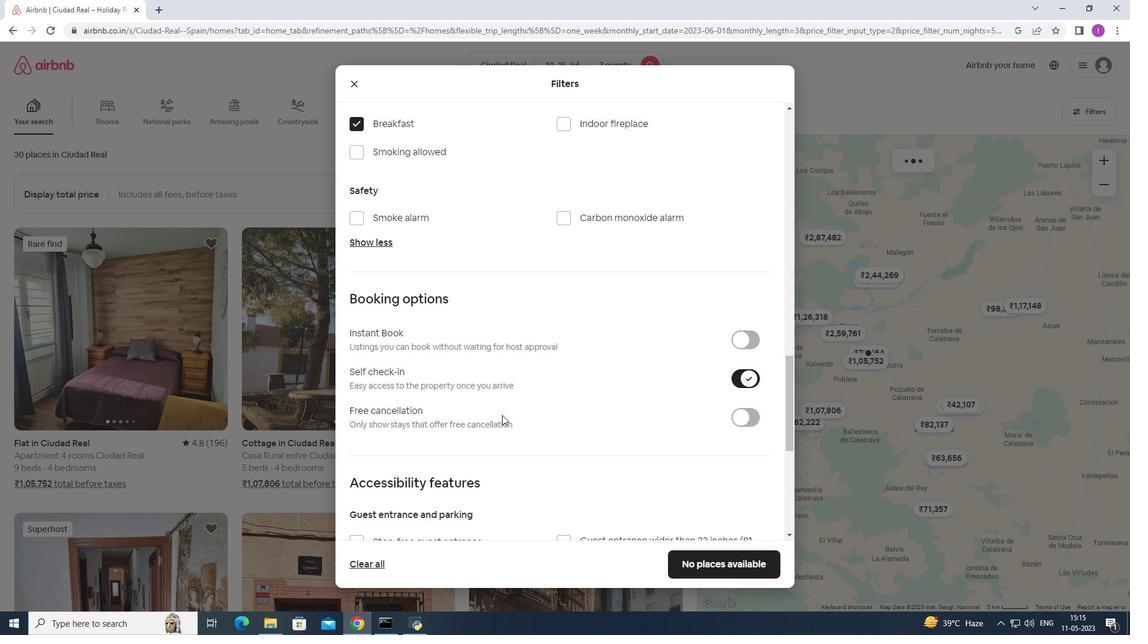 
Action: Mouse scrolled (496, 417) with delta (0, 0)
Screenshot: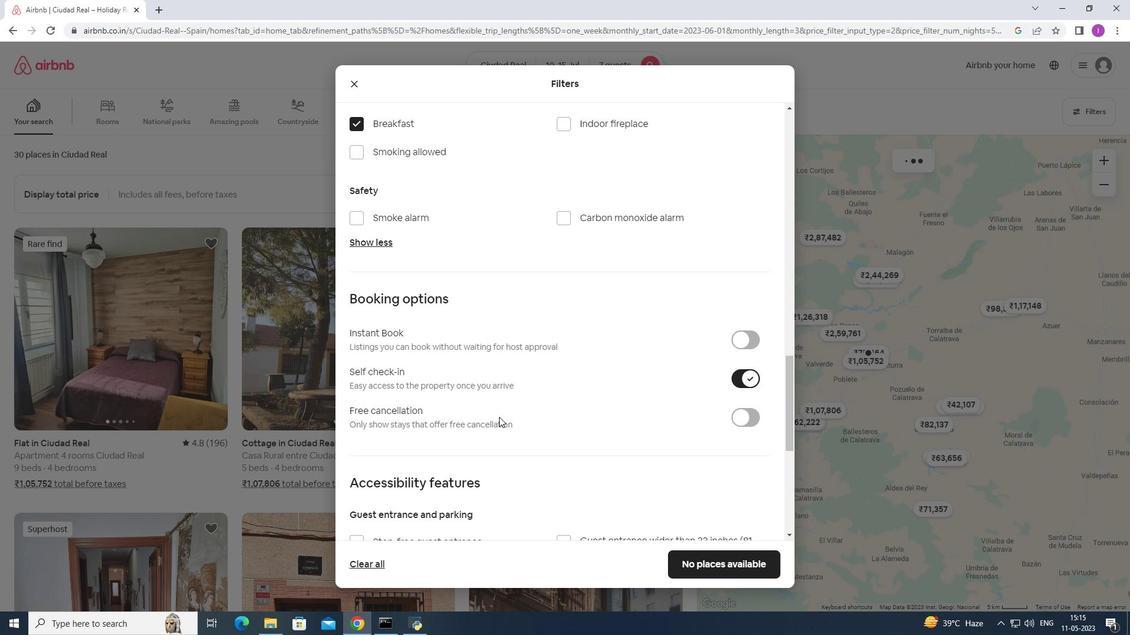 
Action: Mouse scrolled (496, 417) with delta (0, 0)
Screenshot: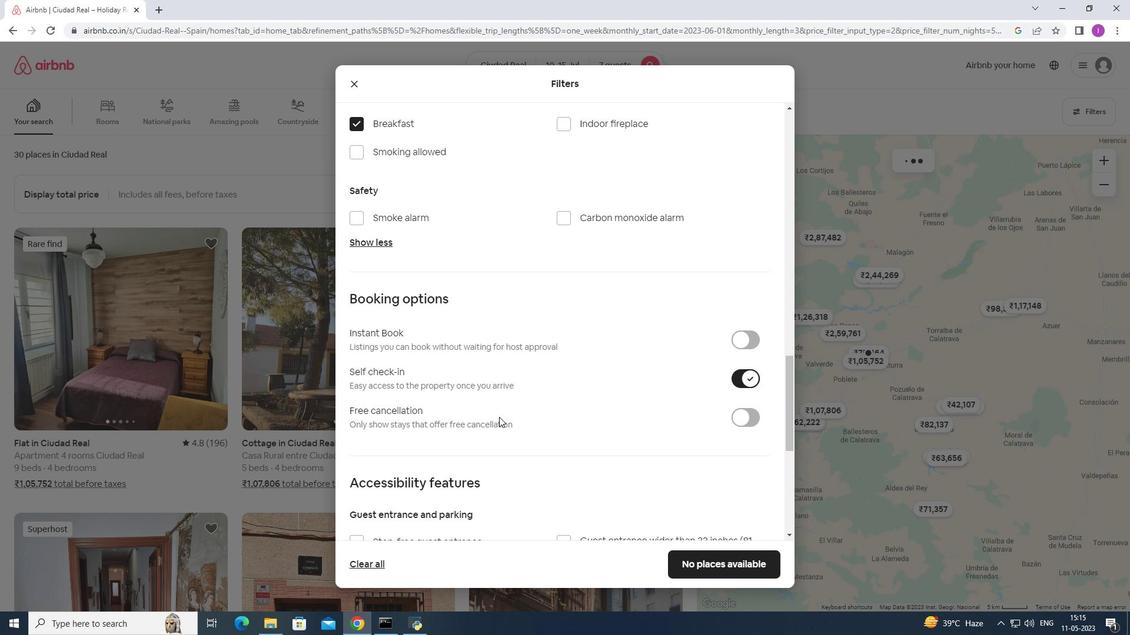 
Action: Mouse scrolled (496, 417) with delta (0, 0)
Screenshot: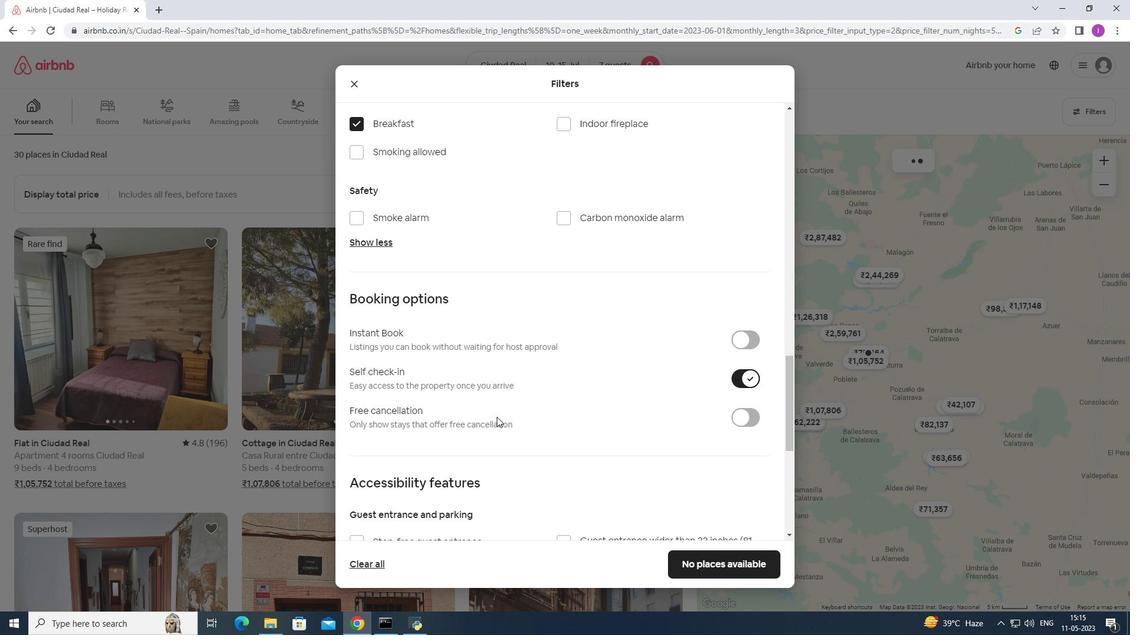 
Action: Mouse scrolled (496, 417) with delta (0, 0)
Screenshot: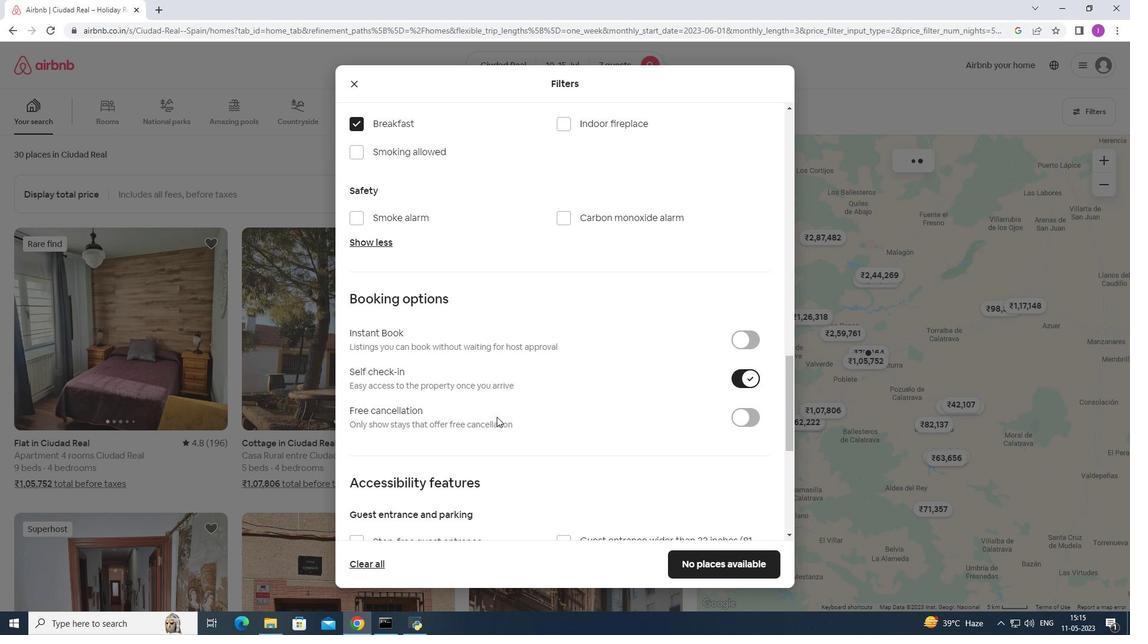
Action: Mouse moved to (492, 418)
Screenshot: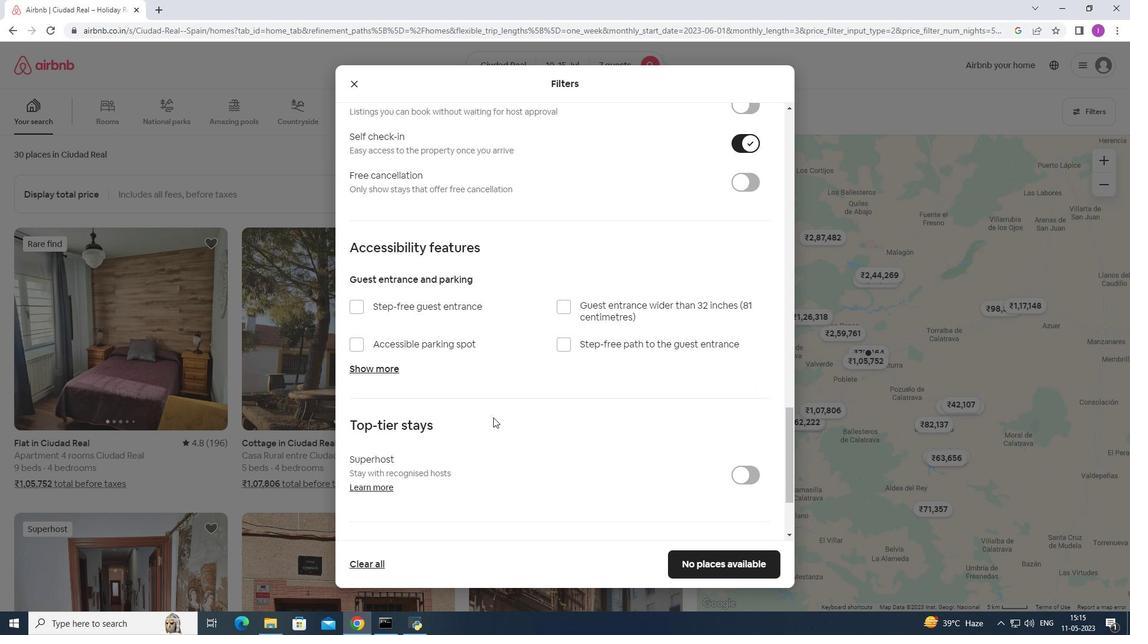 
Action: Mouse scrolled (492, 417) with delta (0, 0)
Screenshot: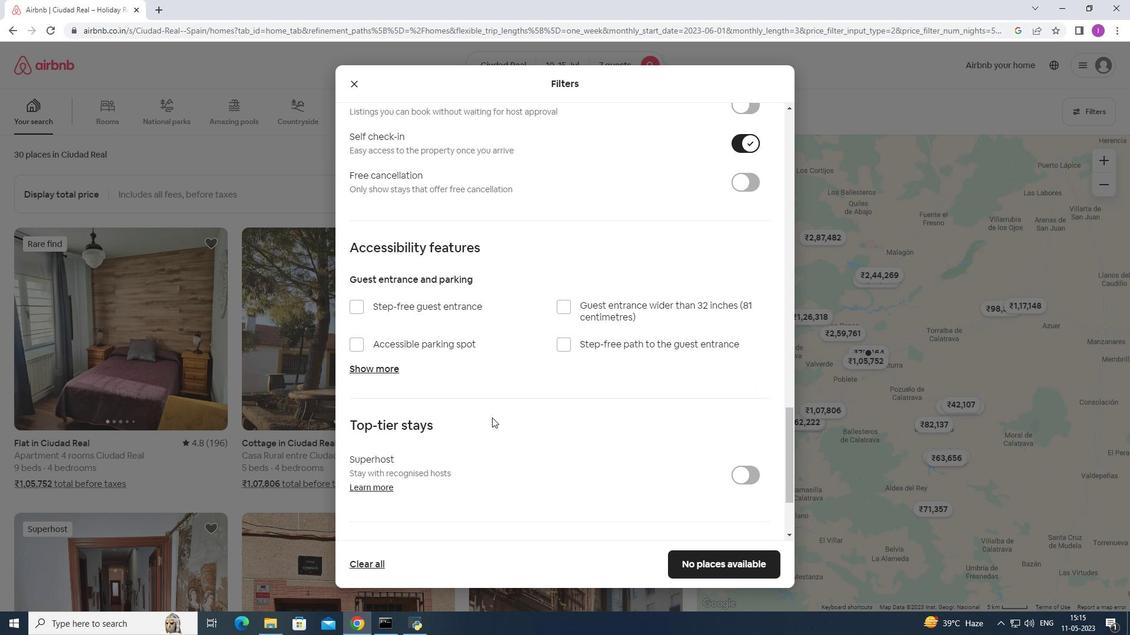 
Action: Mouse scrolled (492, 417) with delta (0, 0)
Screenshot: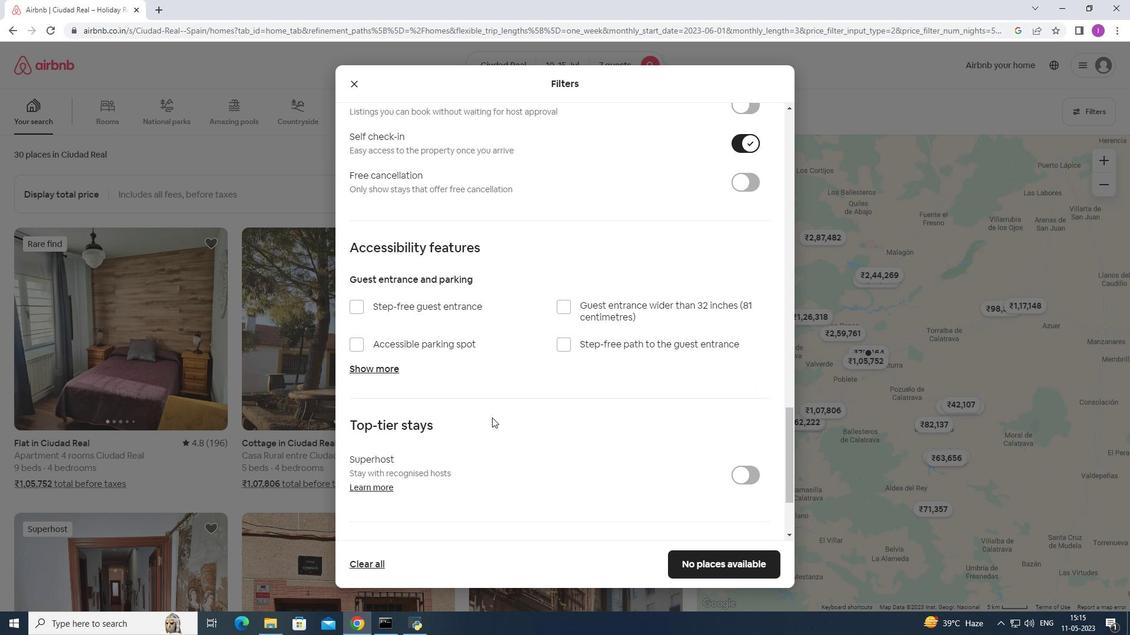 
Action: Mouse scrolled (492, 417) with delta (0, 0)
Screenshot: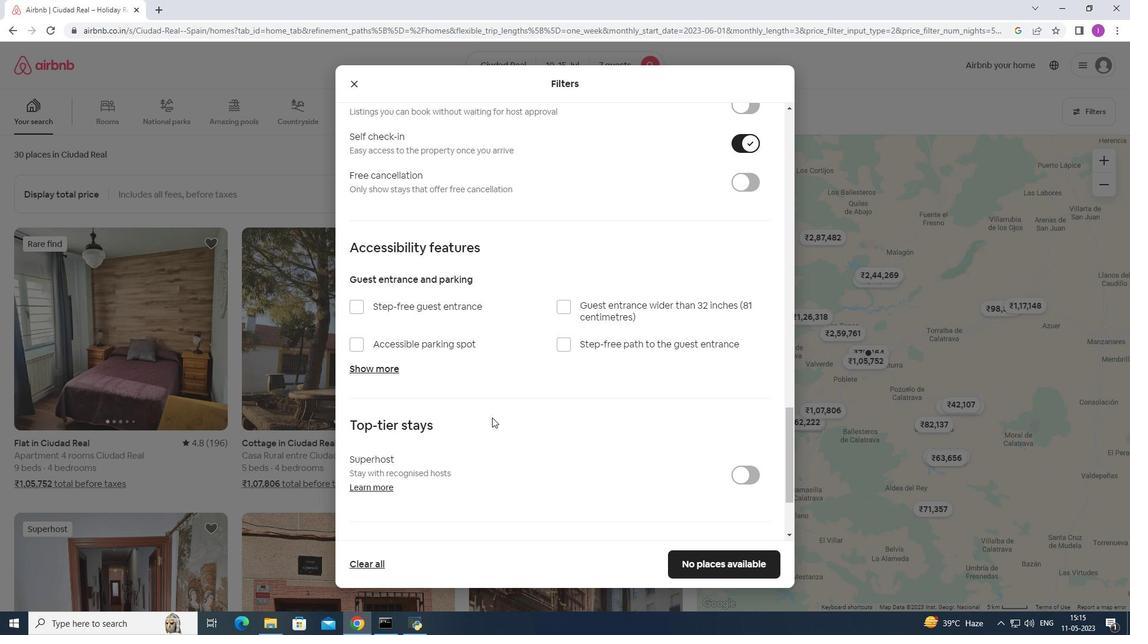 
Action: Mouse scrolled (492, 417) with delta (0, 0)
Screenshot: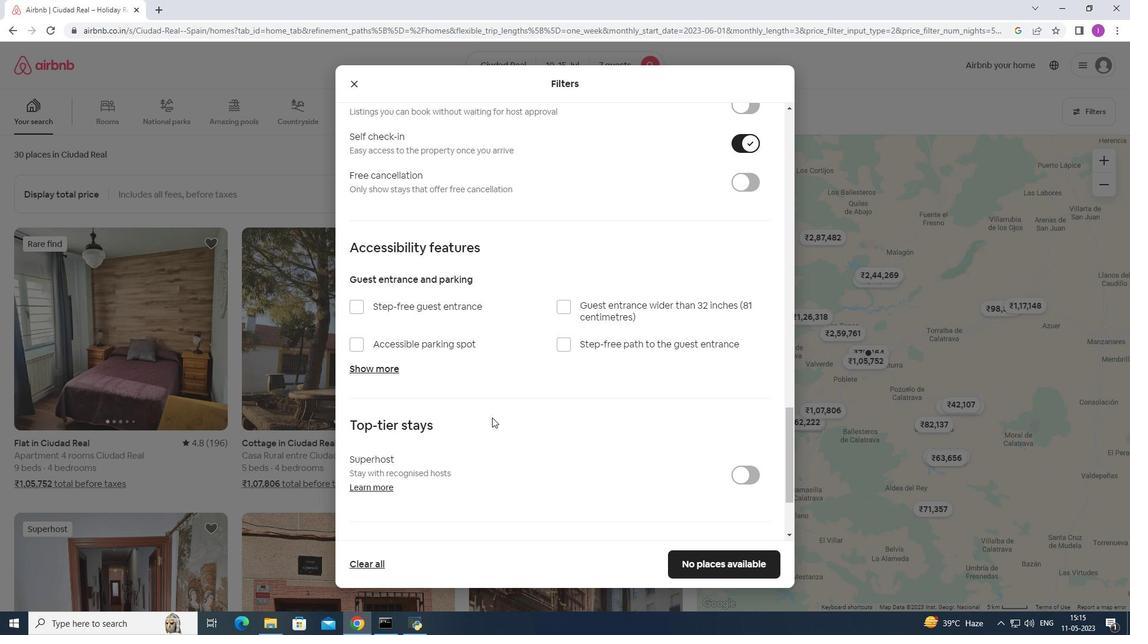 
Action: Mouse moved to (472, 398)
Screenshot: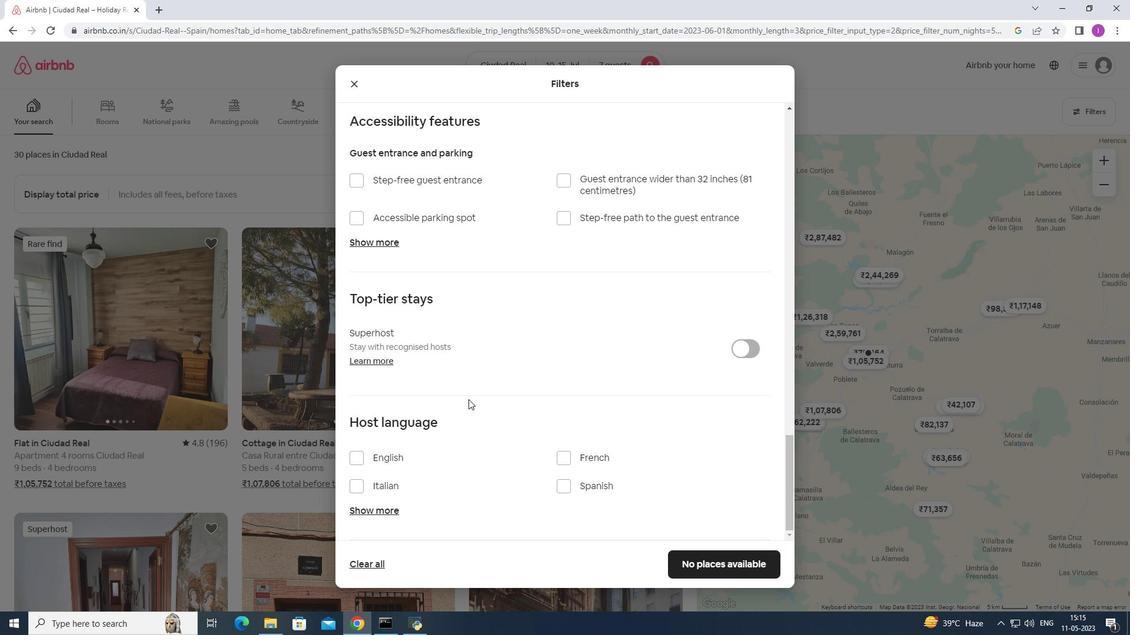 
Action: Mouse scrolled (472, 397) with delta (0, 0)
Screenshot: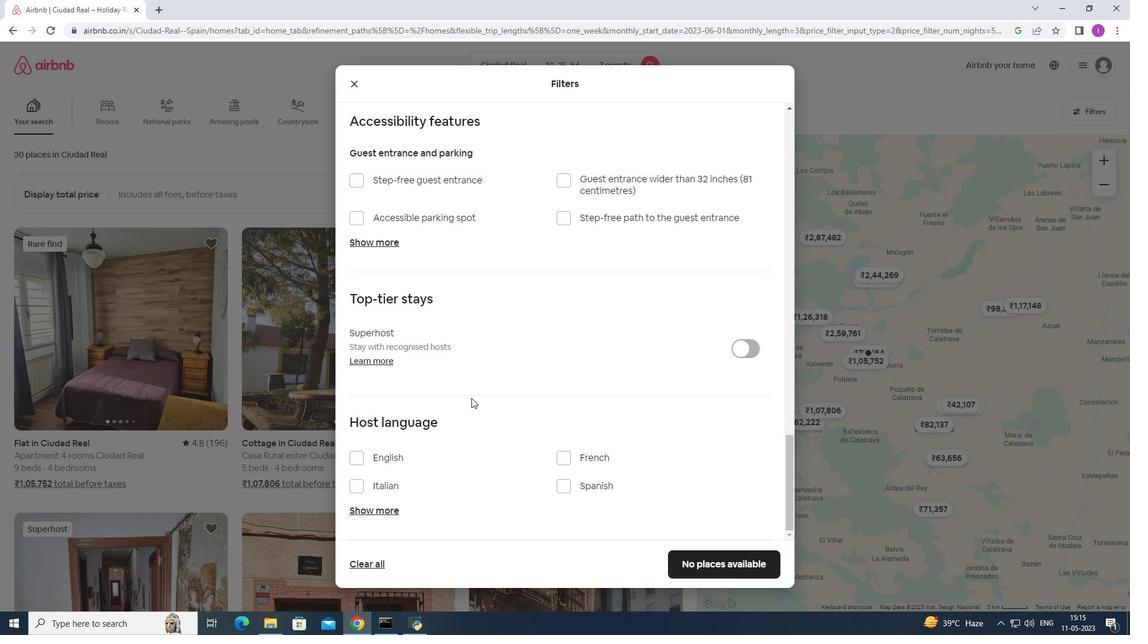 
Action: Mouse moved to (472, 398)
Screenshot: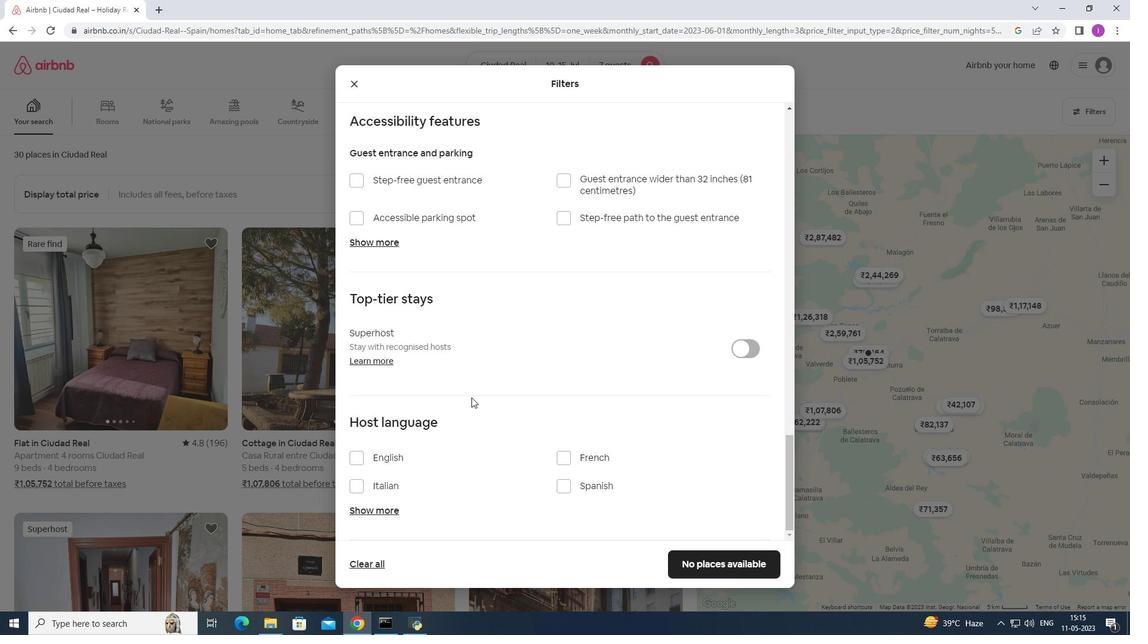 
Action: Mouse scrolled (472, 397) with delta (0, 0)
Screenshot: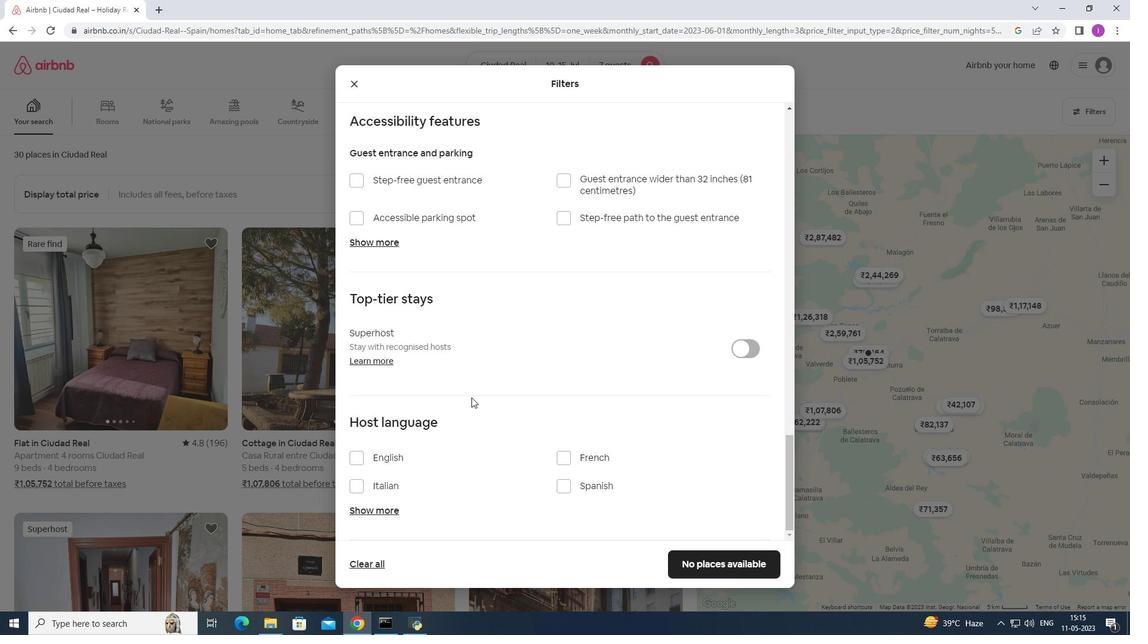 
Action: Mouse moved to (473, 398)
Screenshot: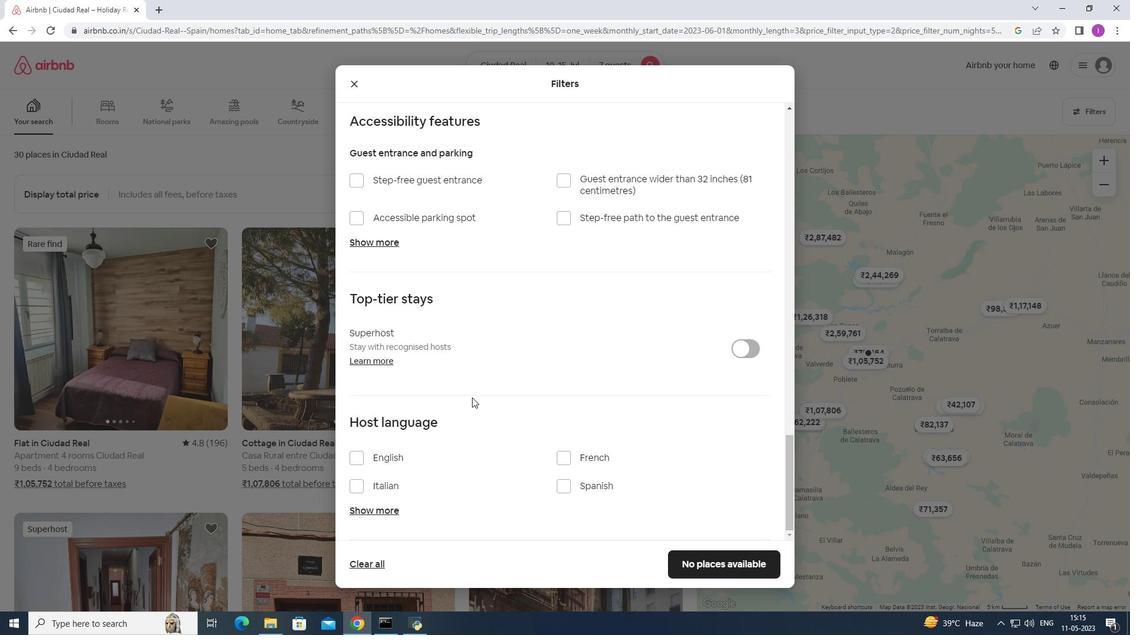 
Action: Mouse scrolled (473, 397) with delta (0, 0)
Screenshot: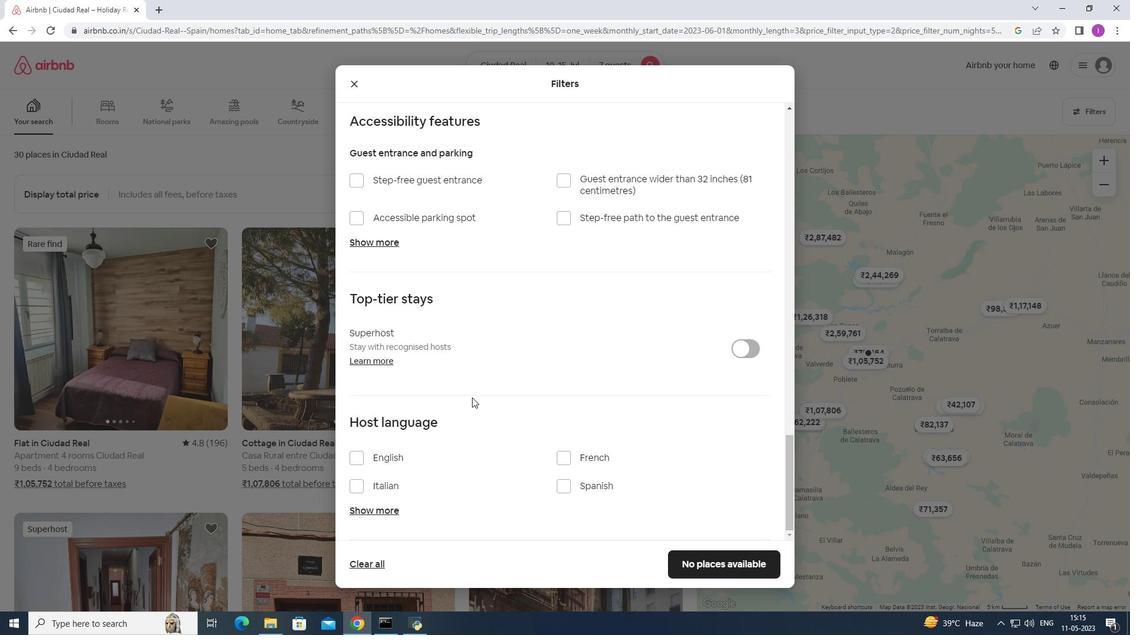 
Action: Mouse moved to (473, 398)
Screenshot: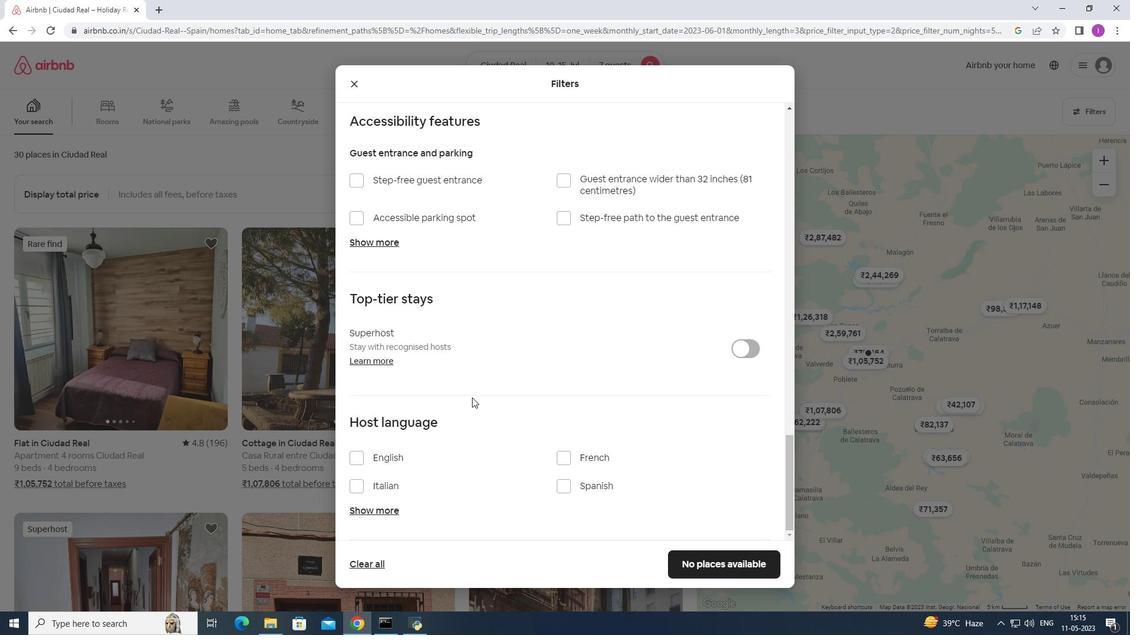 
Action: Mouse scrolled (473, 397) with delta (0, 0)
Screenshot: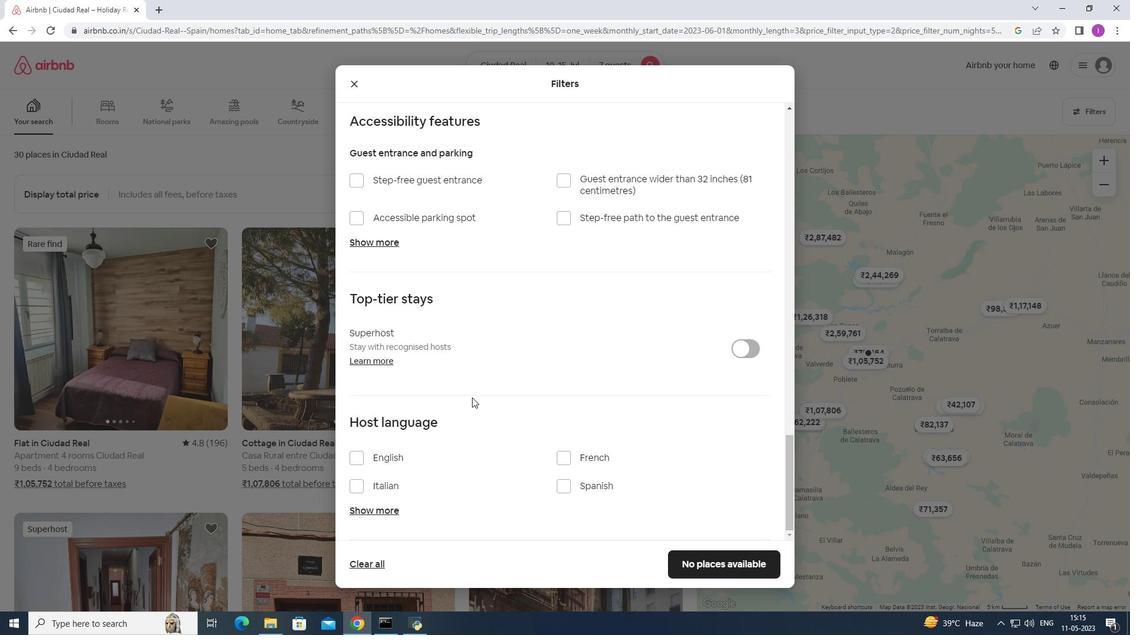 
Action: Mouse moved to (356, 459)
Screenshot: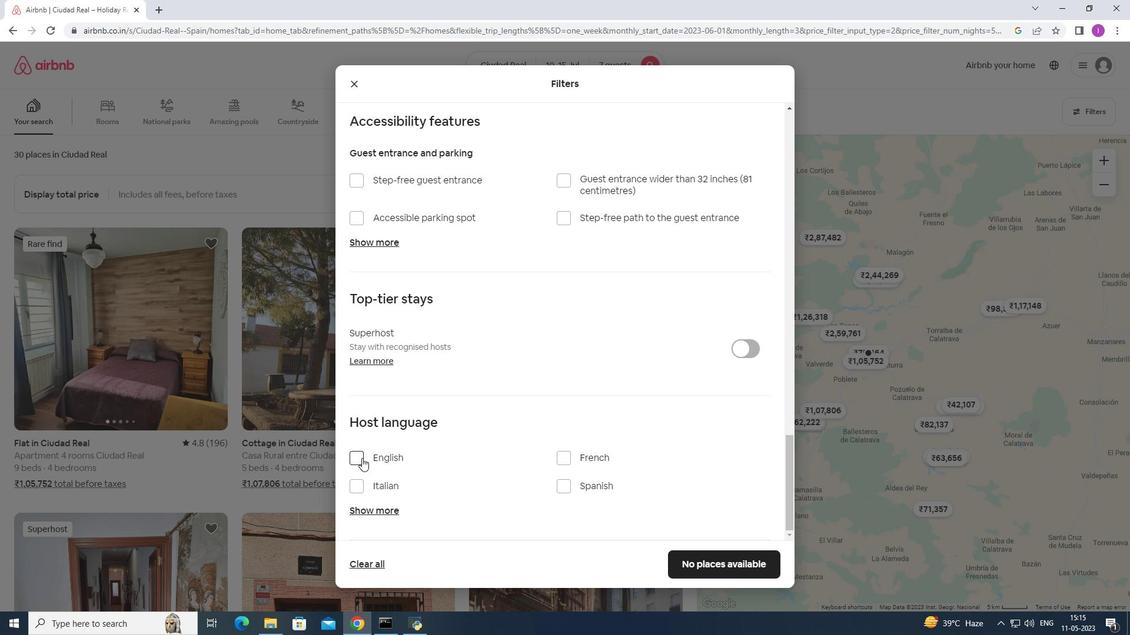 
Action: Mouse pressed left at (356, 459)
Screenshot: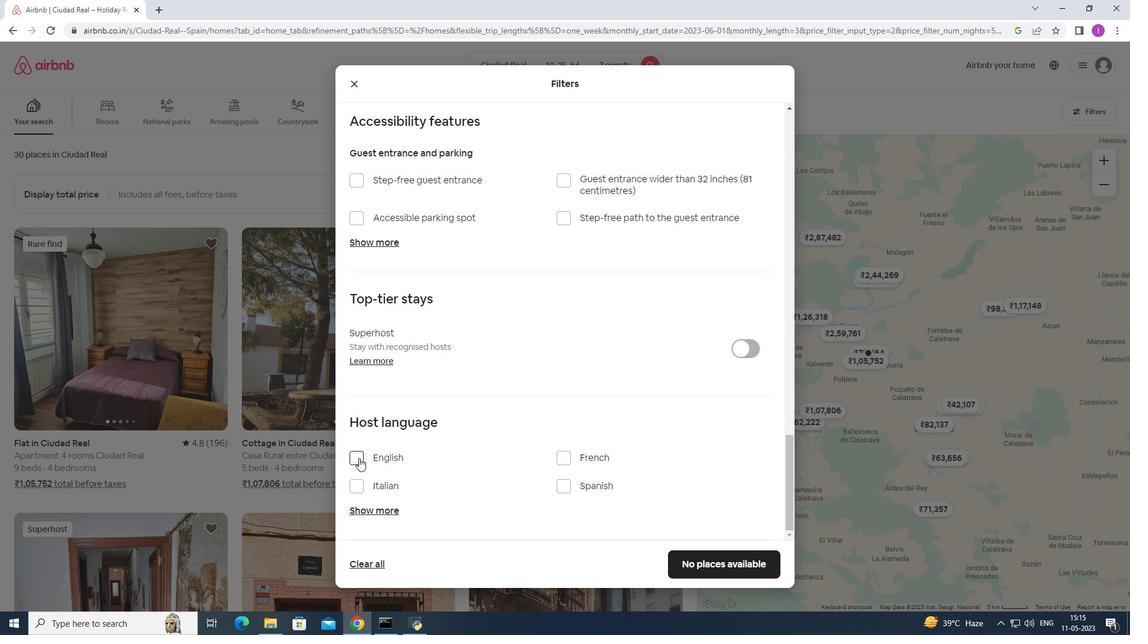 
Action: Mouse moved to (712, 566)
Screenshot: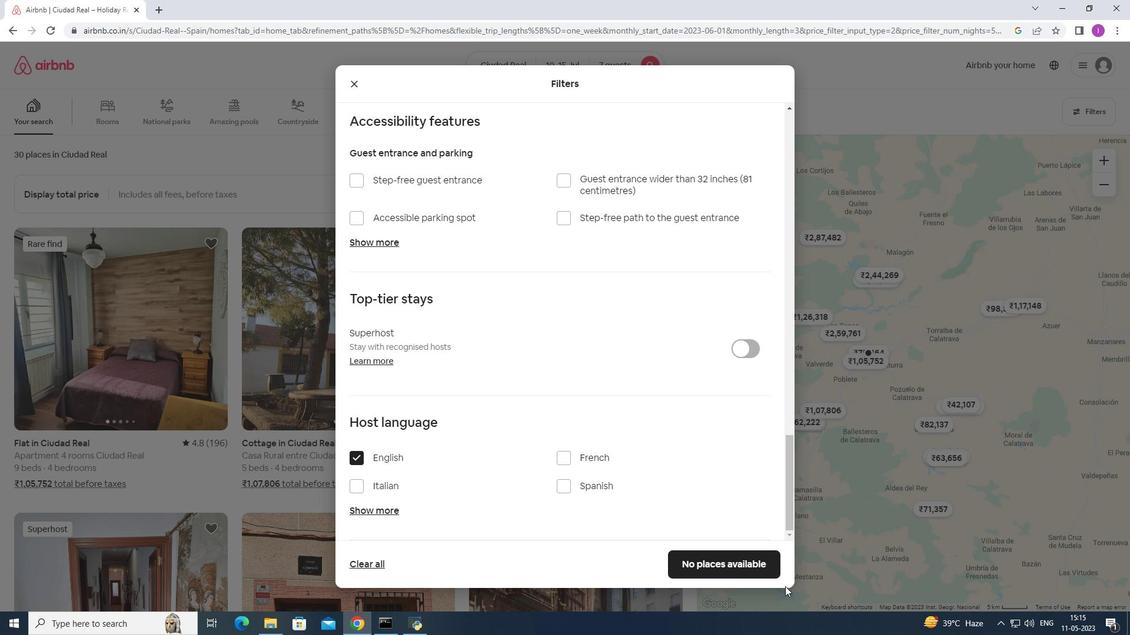 
Action: Mouse pressed left at (712, 566)
Screenshot: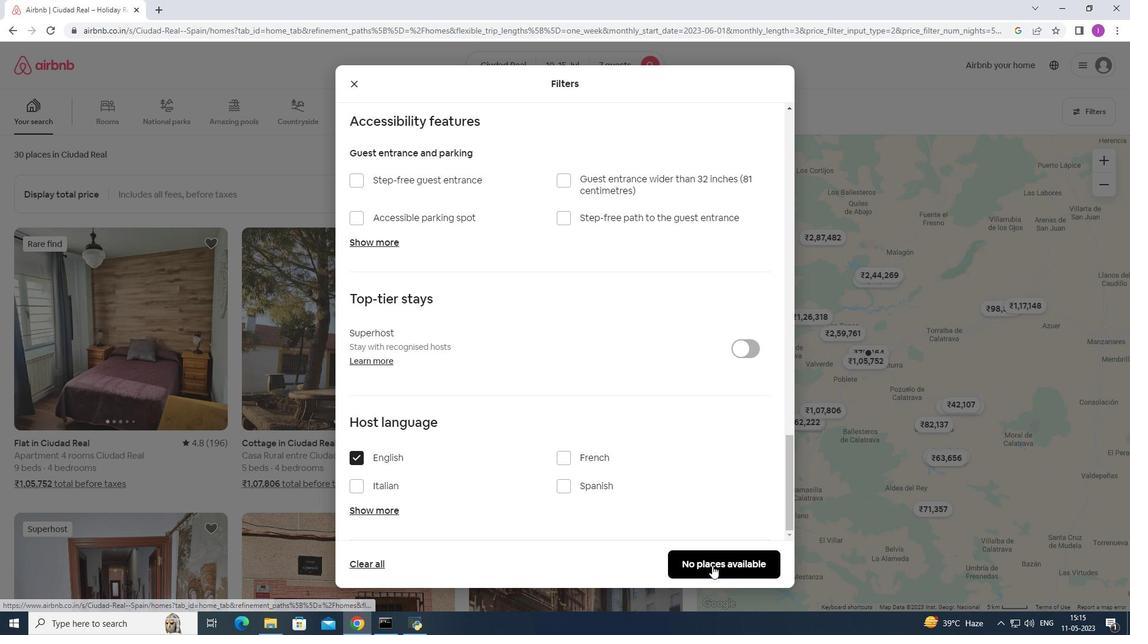 
Action: Mouse moved to (552, 256)
Screenshot: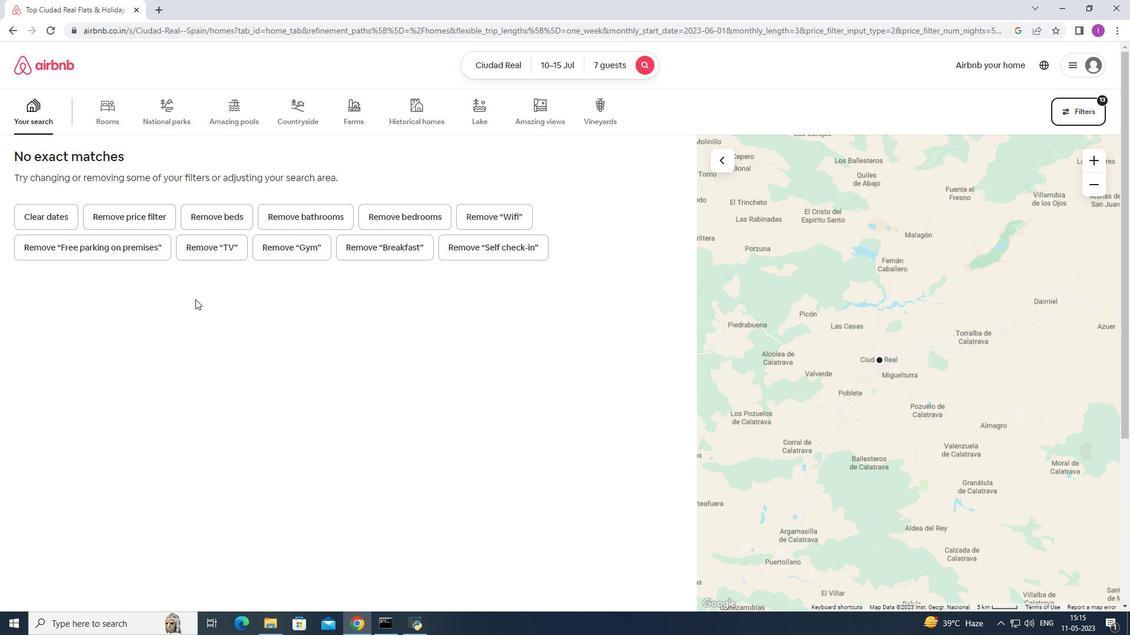 
